 Task: Find connections with filter location Bedēsa with filter topic #economicswith filter profile language Potuguese with filter current company MTR Foods Private Limited with filter school Prahladrai Dalmia Lions College of Commerce and Economics Sundar Nagar S V Road Malad West Mumbai 400 064 with filter industry Golf Courses and Country Clubs with filter service category Consulting with filter keywords title Business Analyst
Action: Mouse moved to (192, 268)
Screenshot: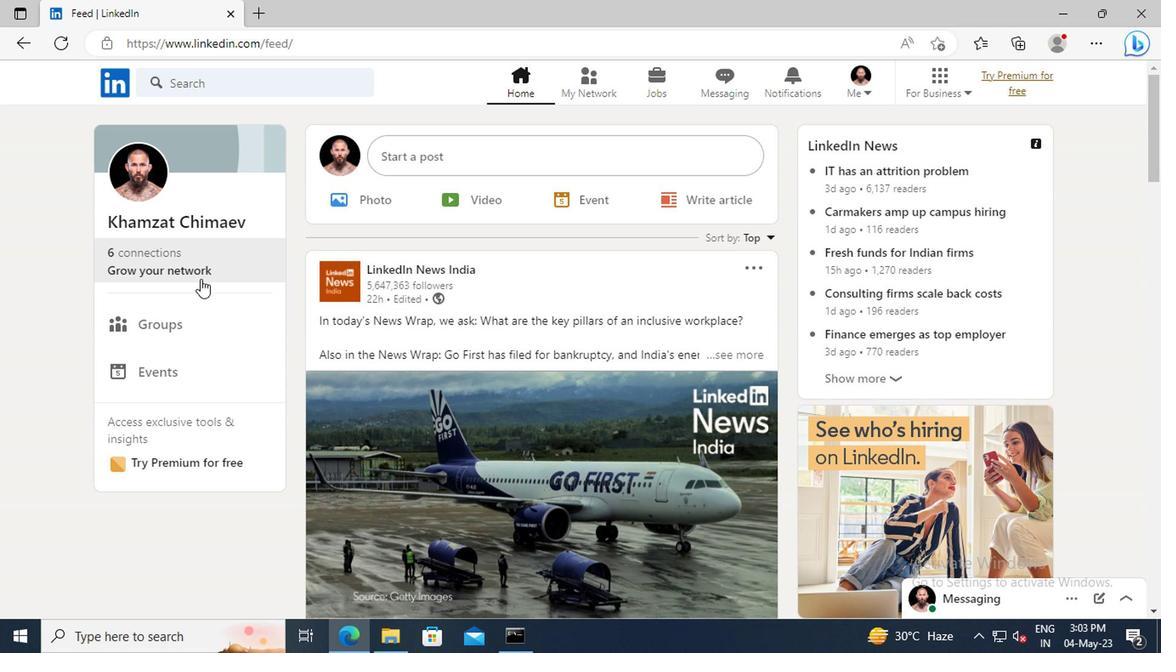 
Action: Mouse pressed left at (192, 268)
Screenshot: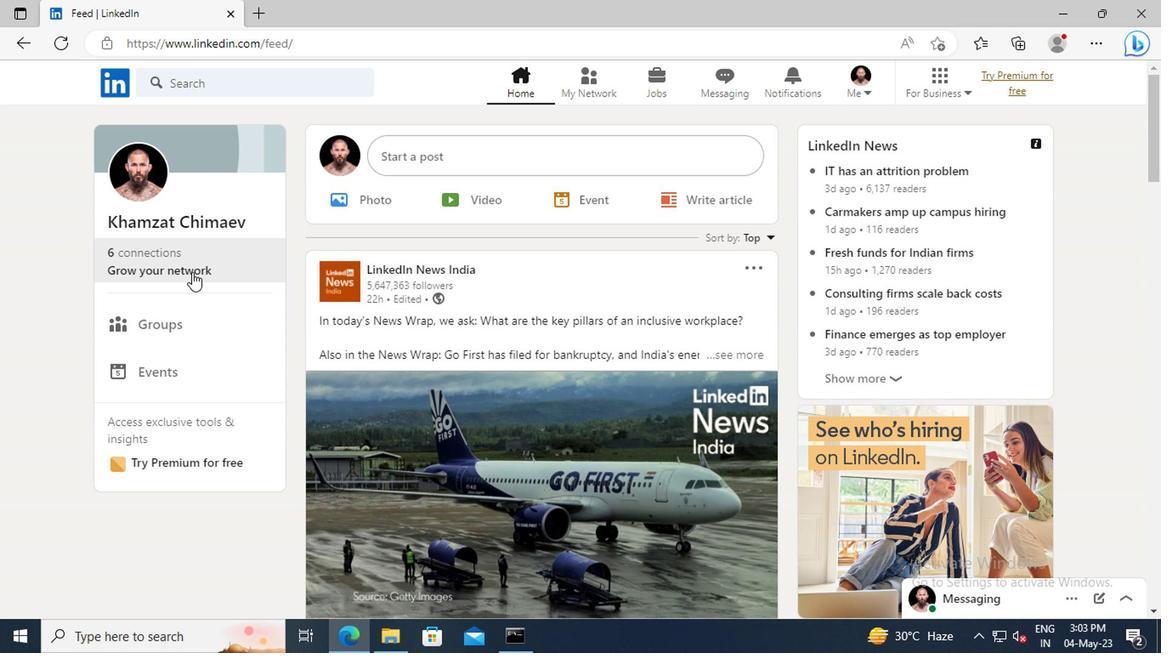 
Action: Mouse moved to (194, 177)
Screenshot: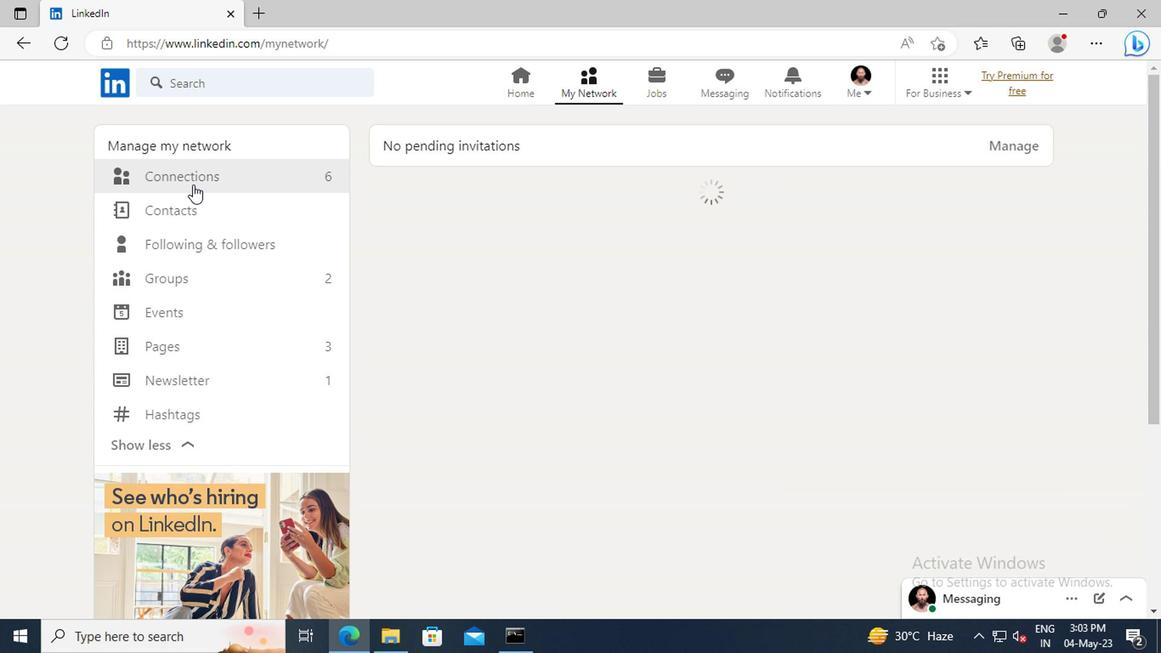 
Action: Mouse pressed left at (194, 177)
Screenshot: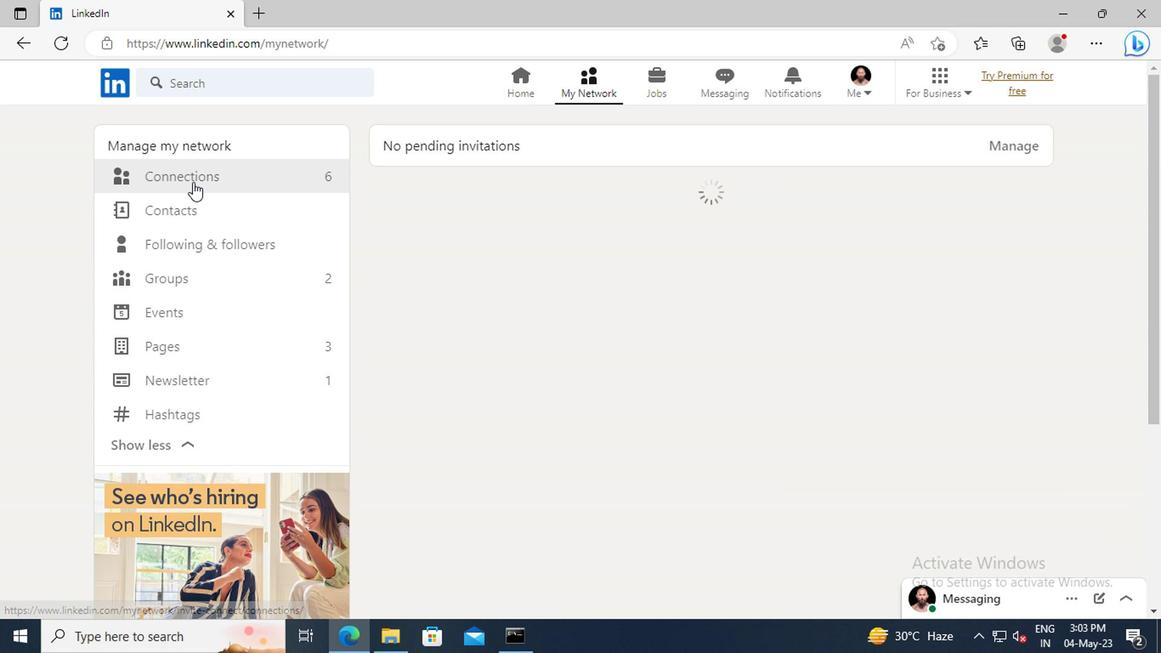 
Action: Mouse moved to (699, 175)
Screenshot: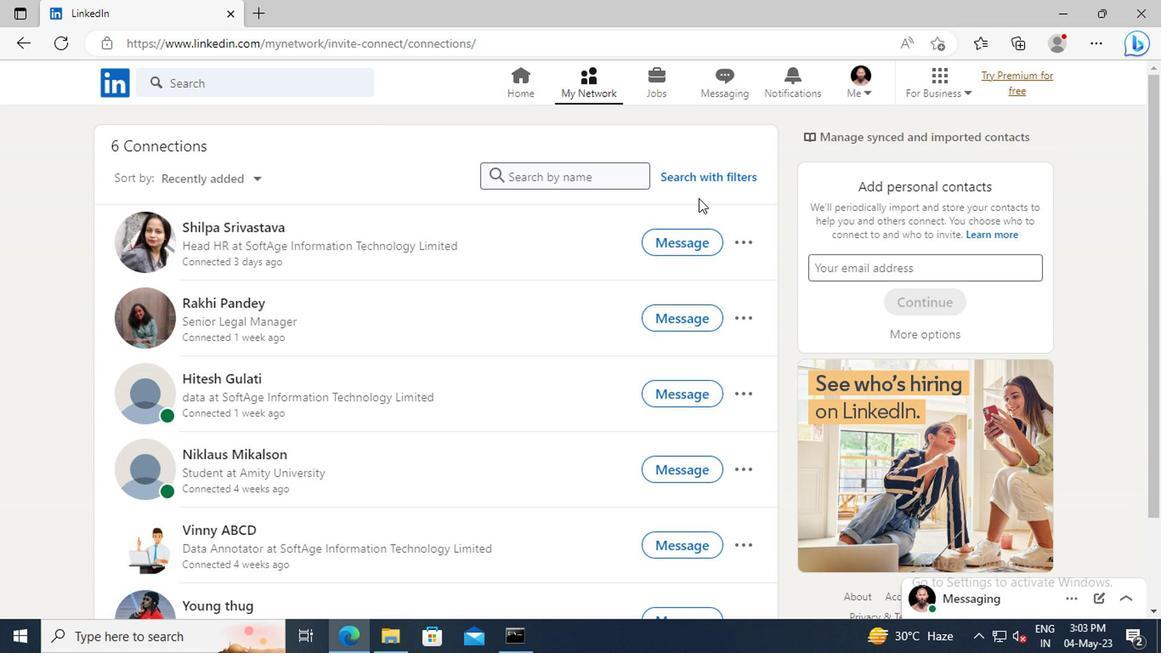 
Action: Mouse pressed left at (699, 175)
Screenshot: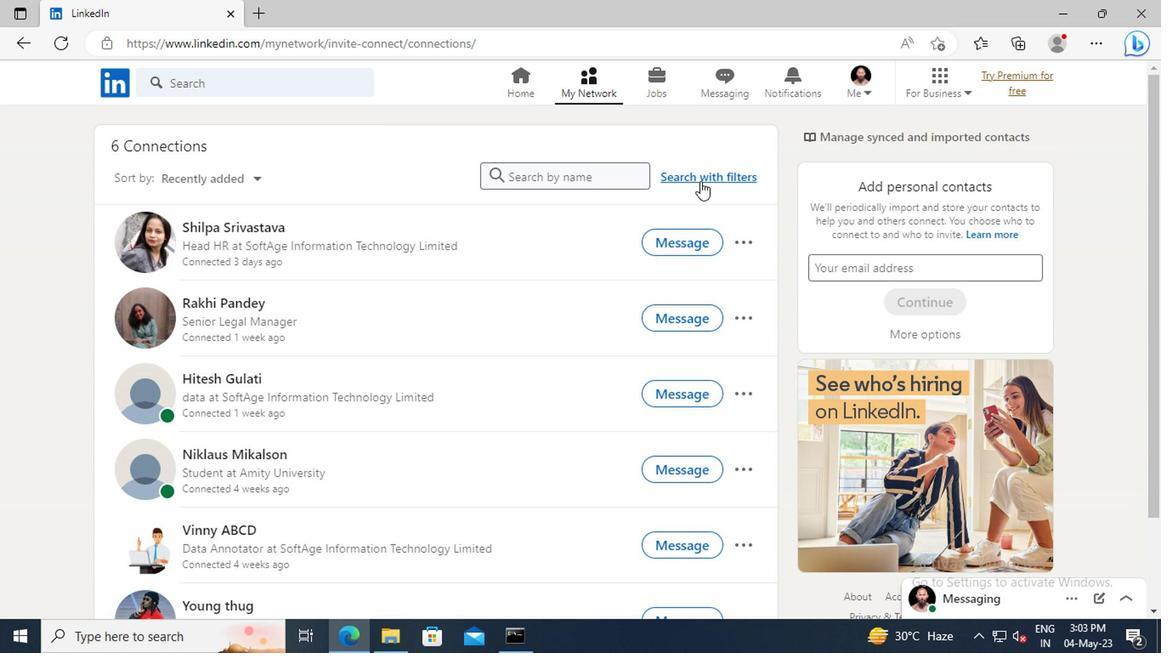 
Action: Mouse moved to (646, 128)
Screenshot: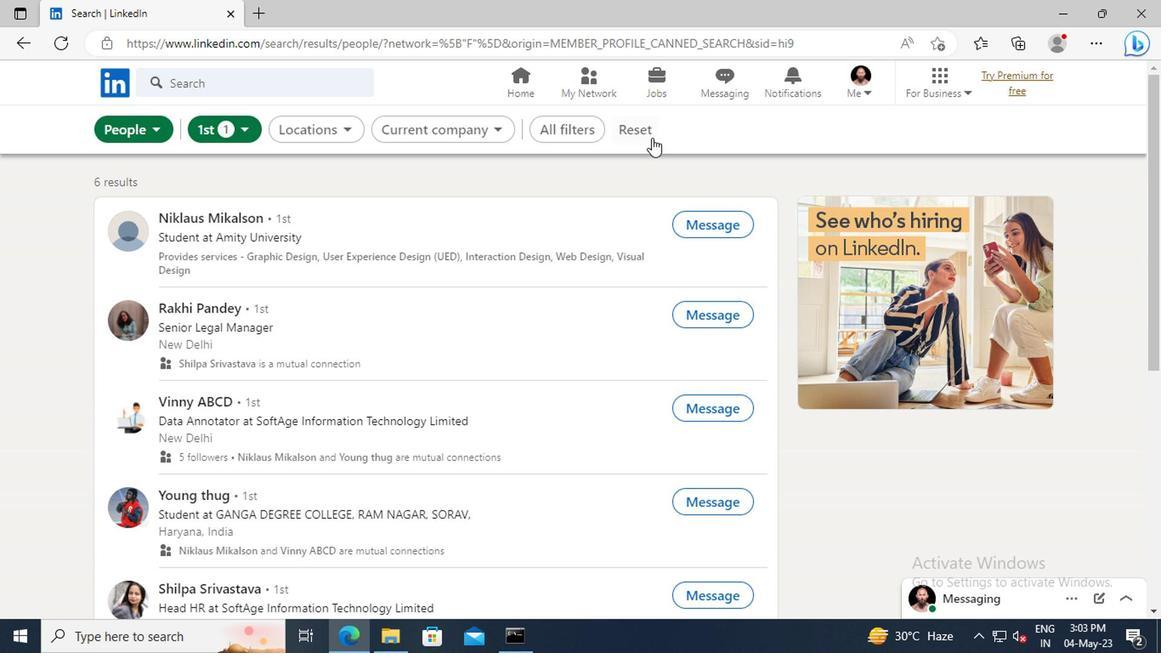 
Action: Mouse pressed left at (646, 128)
Screenshot: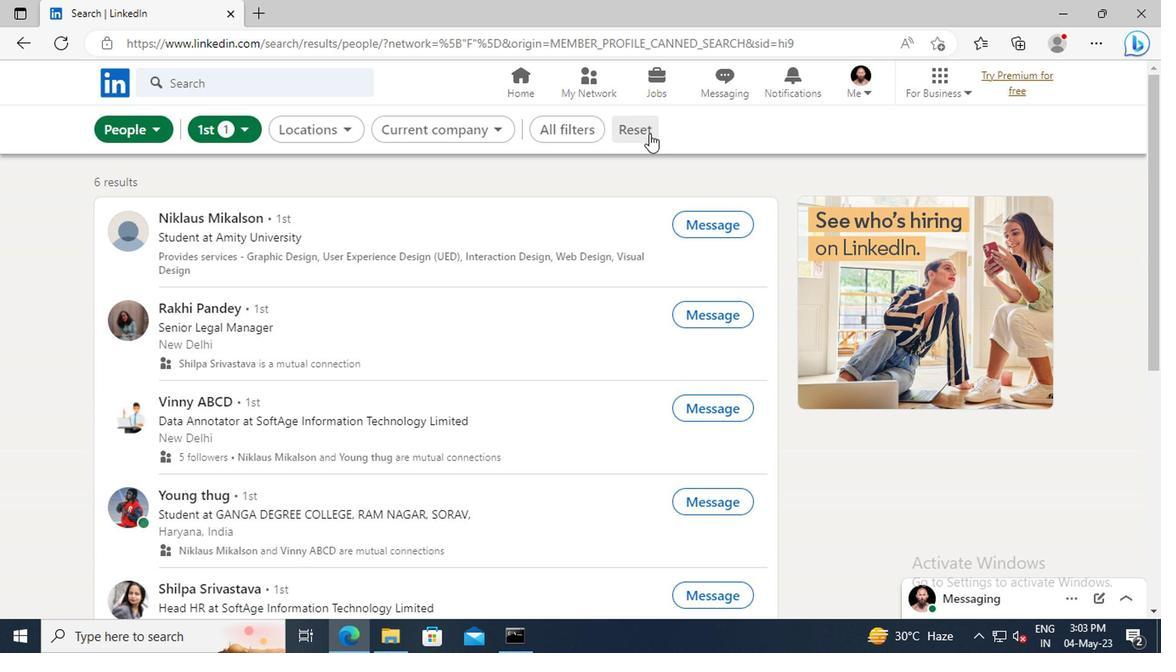 
Action: Mouse moved to (620, 128)
Screenshot: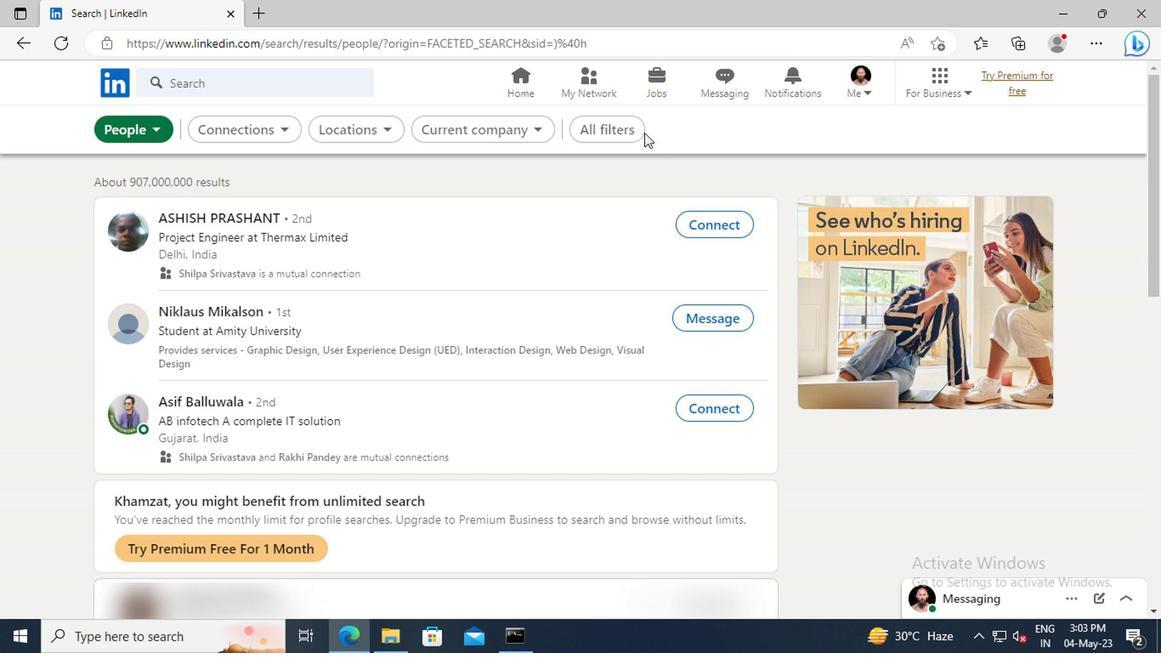 
Action: Mouse pressed left at (620, 128)
Screenshot: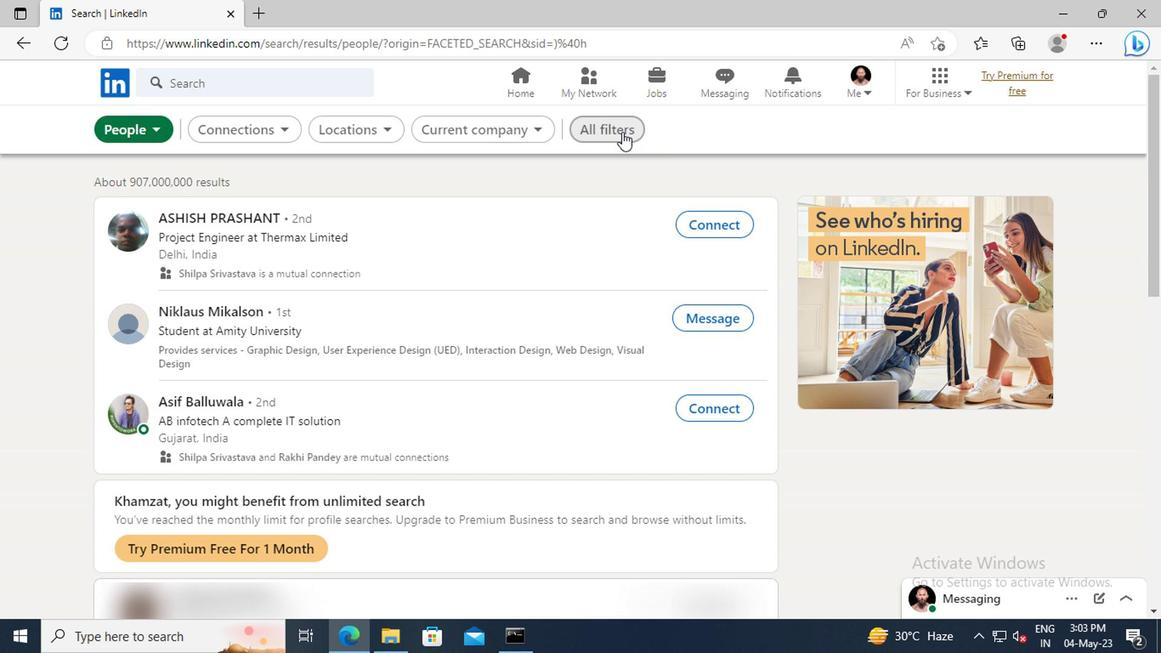 
Action: Mouse moved to (903, 328)
Screenshot: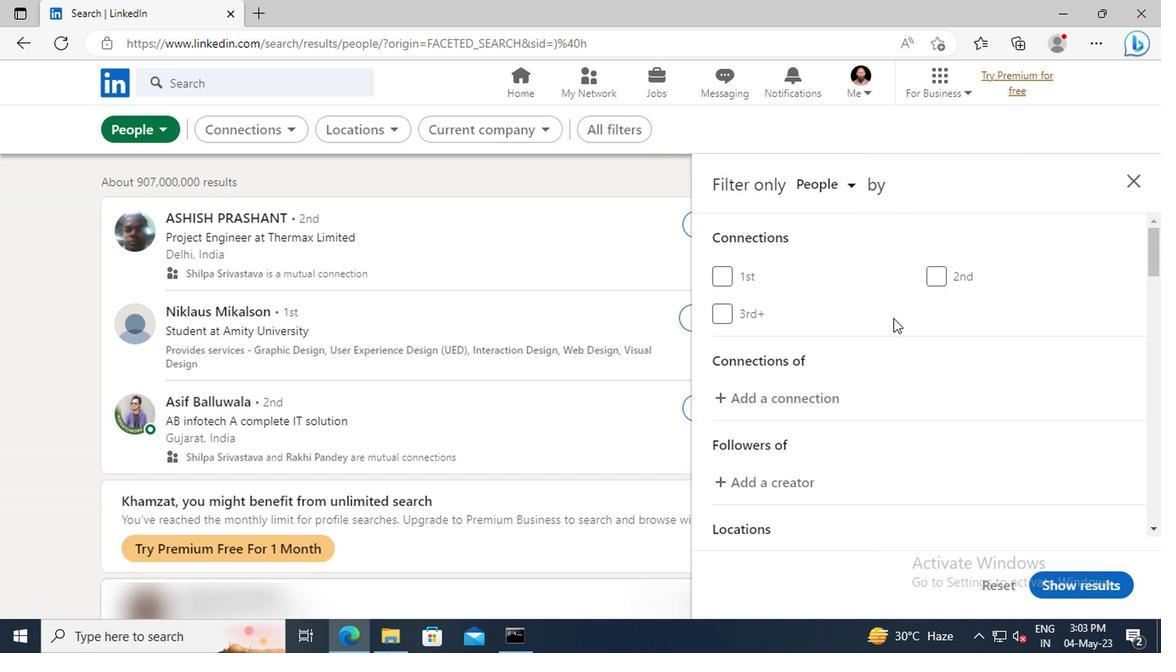 
Action: Mouse scrolled (903, 327) with delta (0, 0)
Screenshot: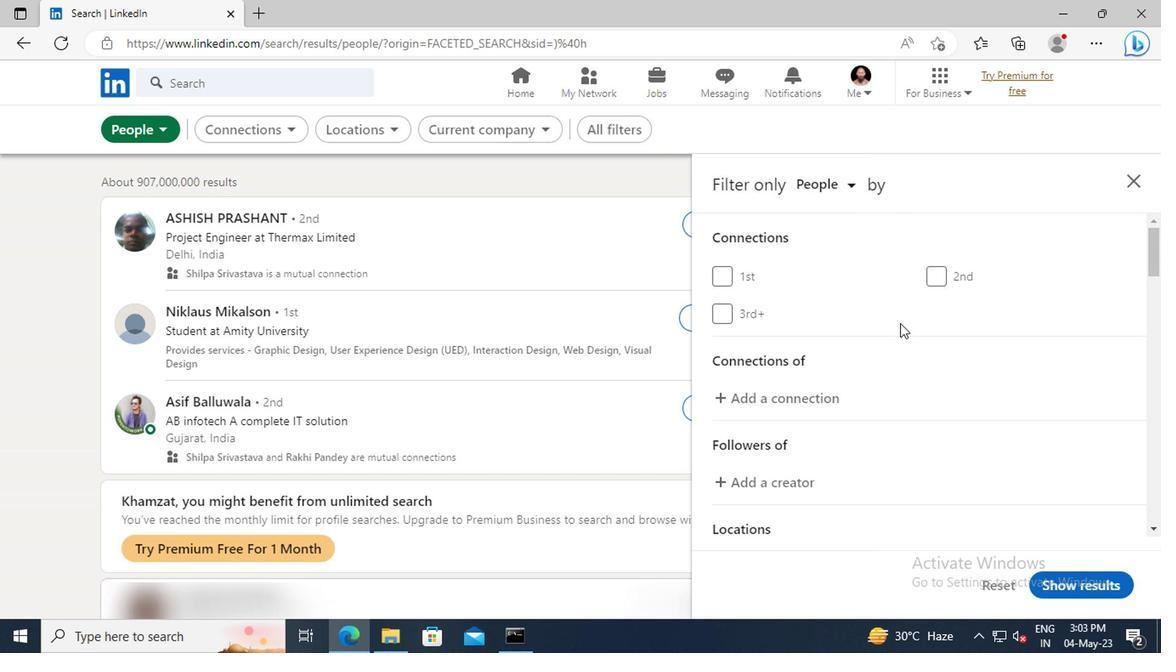 
Action: Mouse scrolled (903, 327) with delta (0, 0)
Screenshot: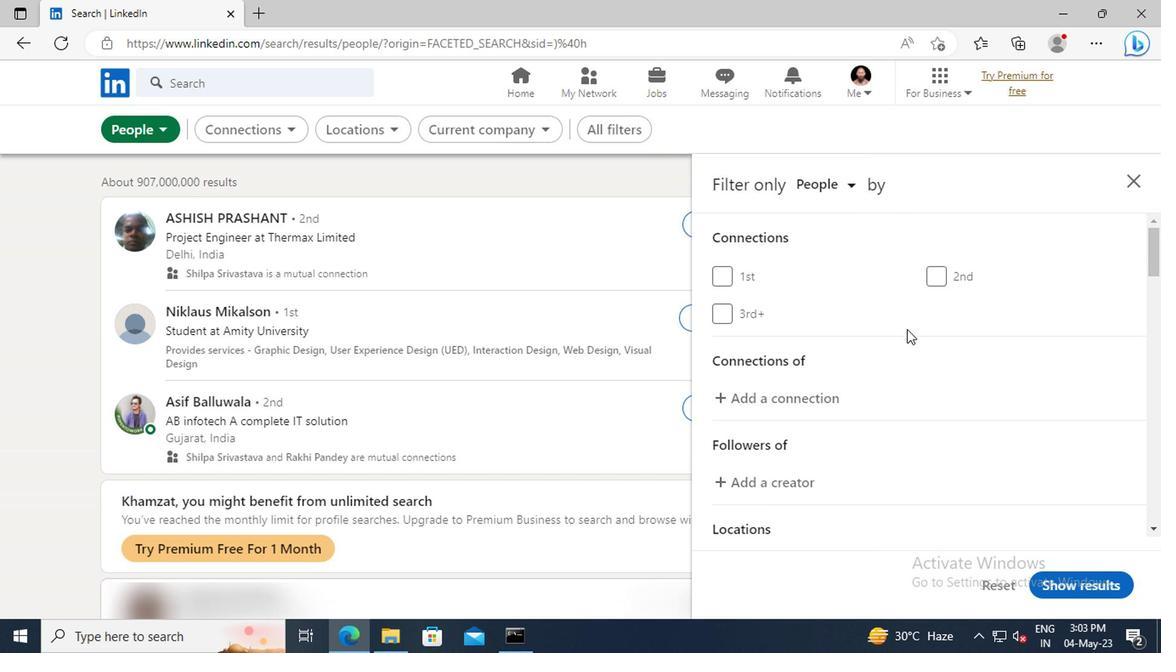 
Action: Mouse scrolled (903, 327) with delta (0, 0)
Screenshot: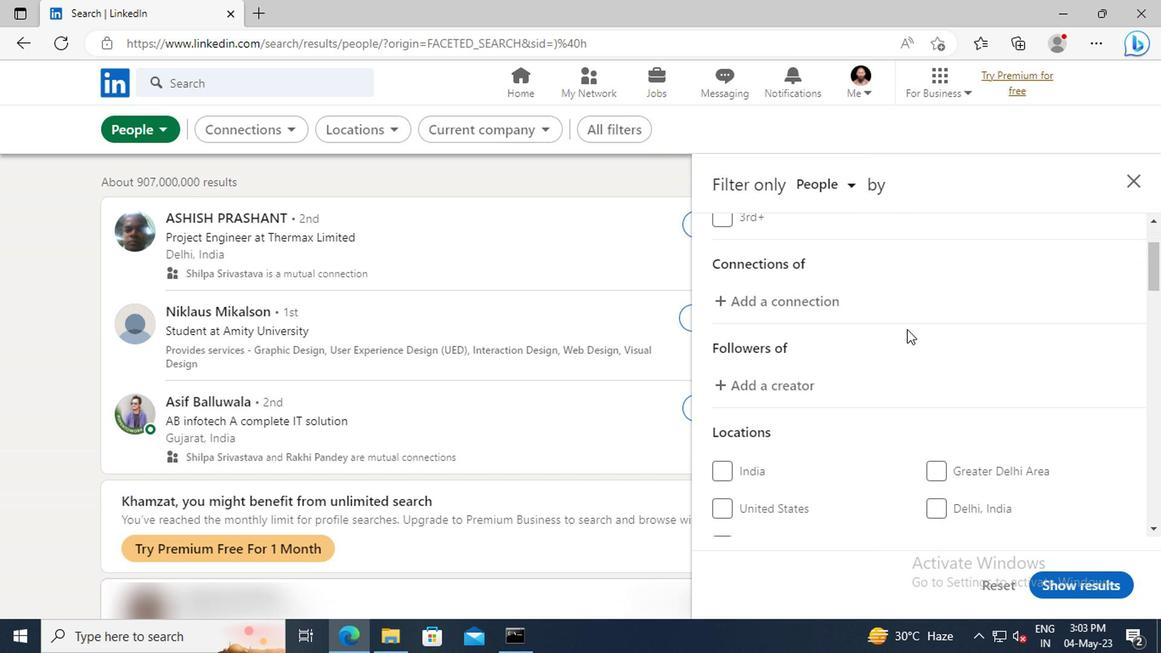 
Action: Mouse scrolled (903, 327) with delta (0, 0)
Screenshot: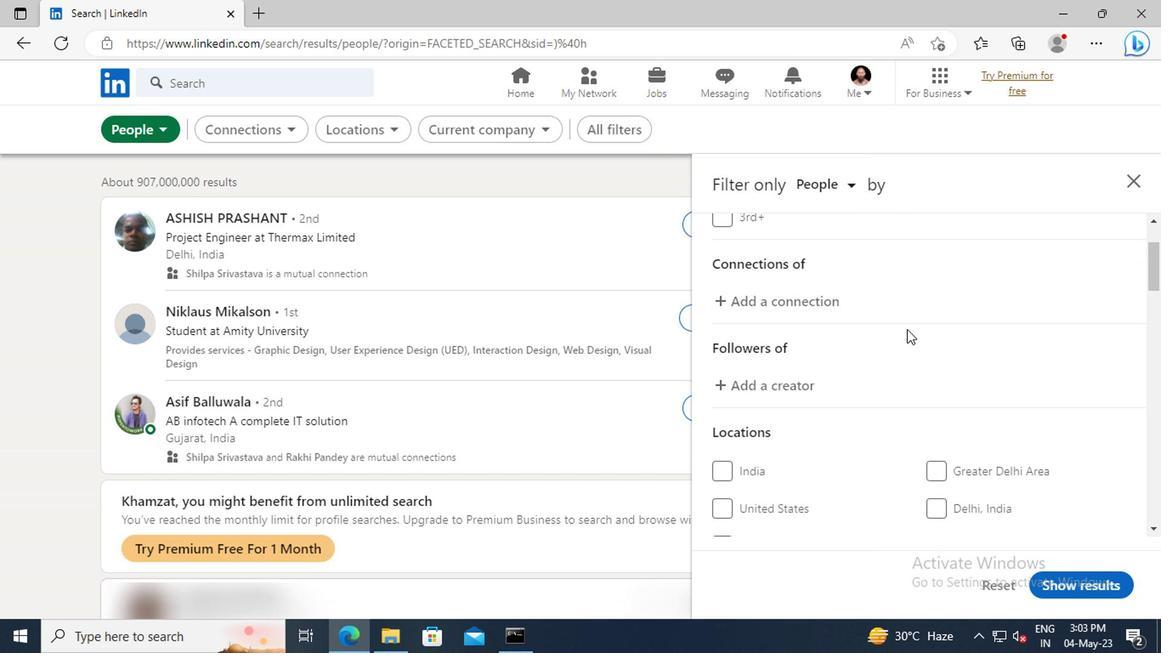 
Action: Mouse scrolled (903, 327) with delta (0, 0)
Screenshot: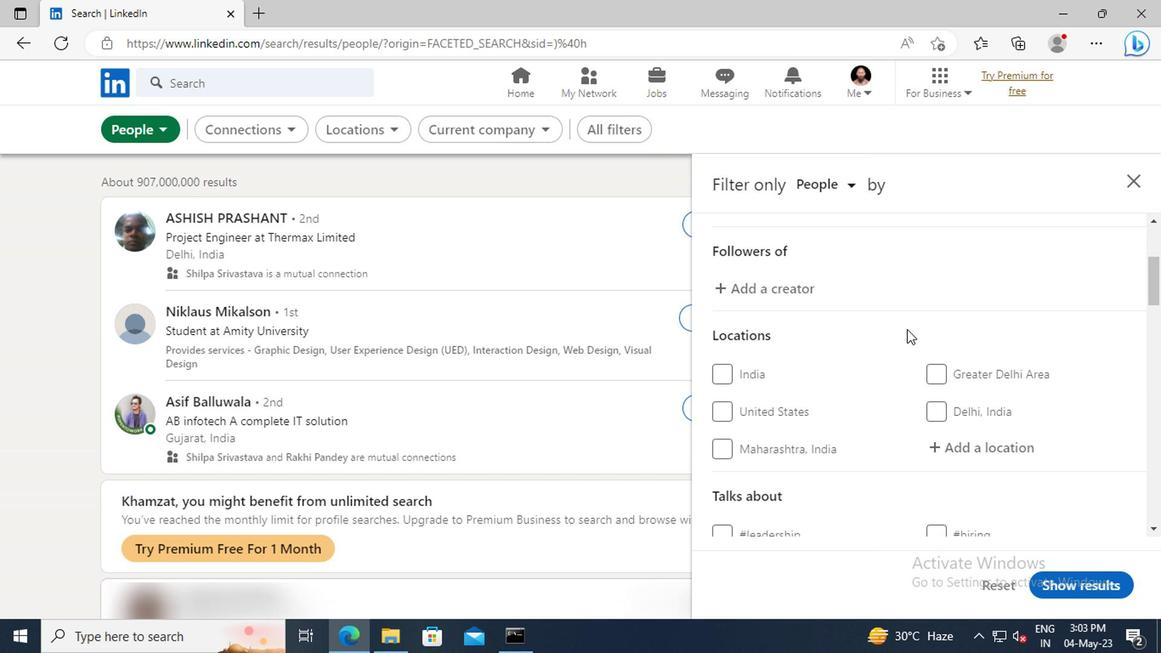 
Action: Mouse scrolled (903, 327) with delta (0, 0)
Screenshot: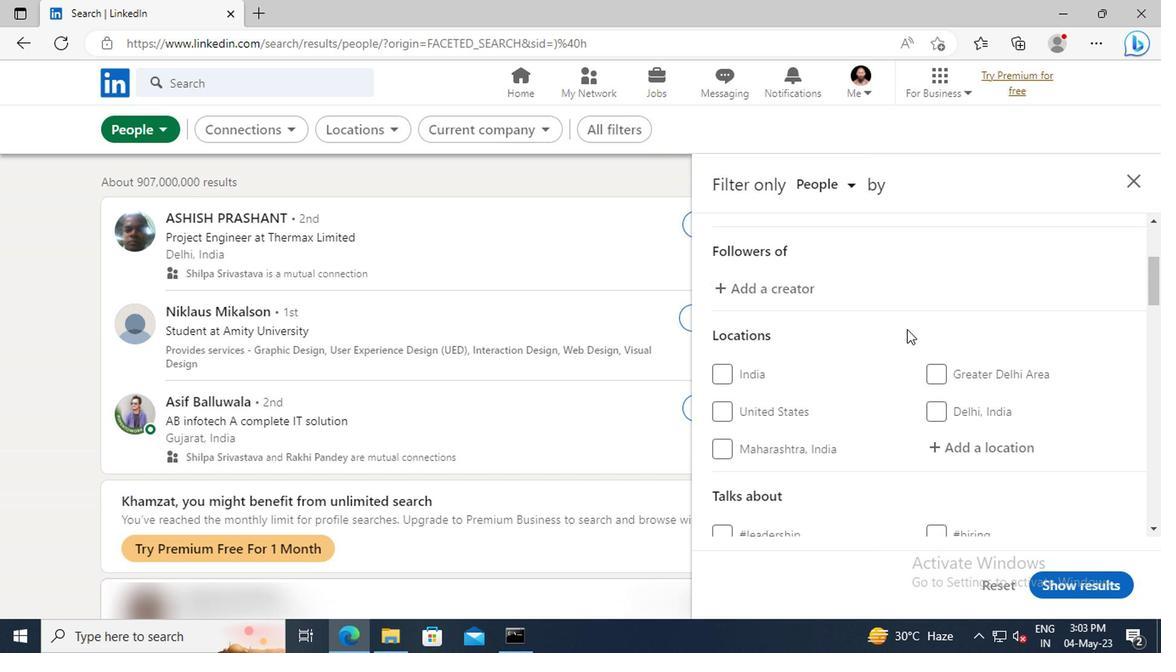
Action: Mouse moved to (932, 352)
Screenshot: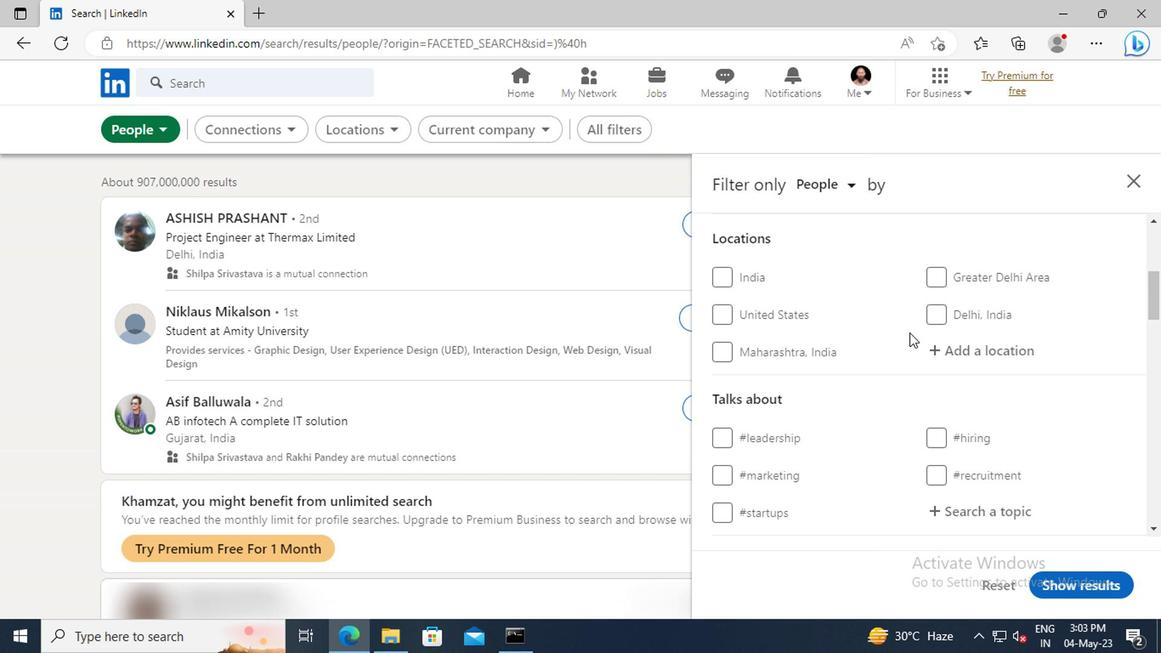 
Action: Mouse pressed left at (932, 352)
Screenshot: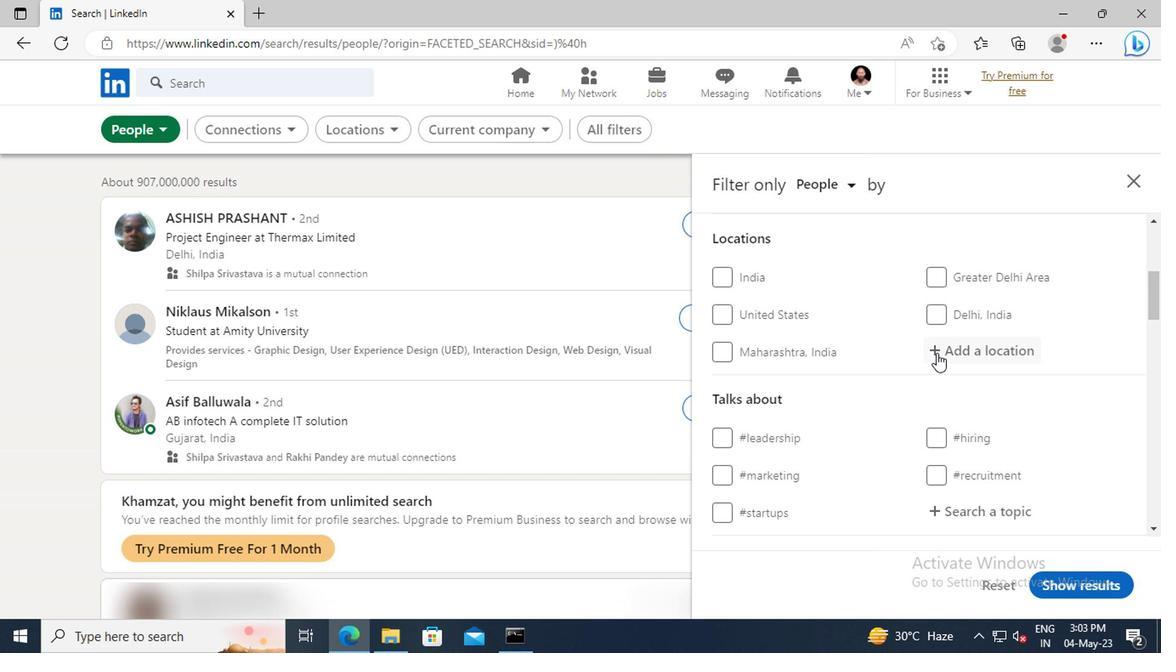 
Action: Mouse moved to (927, 356)
Screenshot: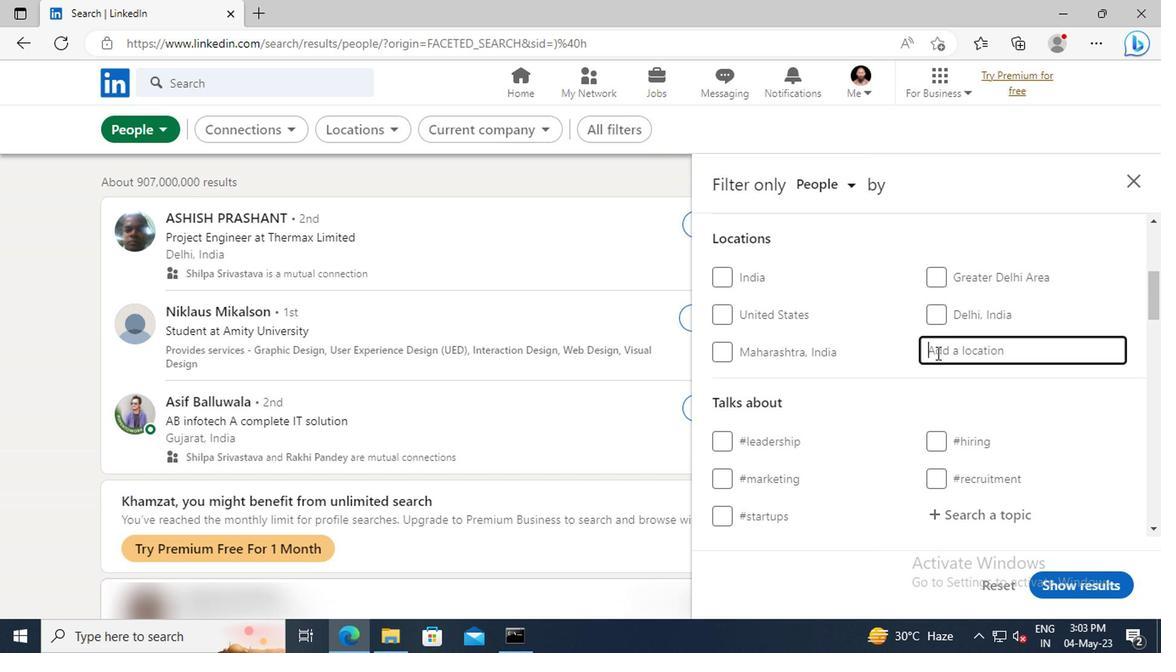 
Action: Key pressed <Key.shift>BEDESA<Key.enter>
Screenshot: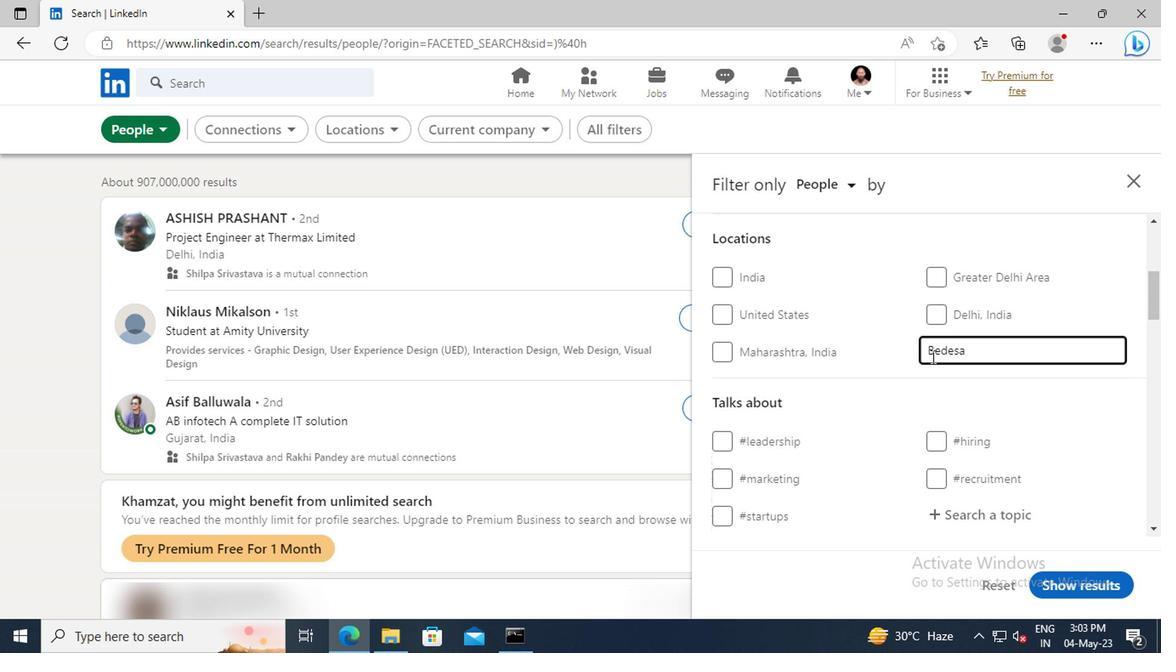 
Action: Mouse scrolled (927, 355) with delta (0, -1)
Screenshot: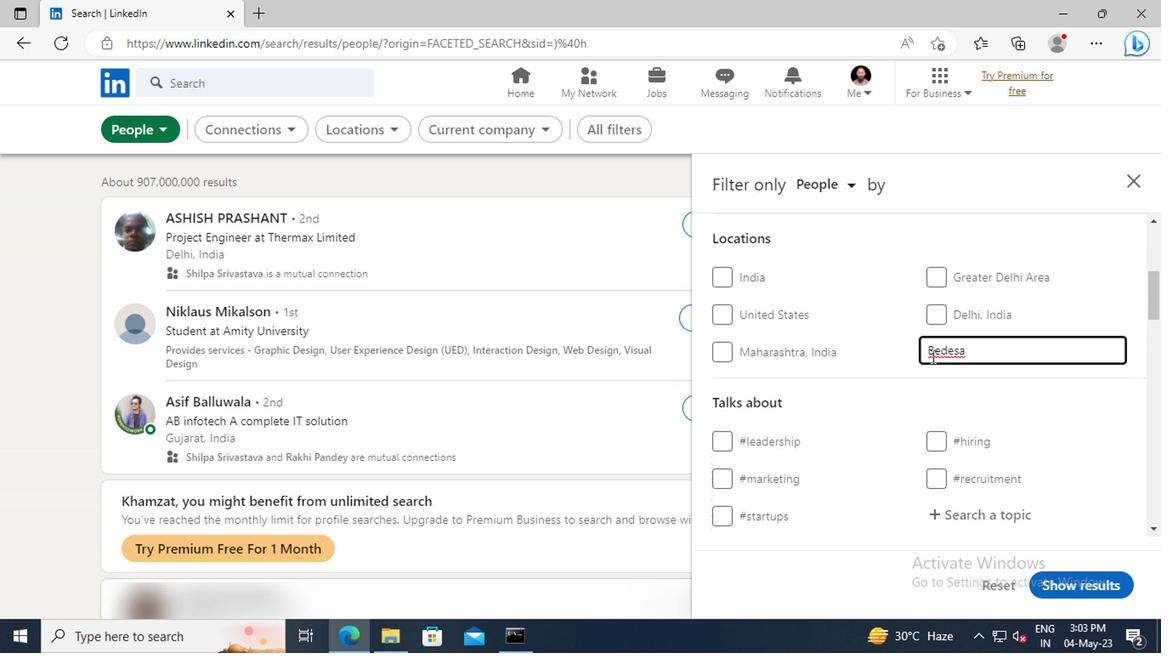 
Action: Mouse scrolled (927, 355) with delta (0, -1)
Screenshot: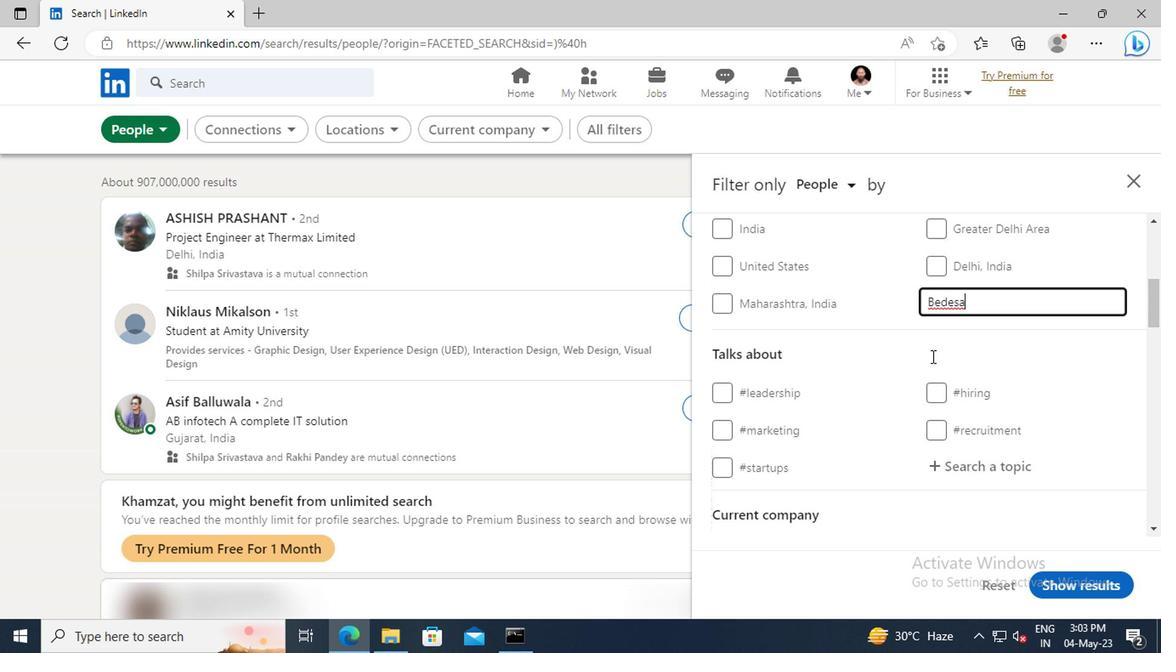 
Action: Mouse scrolled (927, 355) with delta (0, -1)
Screenshot: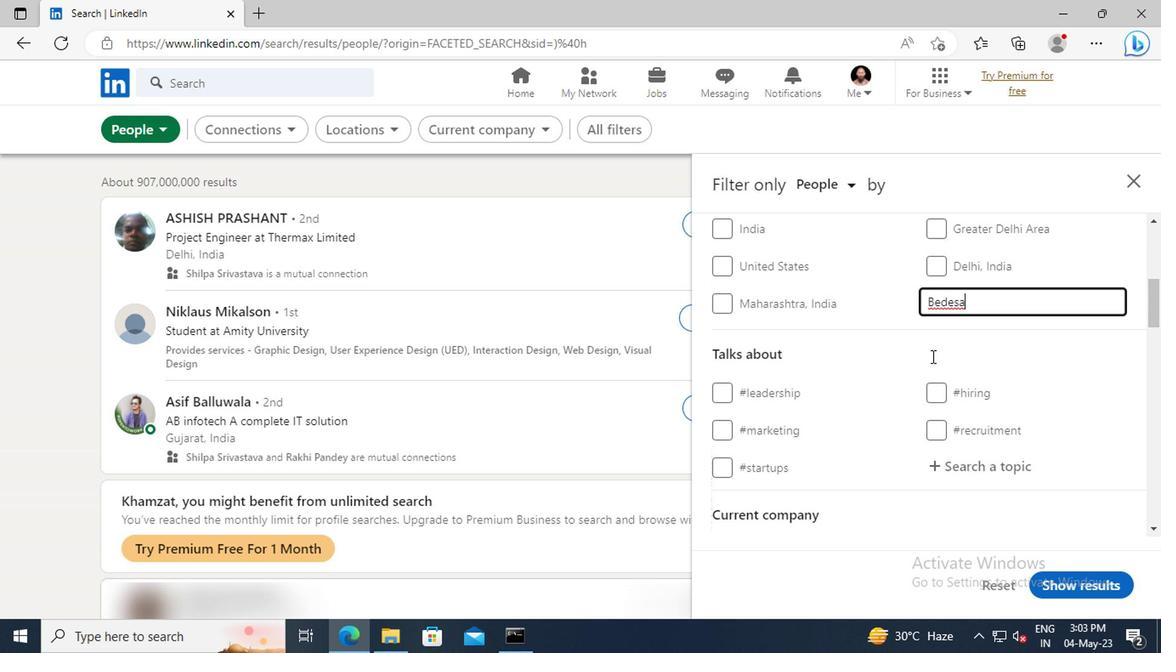 
Action: Mouse moved to (939, 369)
Screenshot: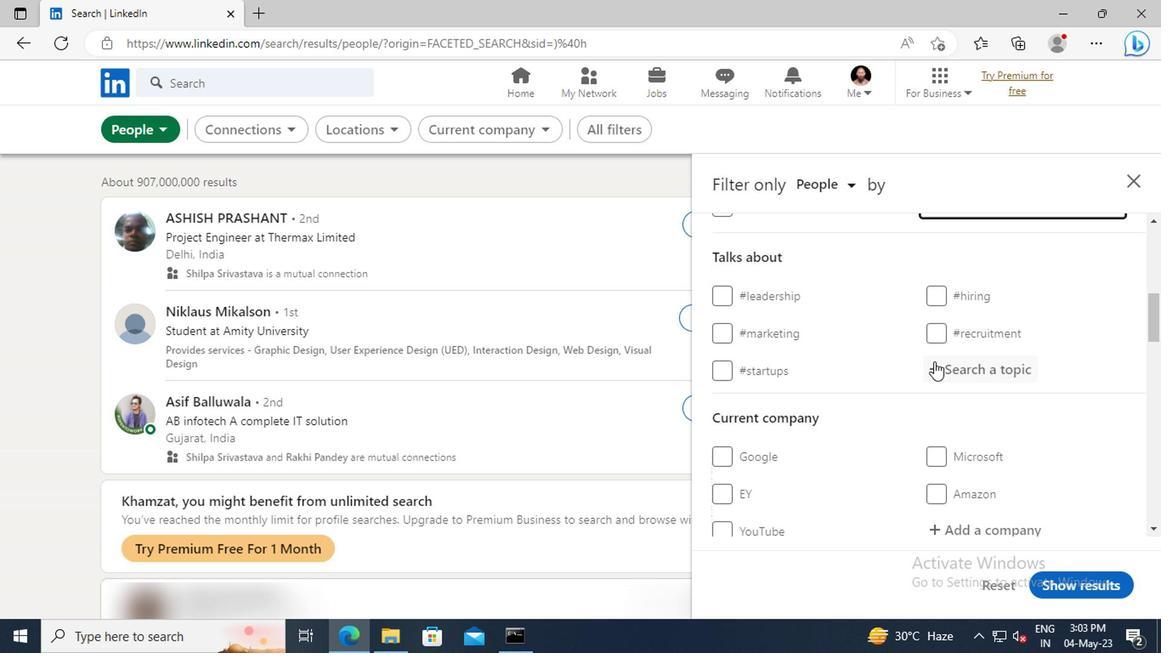 
Action: Mouse pressed left at (939, 369)
Screenshot: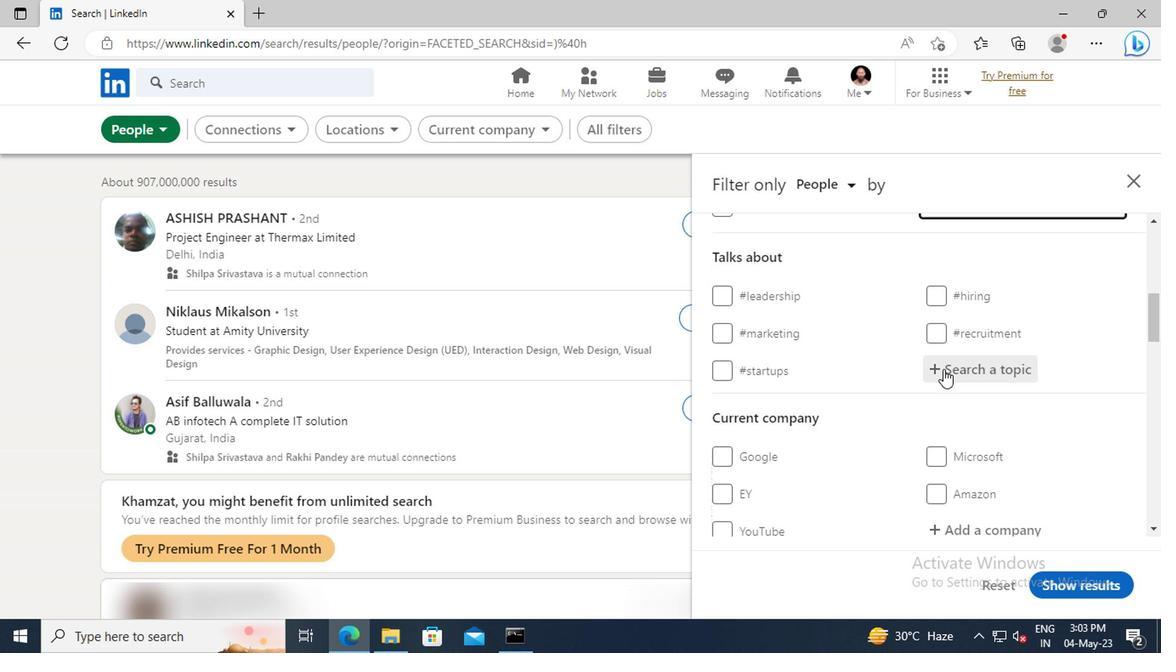 
Action: Key pressed ECONOMICS
Screenshot: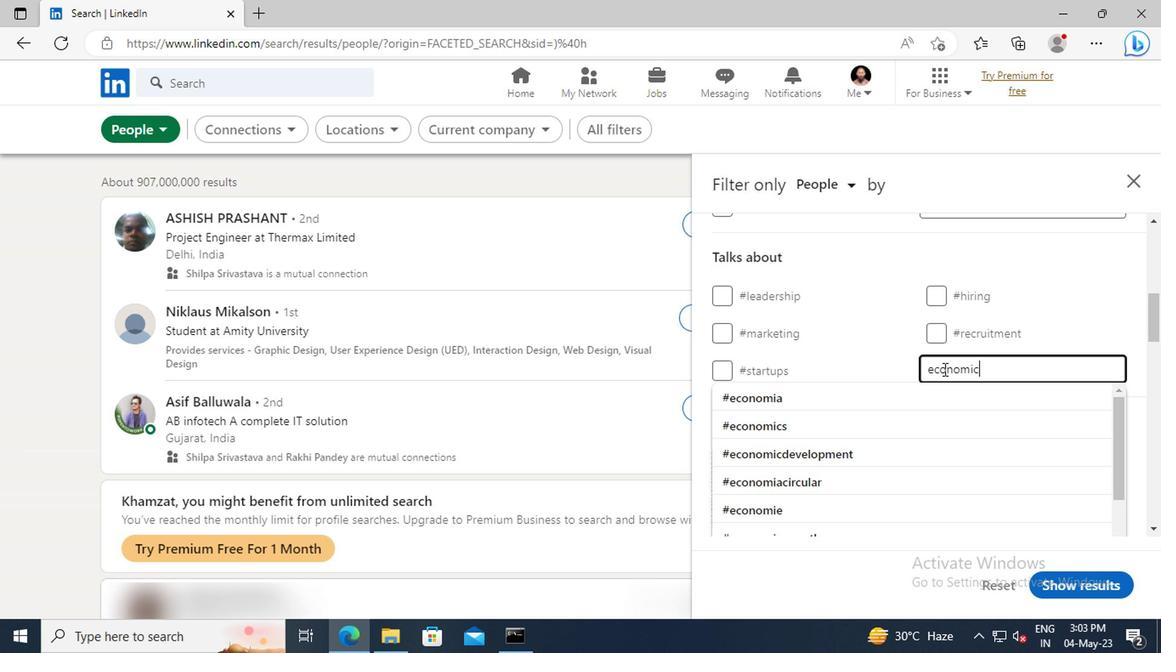 
Action: Mouse moved to (940, 391)
Screenshot: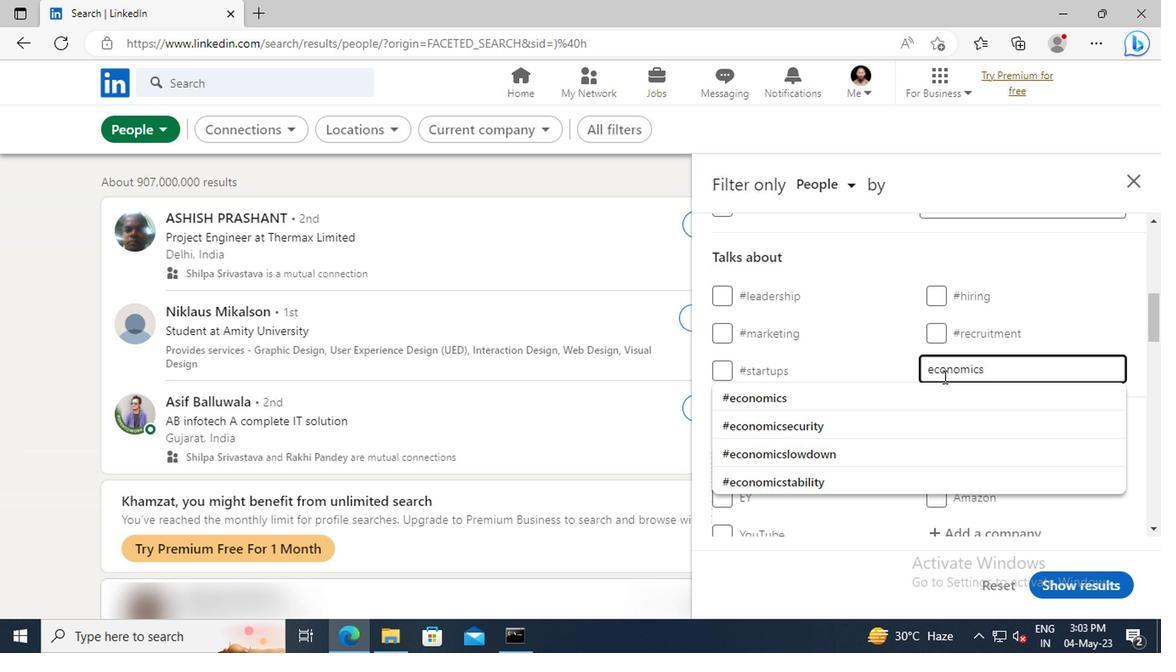 
Action: Mouse pressed left at (940, 391)
Screenshot: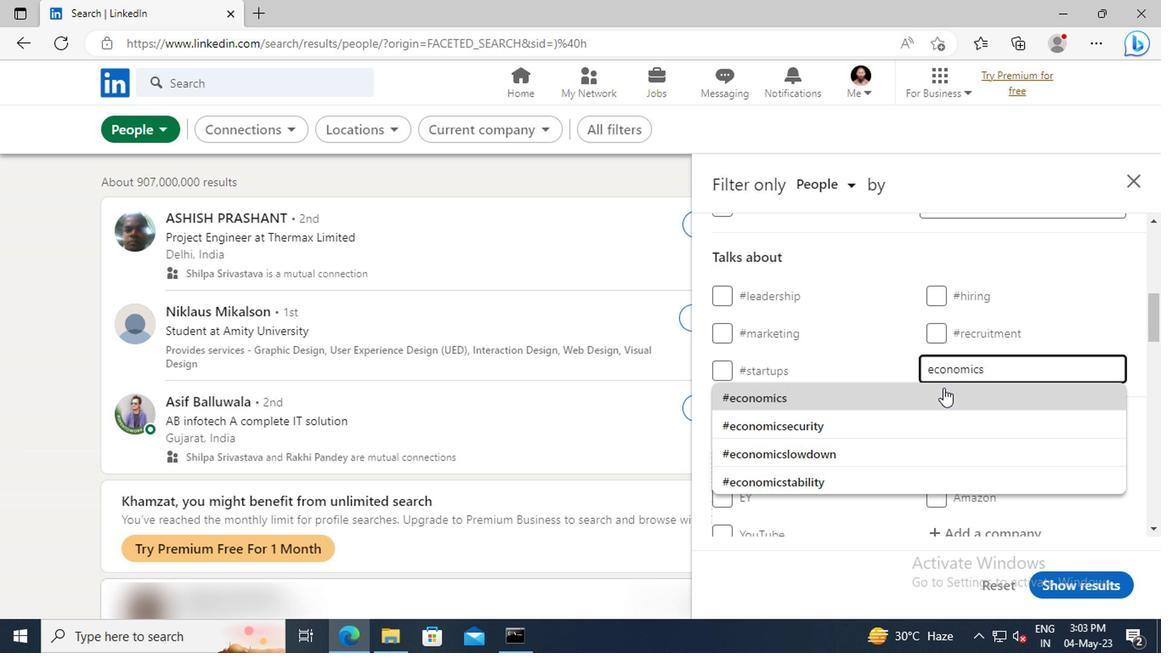 
Action: Mouse scrolled (940, 390) with delta (0, 0)
Screenshot: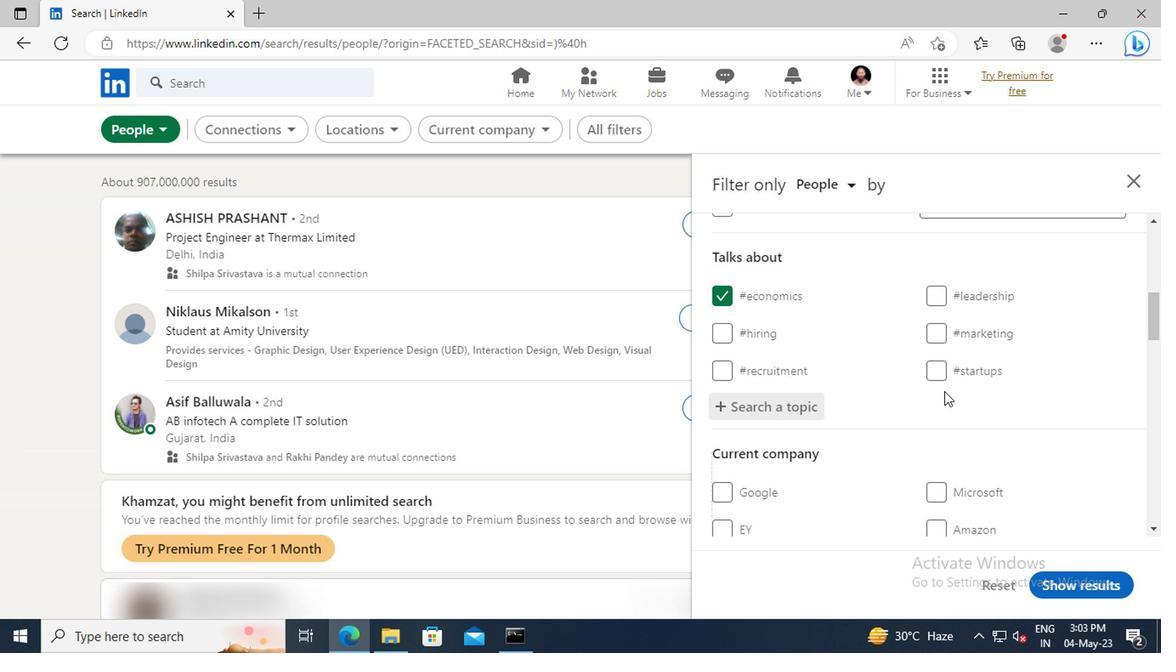 
Action: Mouse scrolled (940, 390) with delta (0, 0)
Screenshot: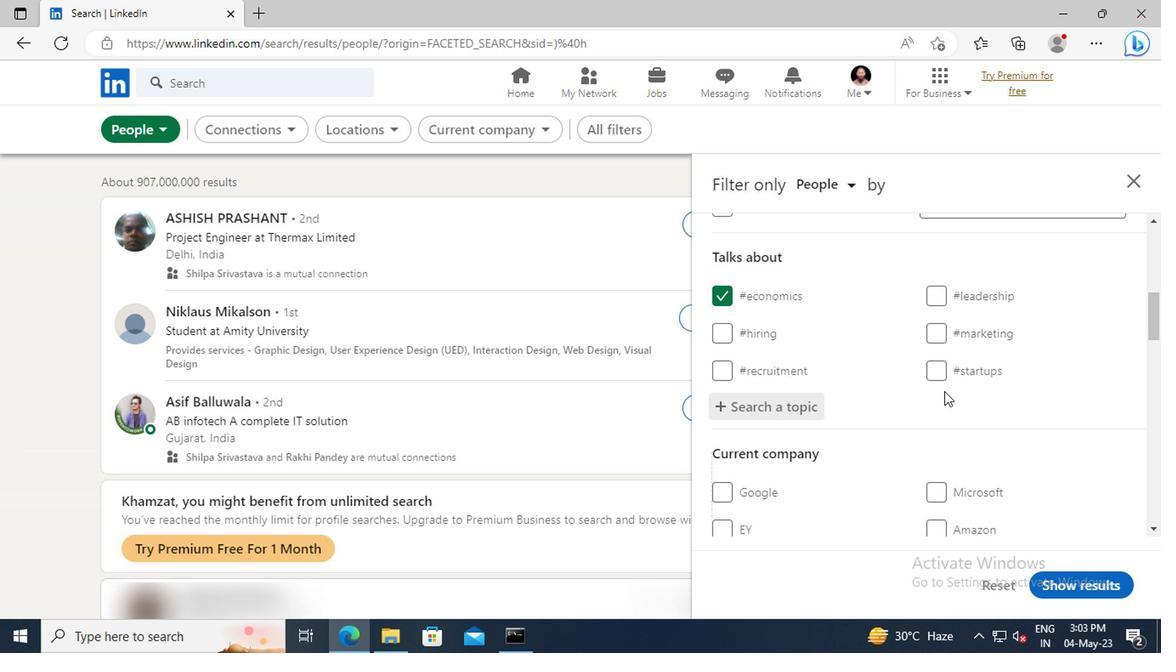 
Action: Mouse scrolled (940, 390) with delta (0, 0)
Screenshot: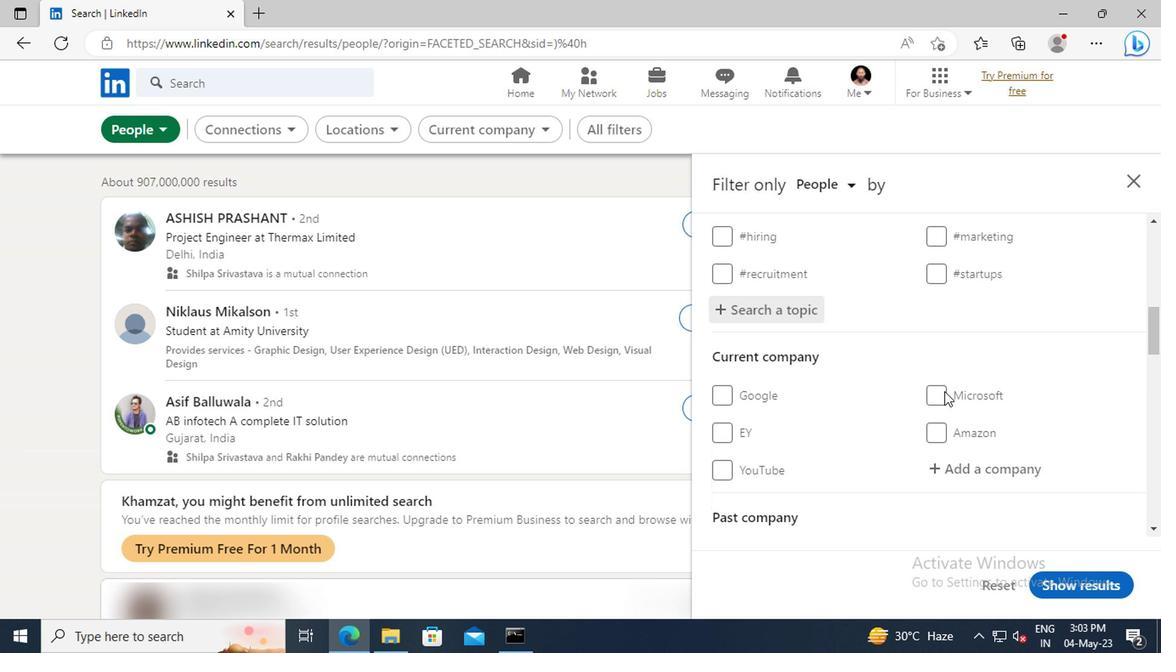 
Action: Mouse scrolled (940, 390) with delta (0, 0)
Screenshot: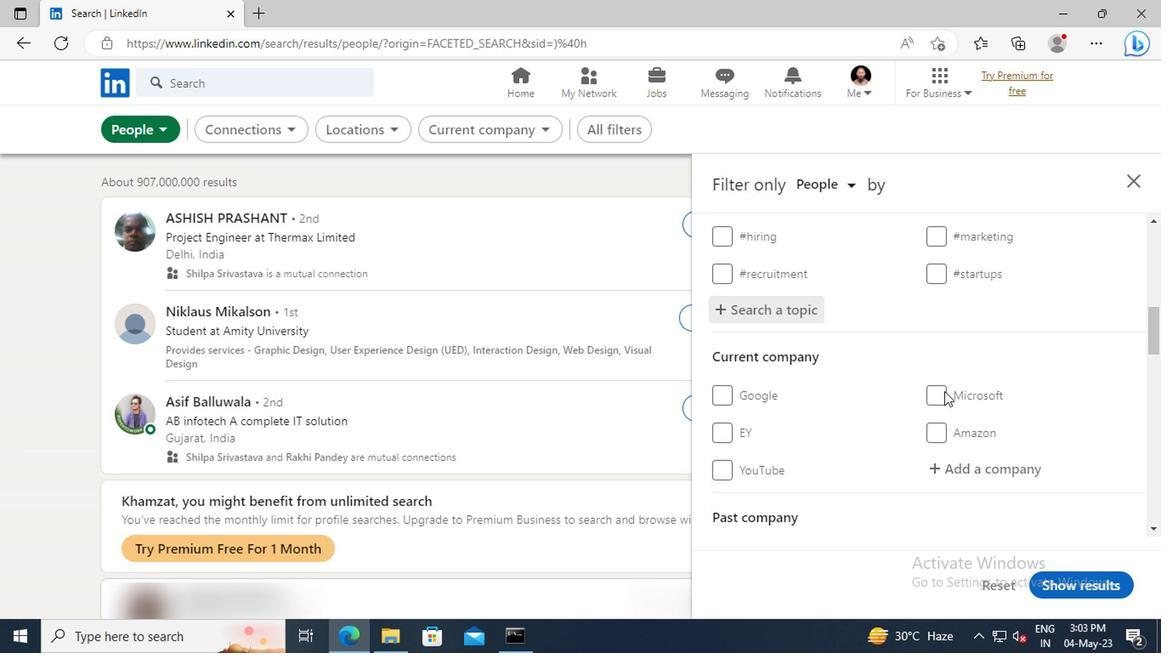 
Action: Mouse scrolled (940, 390) with delta (0, 0)
Screenshot: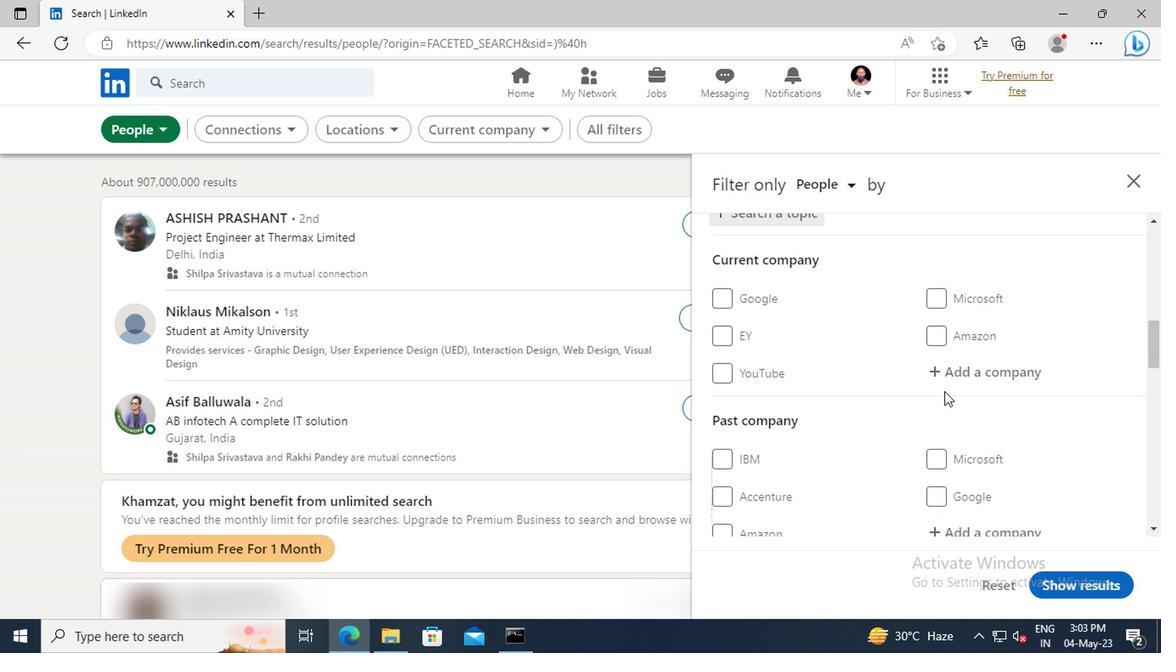 
Action: Mouse scrolled (940, 390) with delta (0, 0)
Screenshot: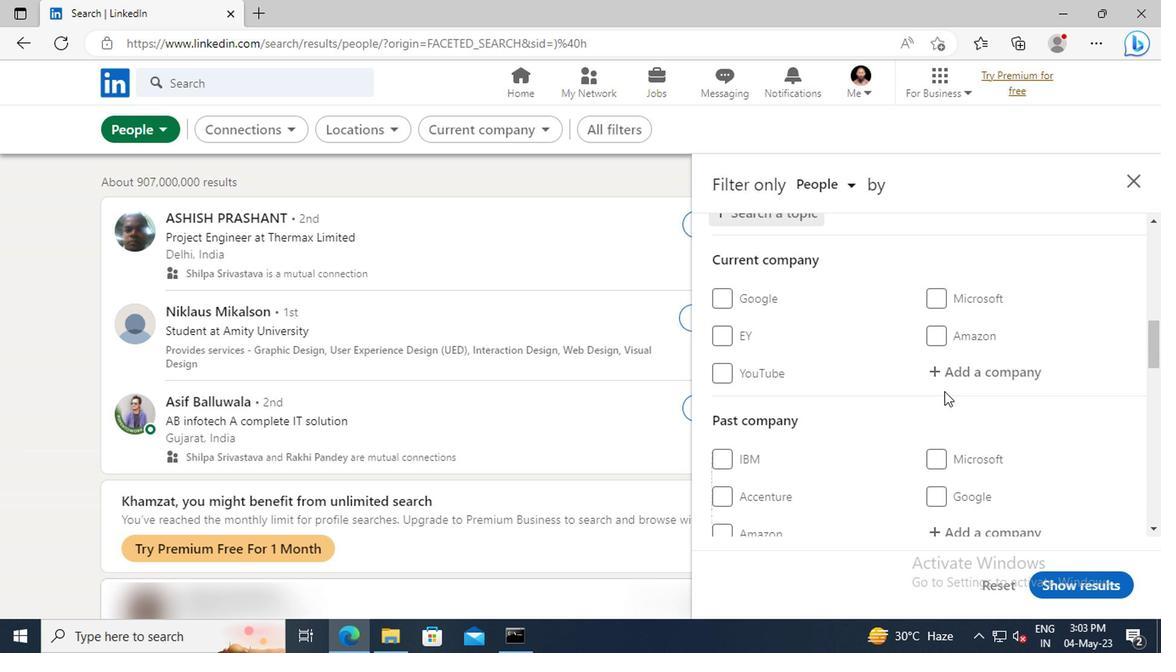 
Action: Mouse scrolled (940, 390) with delta (0, 0)
Screenshot: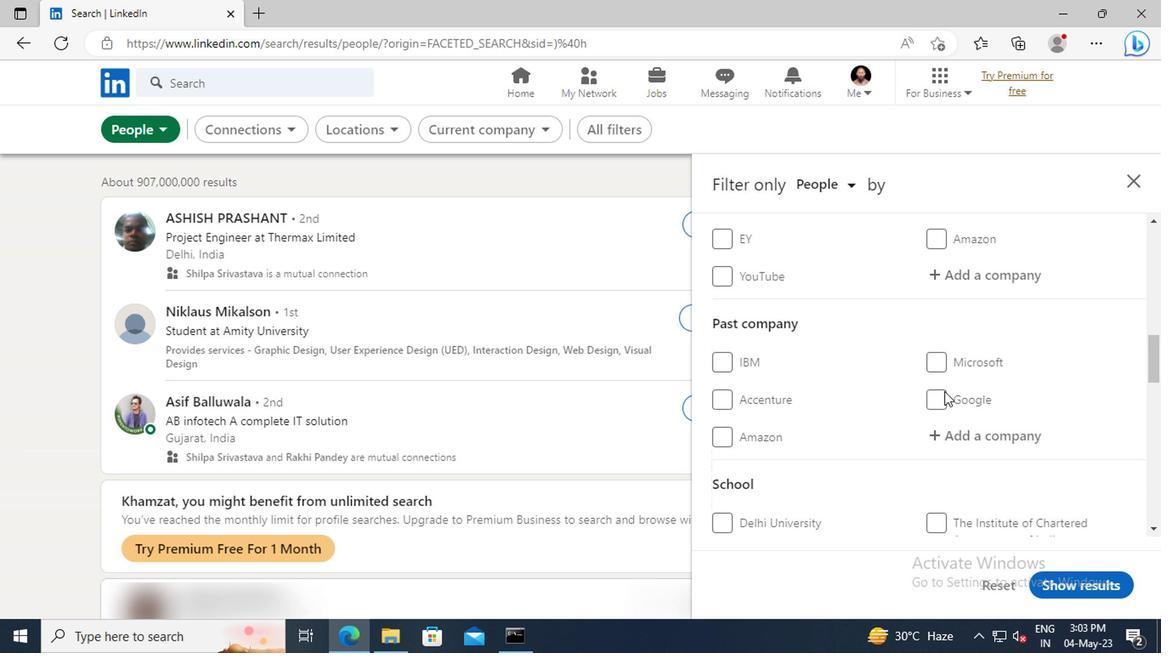 
Action: Mouse scrolled (940, 390) with delta (0, 0)
Screenshot: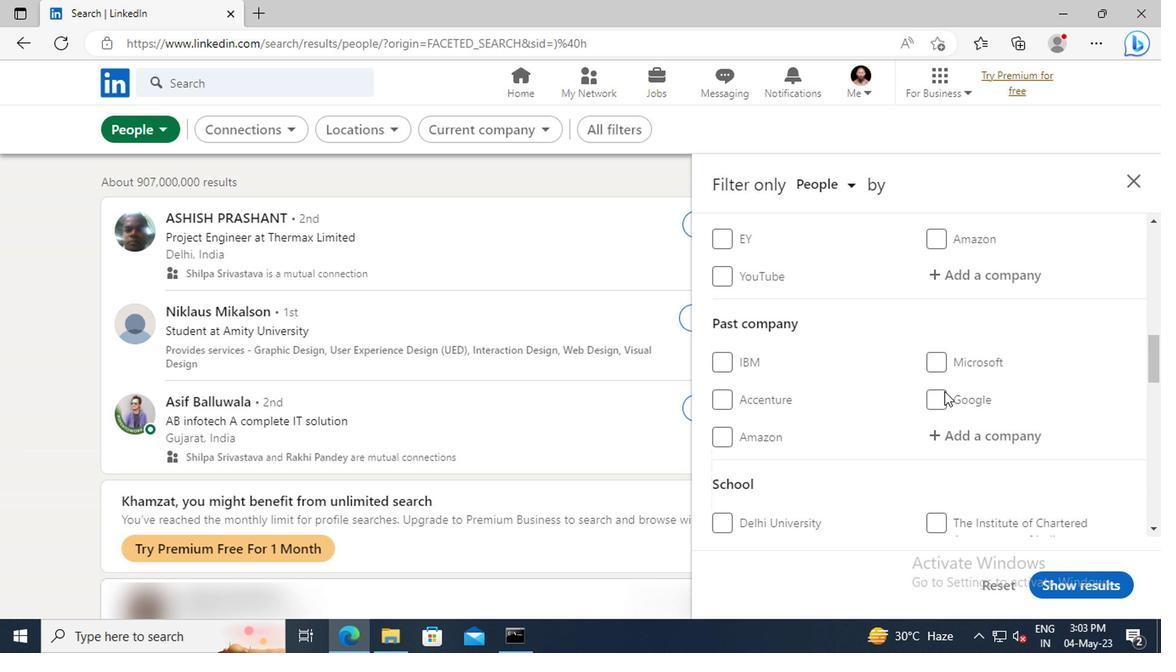 
Action: Mouse scrolled (940, 390) with delta (0, 0)
Screenshot: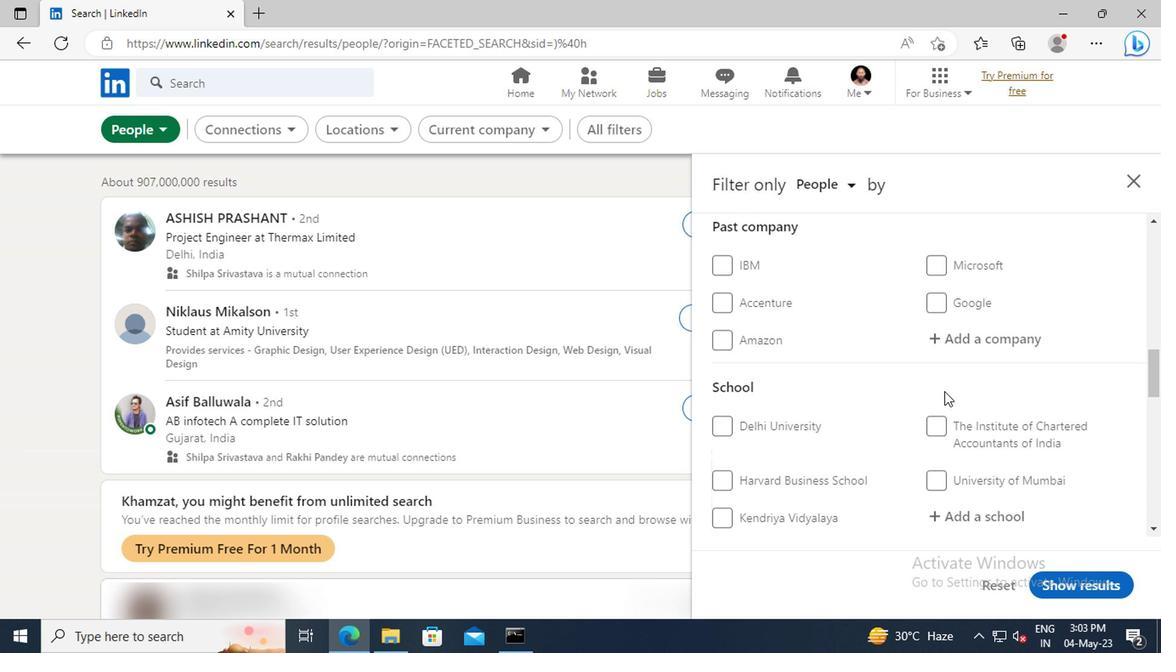 
Action: Mouse scrolled (940, 390) with delta (0, 0)
Screenshot: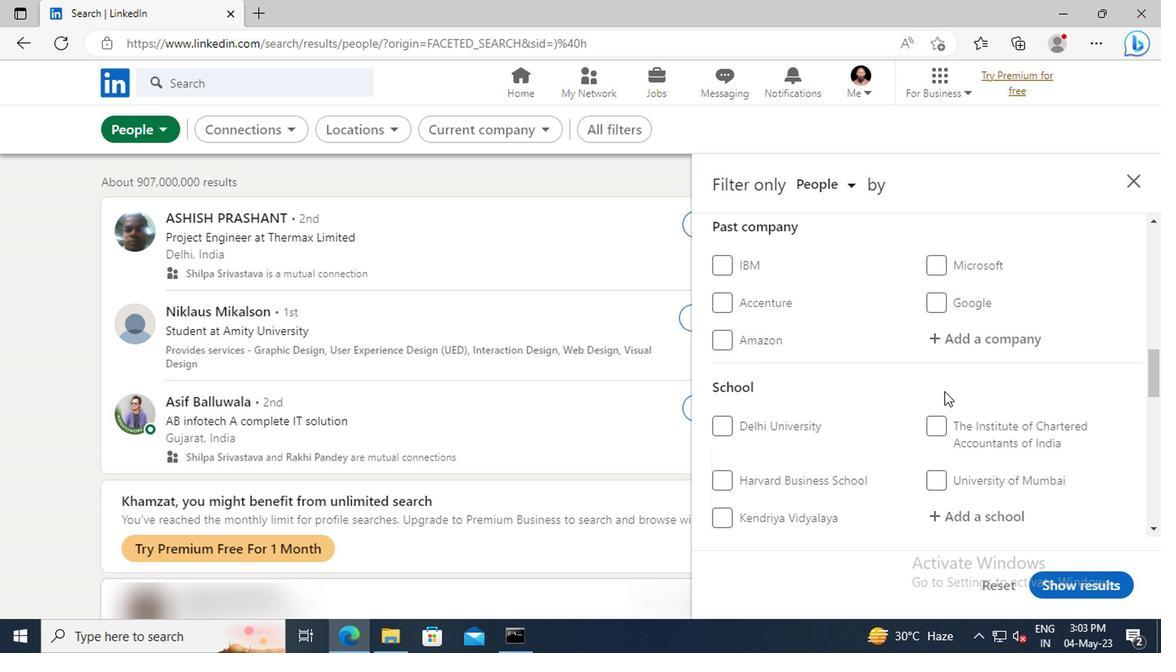 
Action: Mouse scrolled (940, 390) with delta (0, 0)
Screenshot: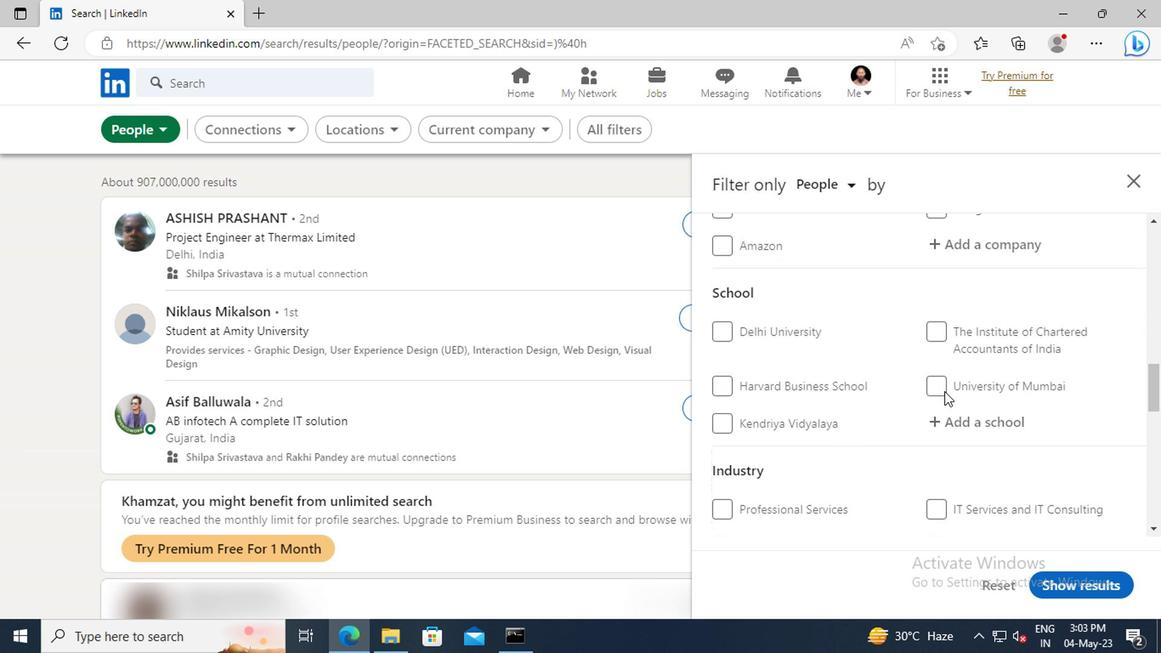 
Action: Mouse scrolled (940, 390) with delta (0, 0)
Screenshot: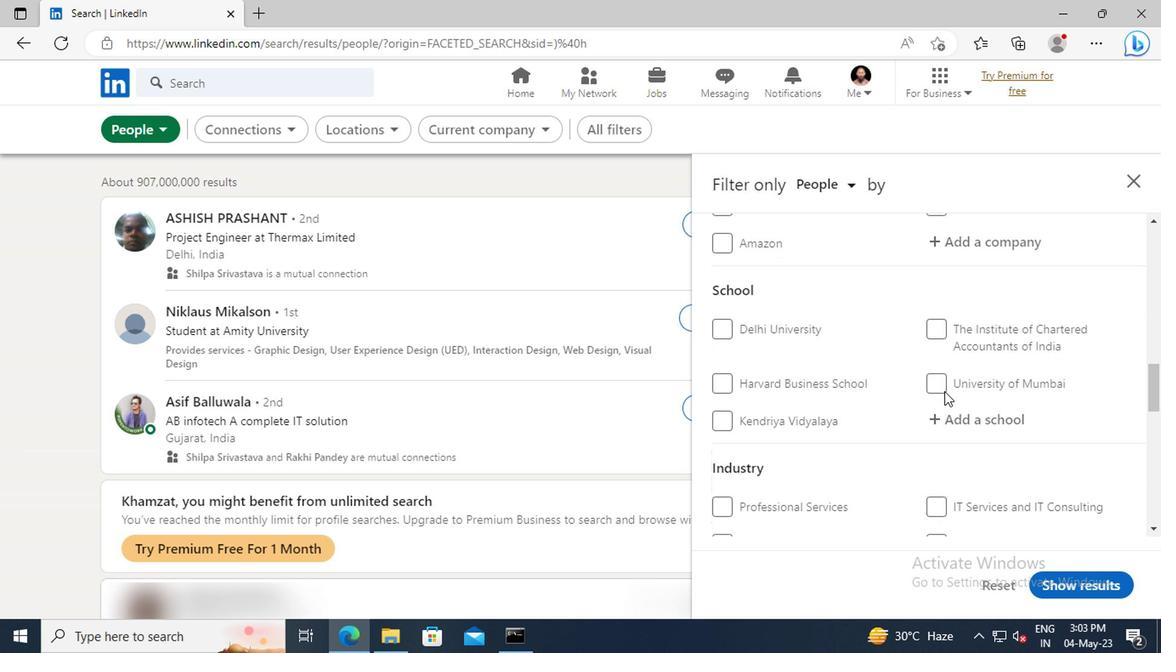 
Action: Mouse scrolled (940, 390) with delta (0, 0)
Screenshot: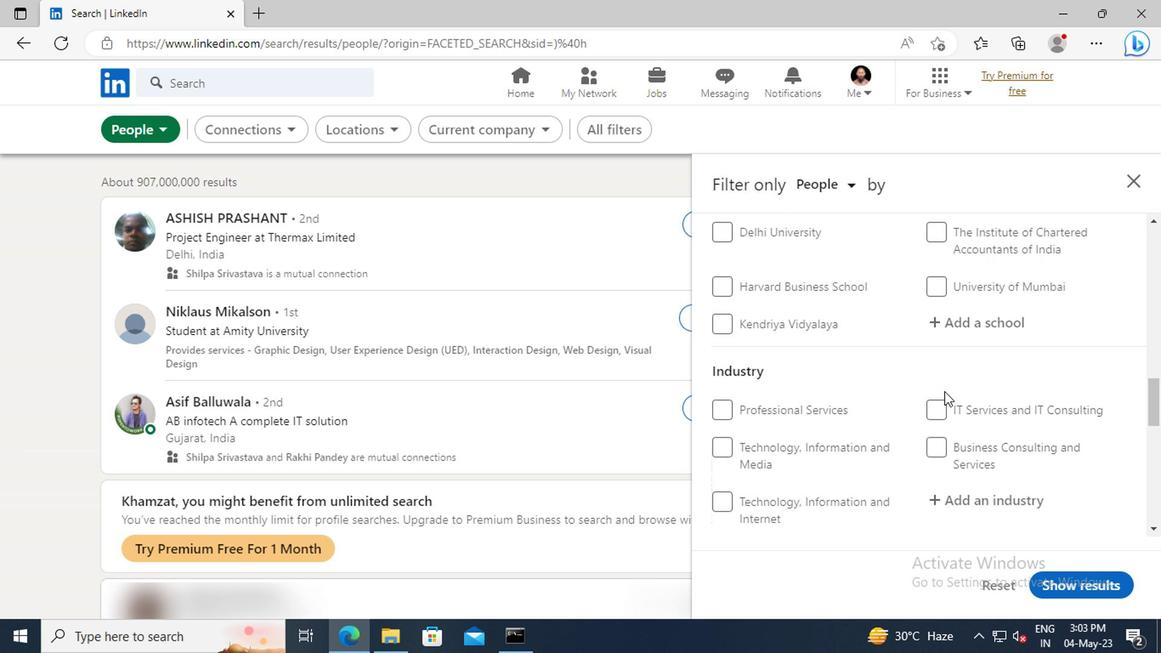 
Action: Mouse scrolled (940, 390) with delta (0, 0)
Screenshot: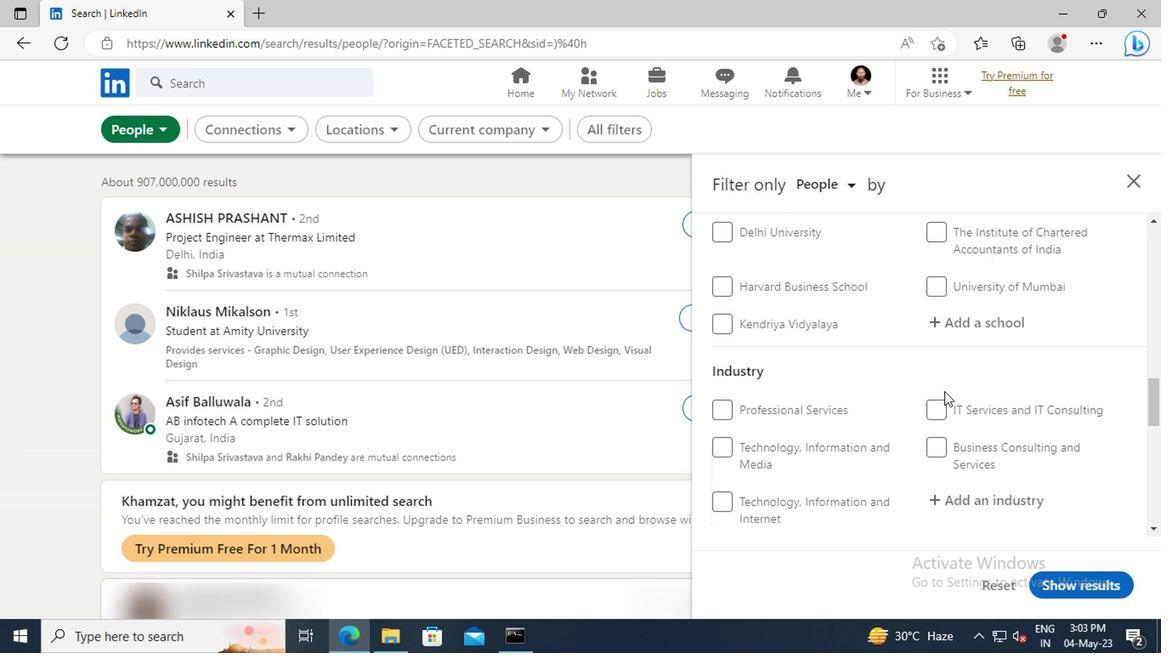 
Action: Mouse scrolled (940, 390) with delta (0, 0)
Screenshot: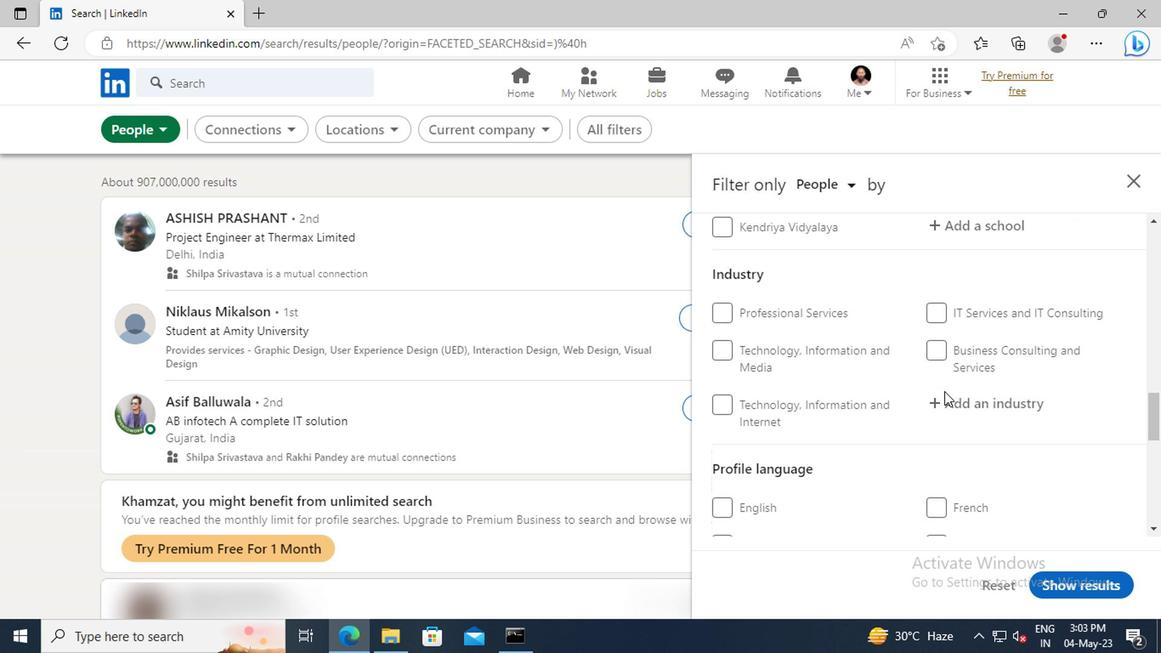 
Action: Mouse scrolled (940, 390) with delta (0, 0)
Screenshot: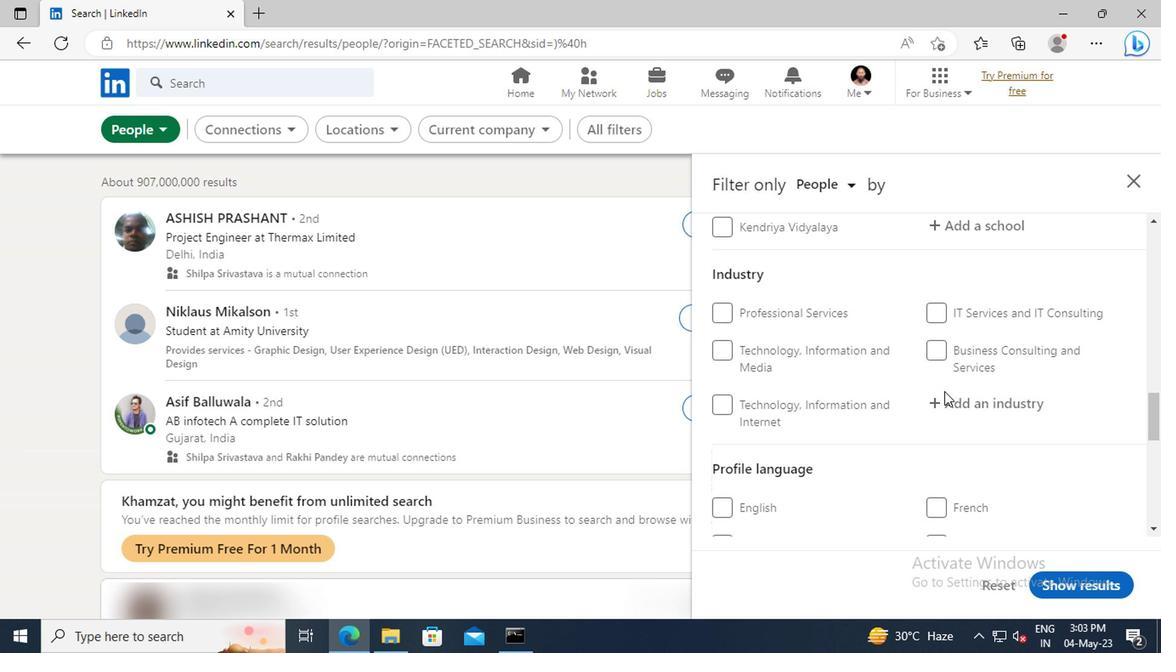 
Action: Mouse moved to (941, 442)
Screenshot: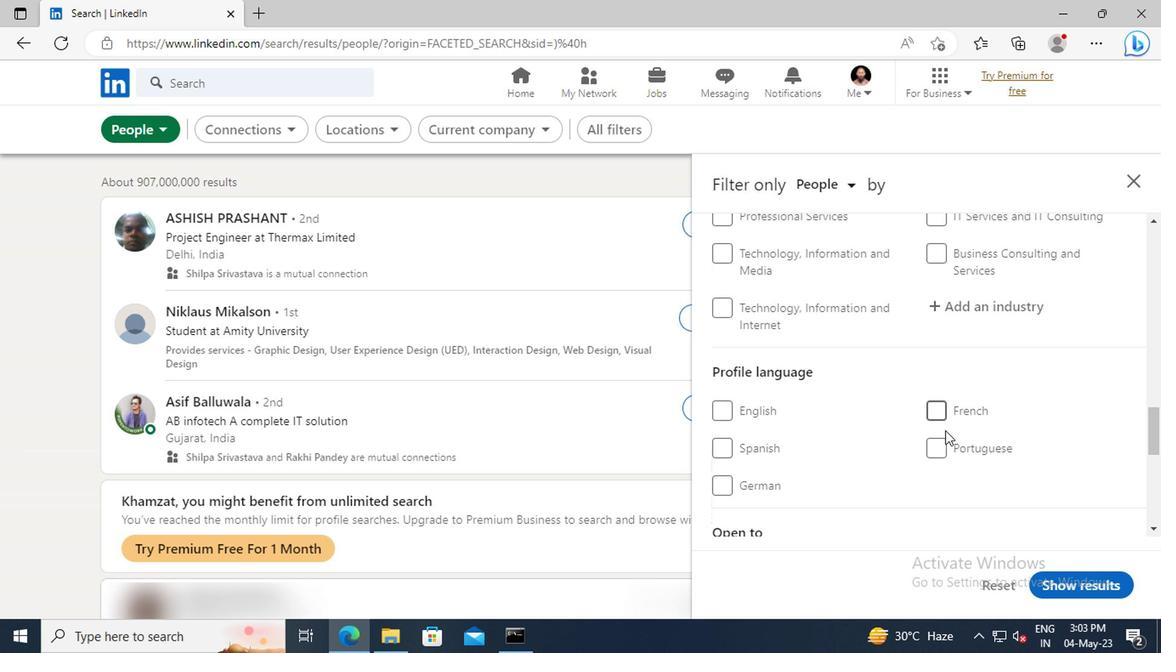 
Action: Mouse pressed left at (941, 442)
Screenshot: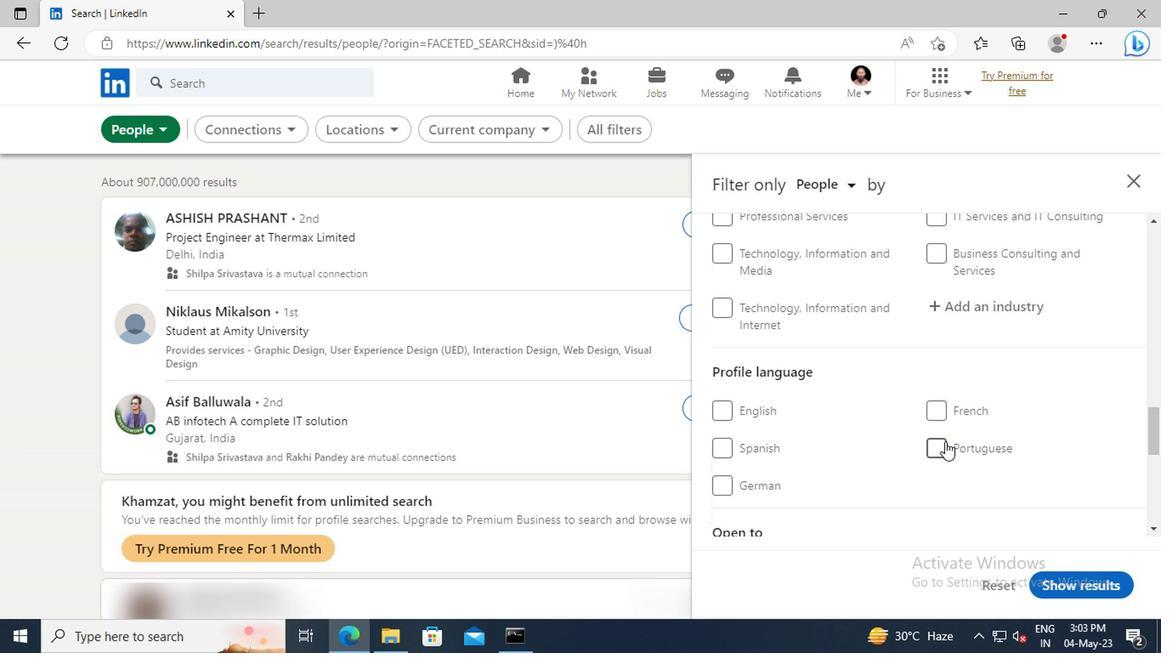 
Action: Mouse moved to (958, 391)
Screenshot: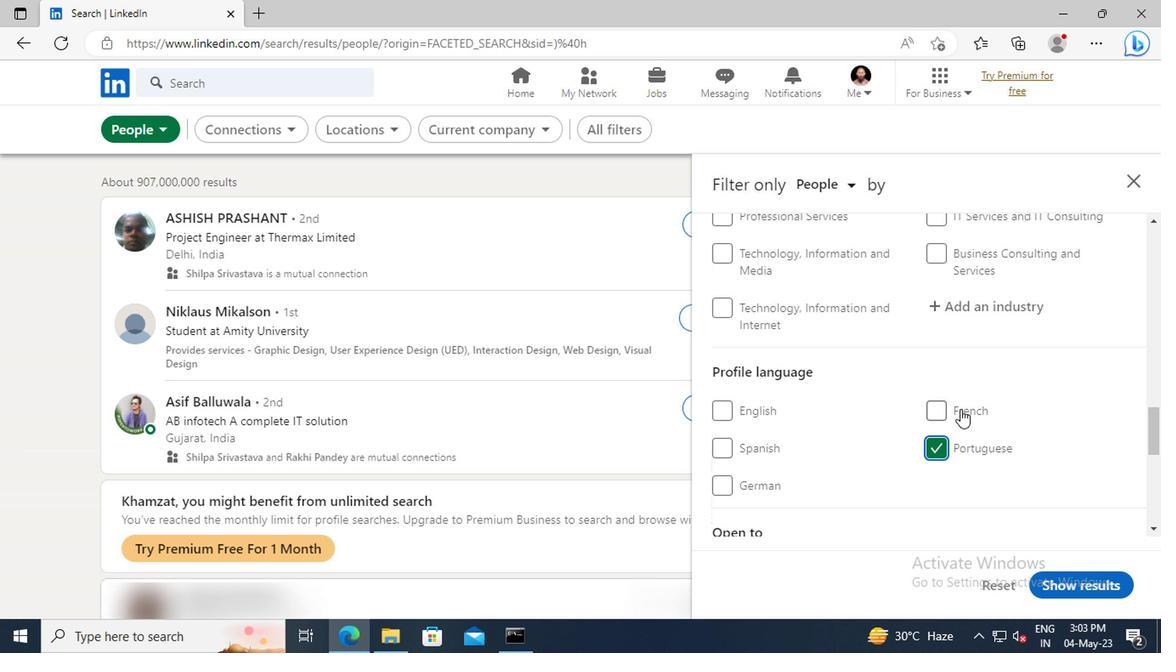 
Action: Mouse scrolled (958, 392) with delta (0, 1)
Screenshot: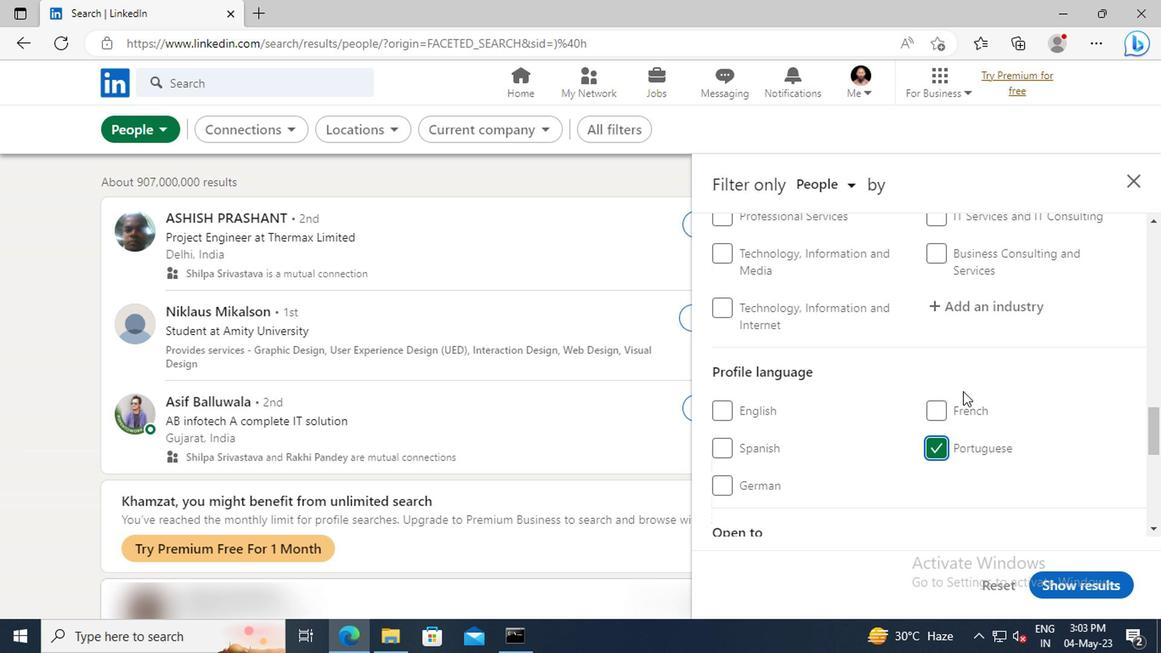 
Action: Mouse scrolled (958, 392) with delta (0, 1)
Screenshot: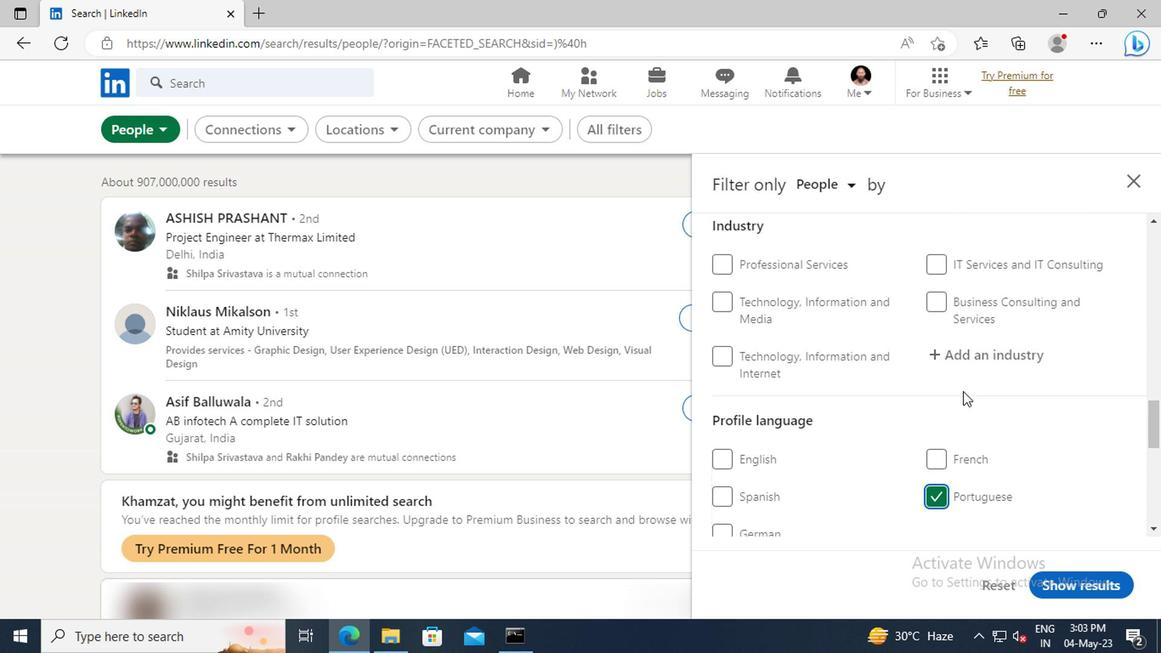 
Action: Mouse scrolled (958, 392) with delta (0, 1)
Screenshot: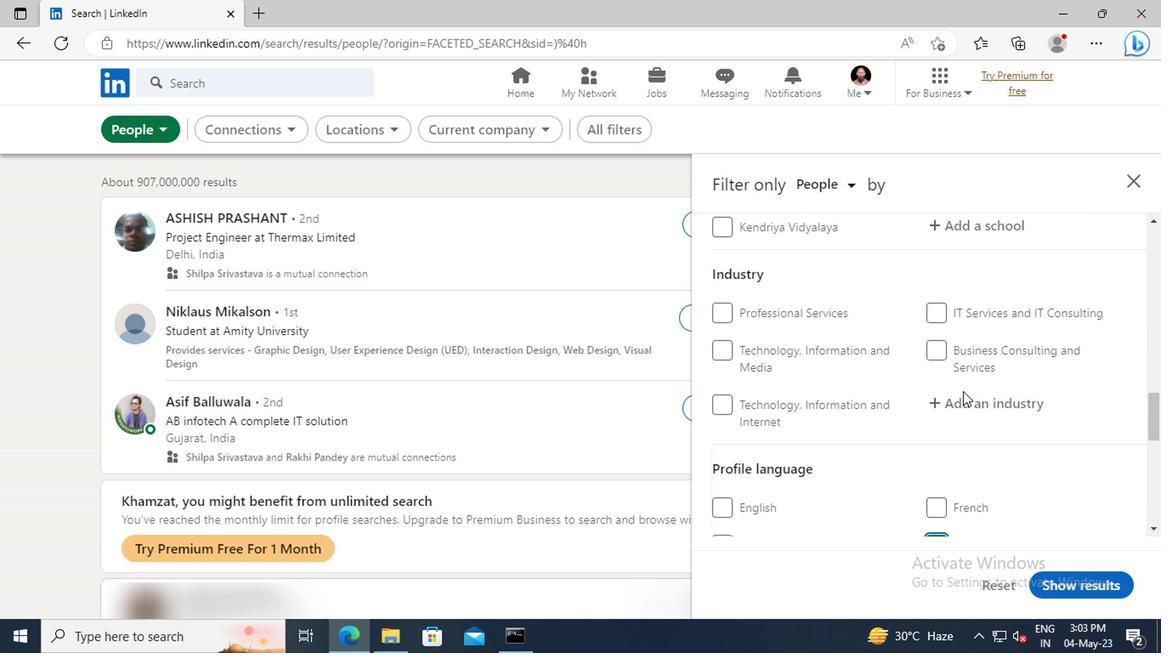 
Action: Mouse scrolled (958, 392) with delta (0, 1)
Screenshot: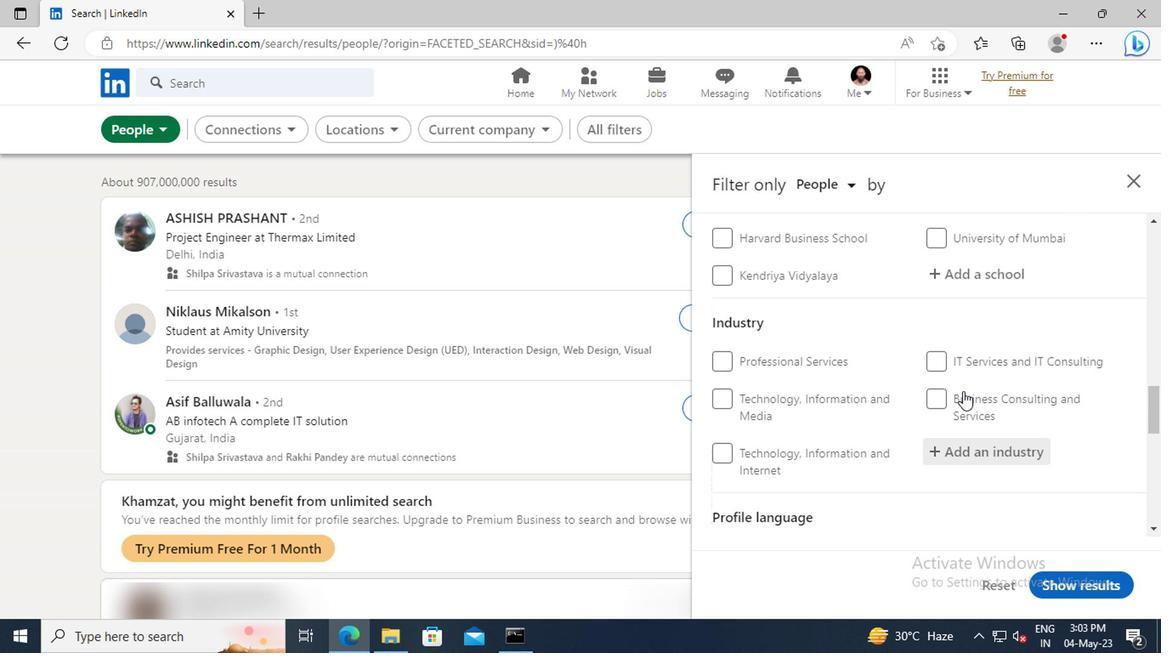 
Action: Mouse scrolled (958, 392) with delta (0, 1)
Screenshot: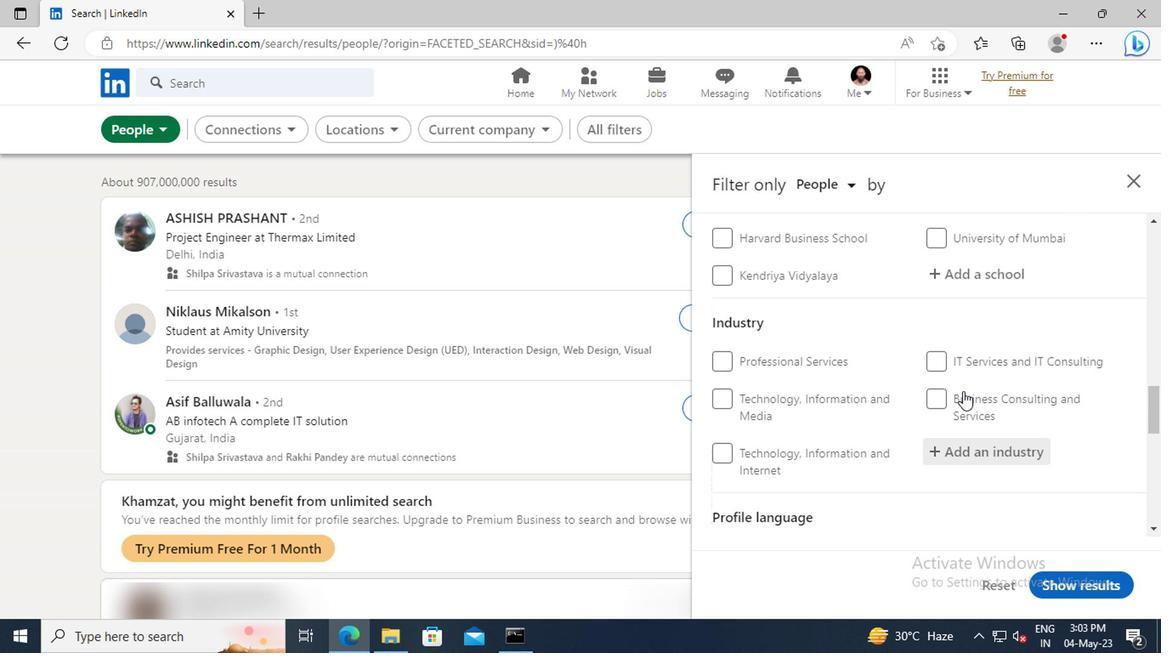 
Action: Mouse scrolled (958, 392) with delta (0, 1)
Screenshot: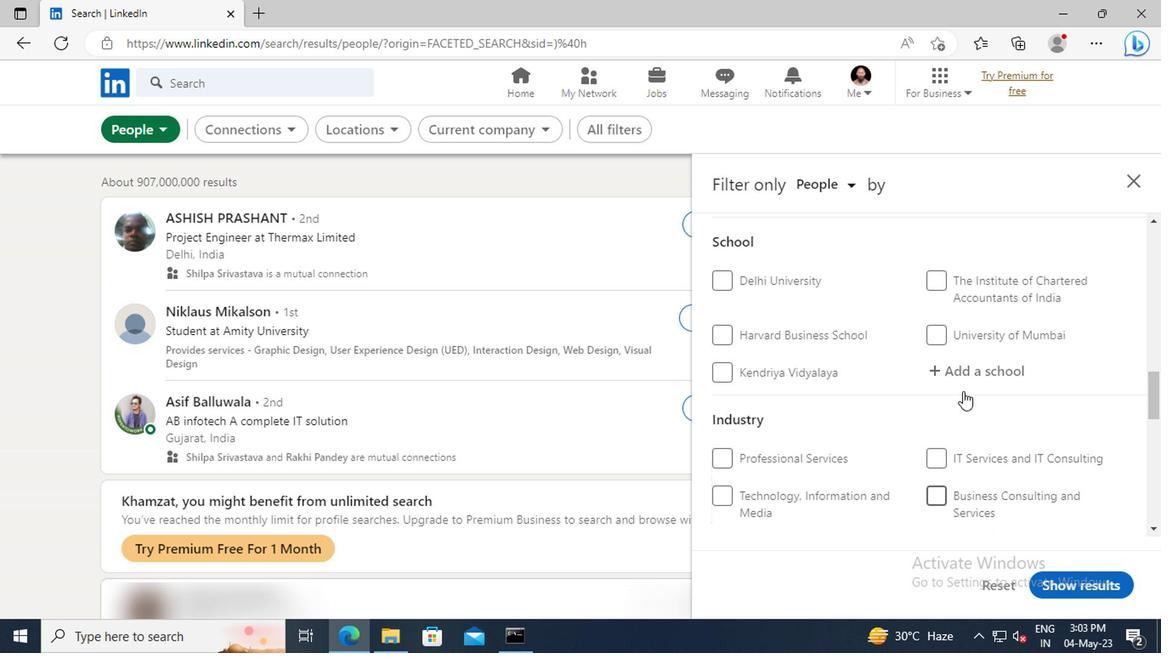 
Action: Mouse scrolled (958, 392) with delta (0, 1)
Screenshot: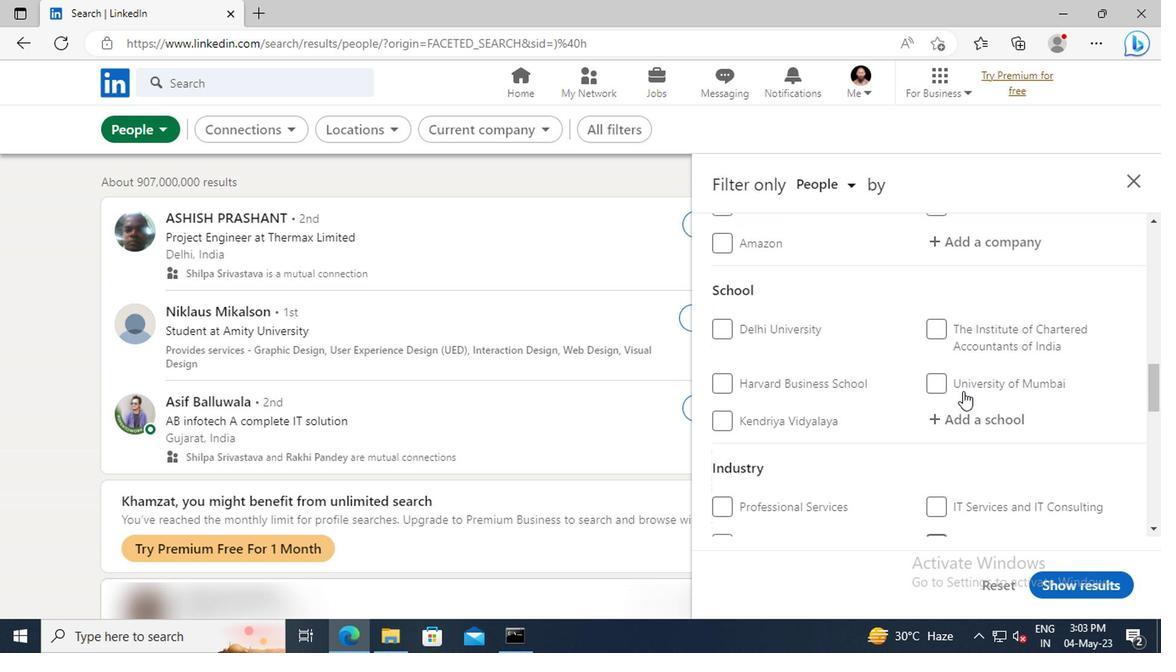 
Action: Mouse scrolled (958, 392) with delta (0, 1)
Screenshot: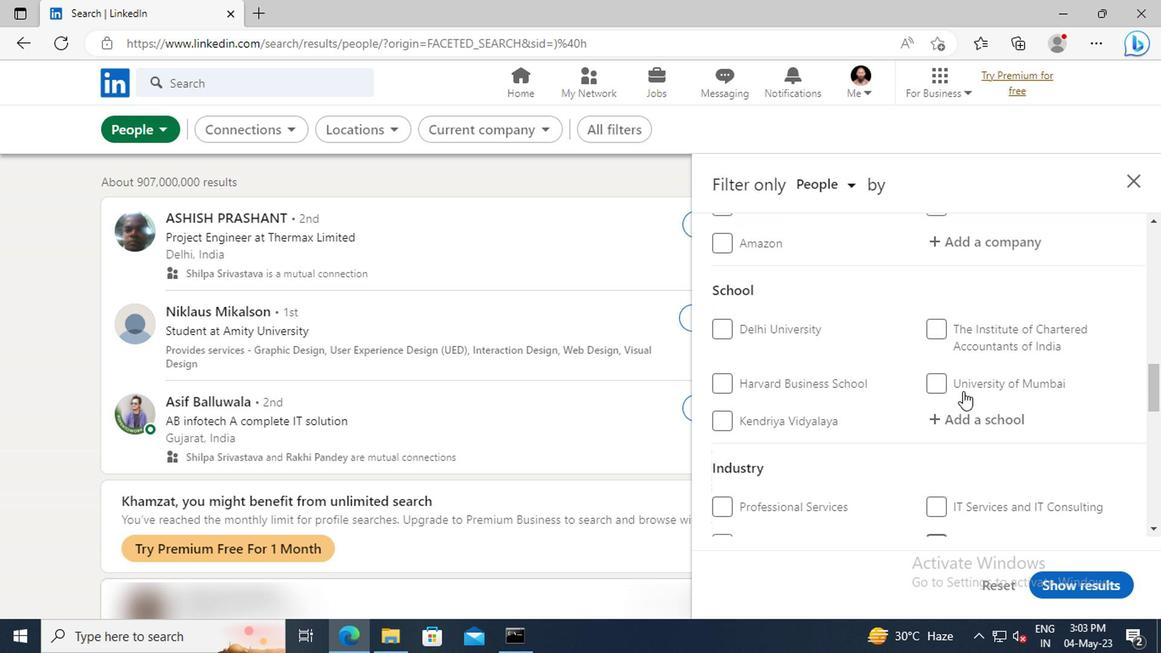 
Action: Mouse scrolled (958, 392) with delta (0, 1)
Screenshot: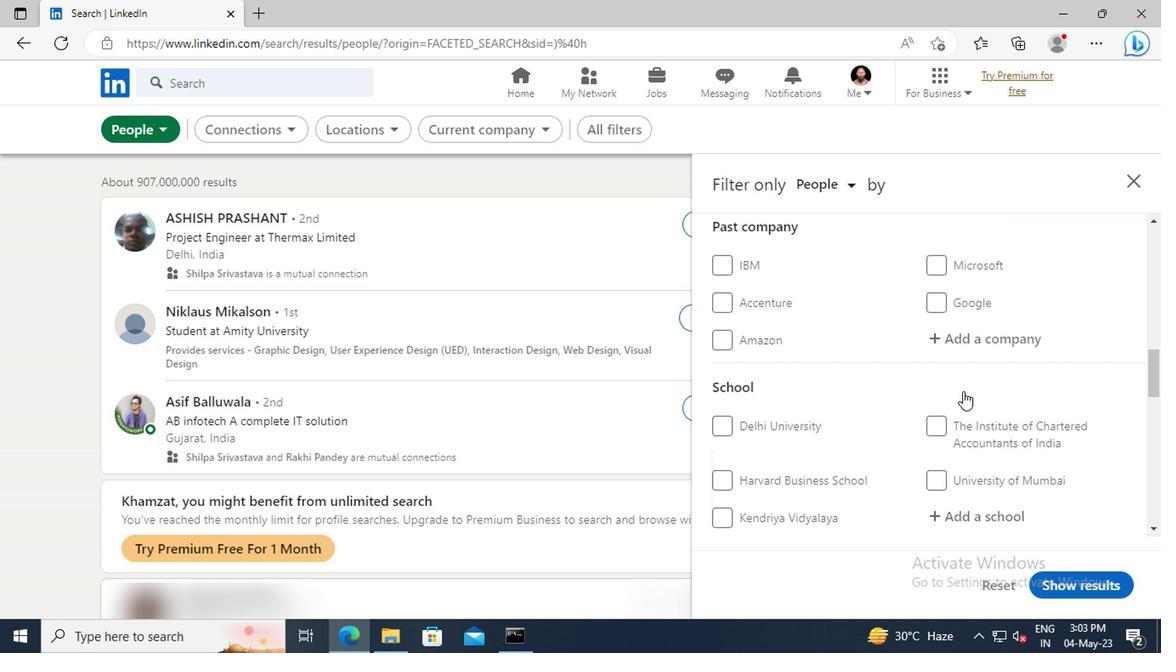 
Action: Mouse scrolled (958, 392) with delta (0, 1)
Screenshot: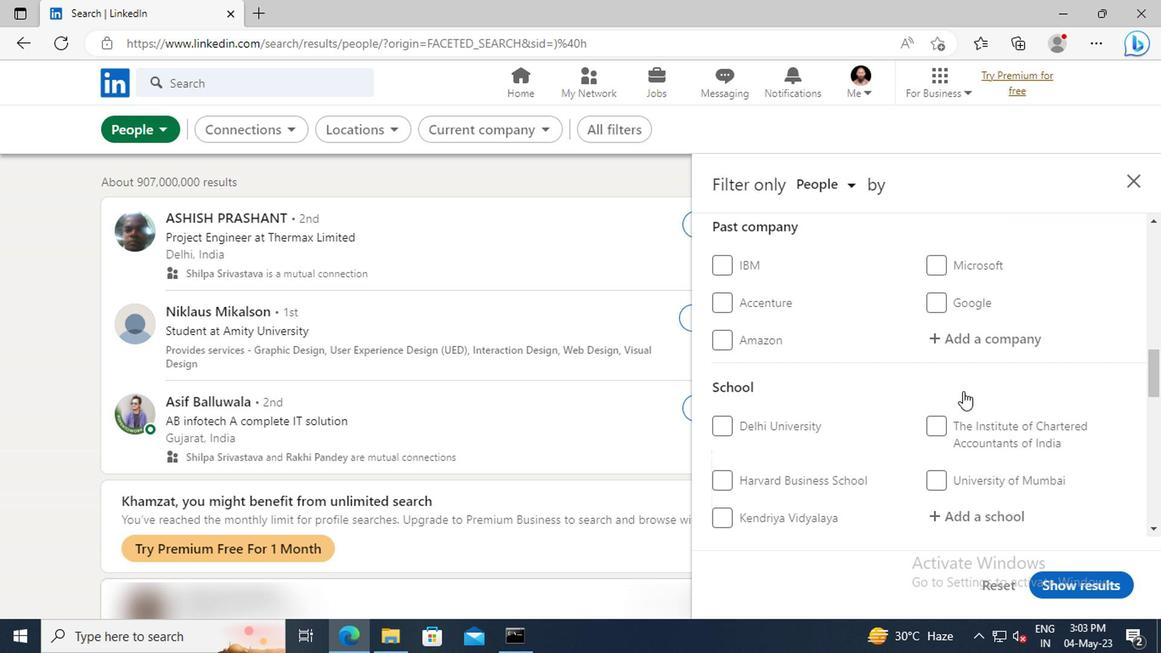 
Action: Mouse scrolled (958, 392) with delta (0, 1)
Screenshot: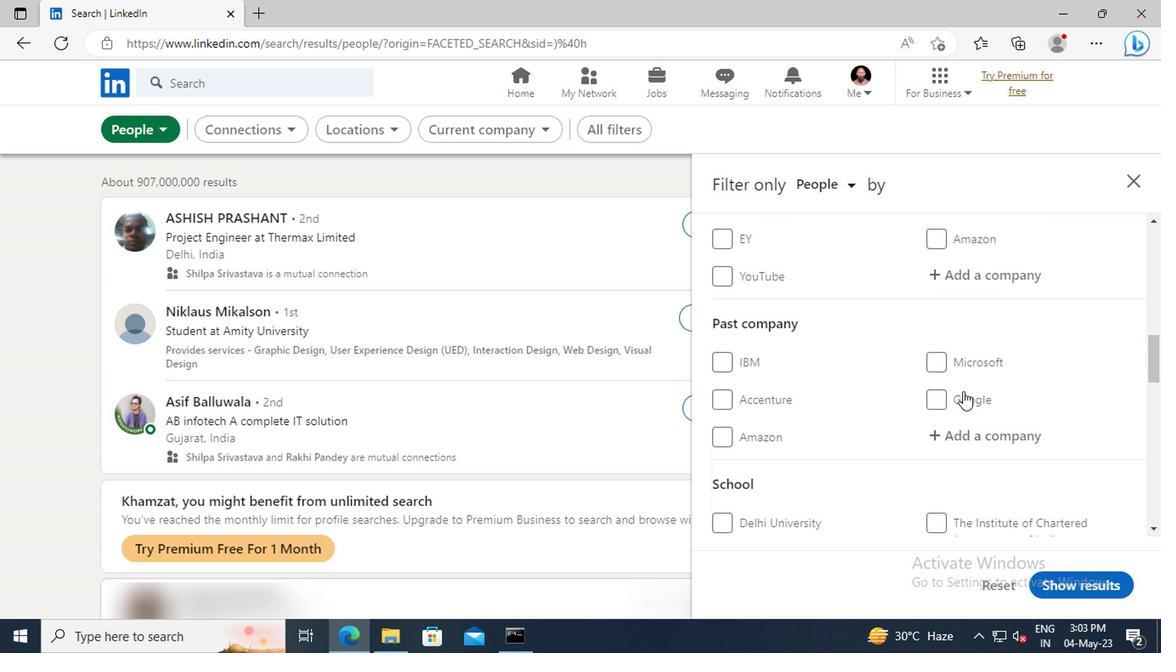 
Action: Mouse scrolled (958, 392) with delta (0, 1)
Screenshot: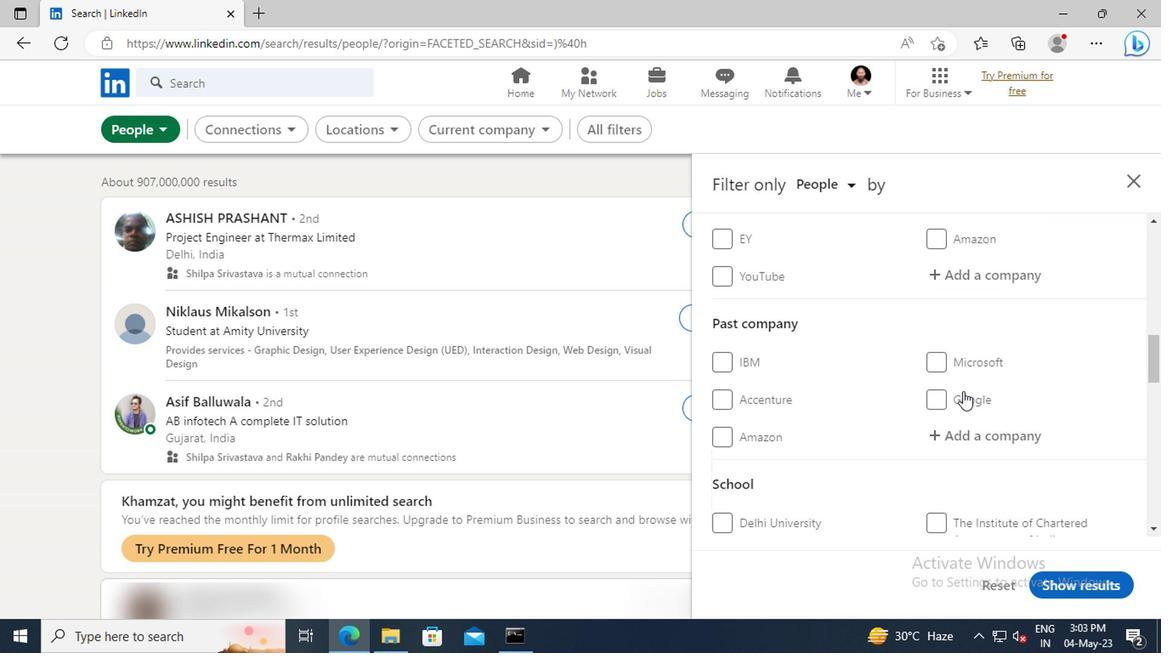 
Action: Mouse moved to (959, 377)
Screenshot: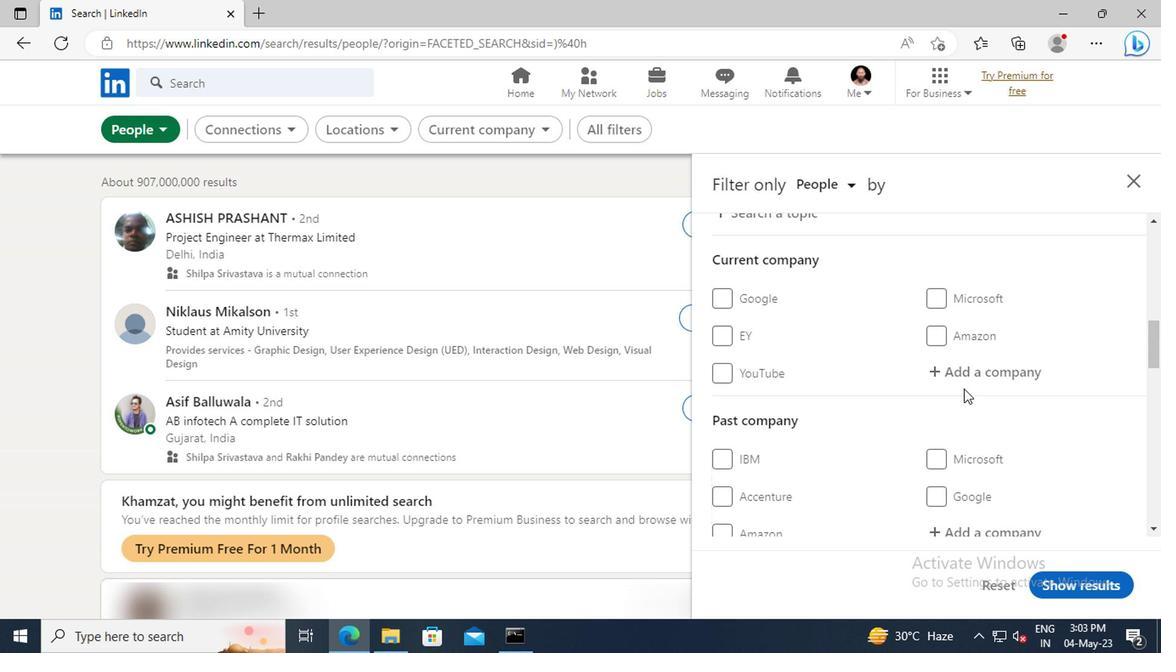 
Action: Mouse pressed left at (959, 377)
Screenshot: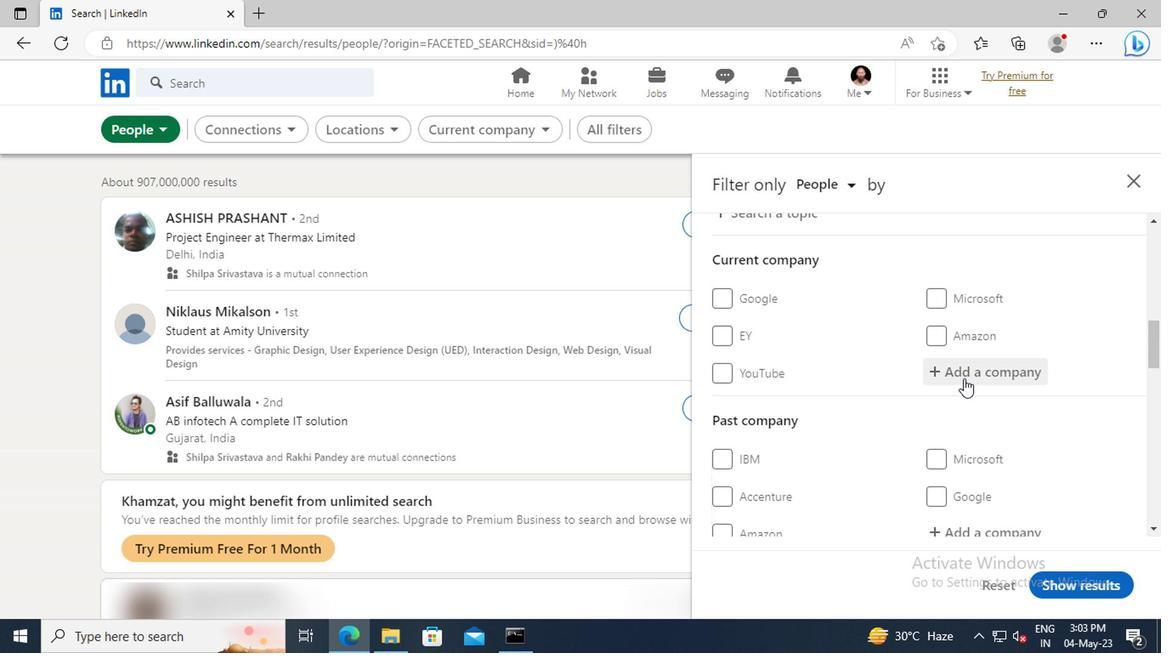 
Action: Mouse moved to (951, 378)
Screenshot: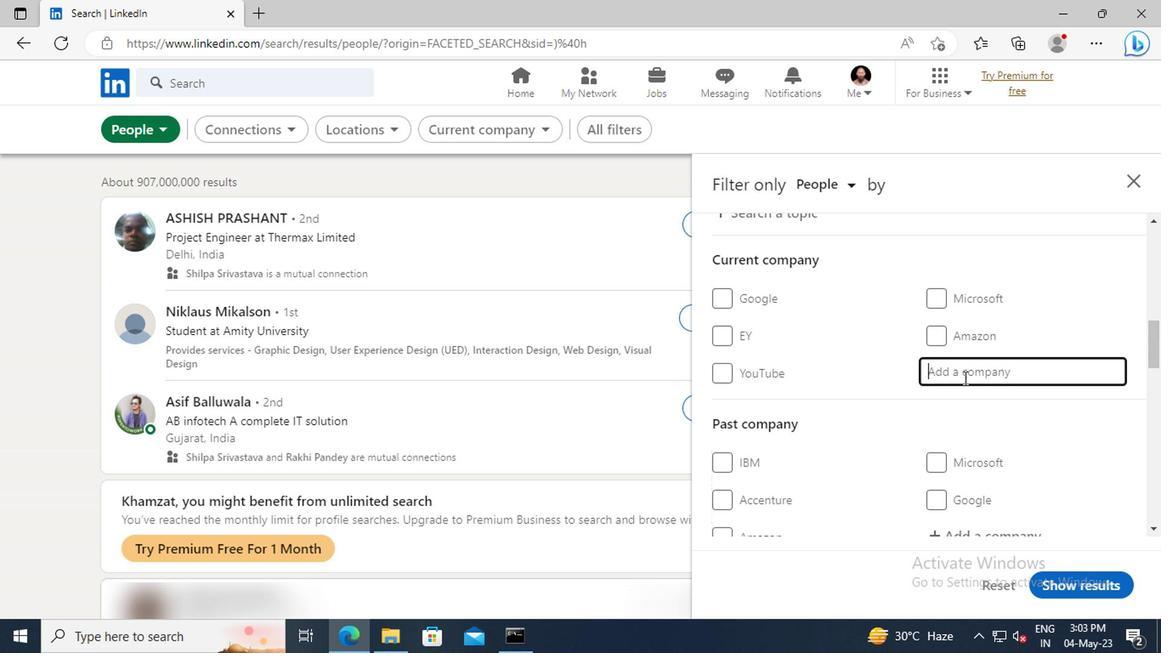 
Action: Key pressed <Key.shift>MTR<Key.space><Key.shift>FOO
Screenshot: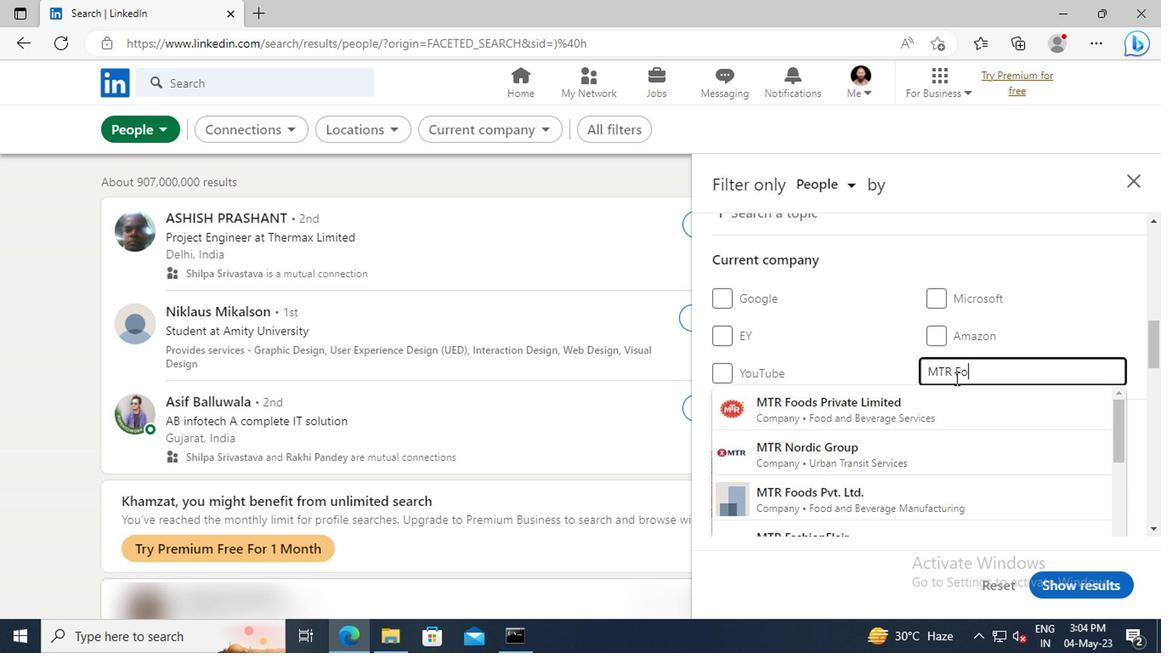 
Action: Mouse moved to (946, 411)
Screenshot: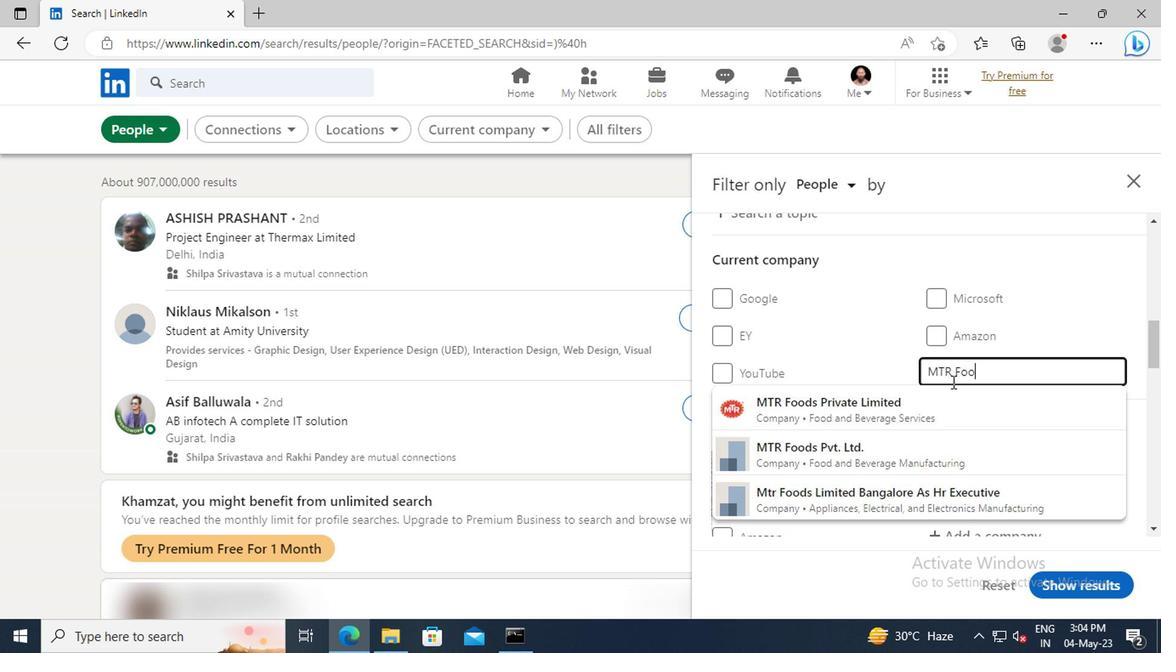 
Action: Mouse pressed left at (946, 411)
Screenshot: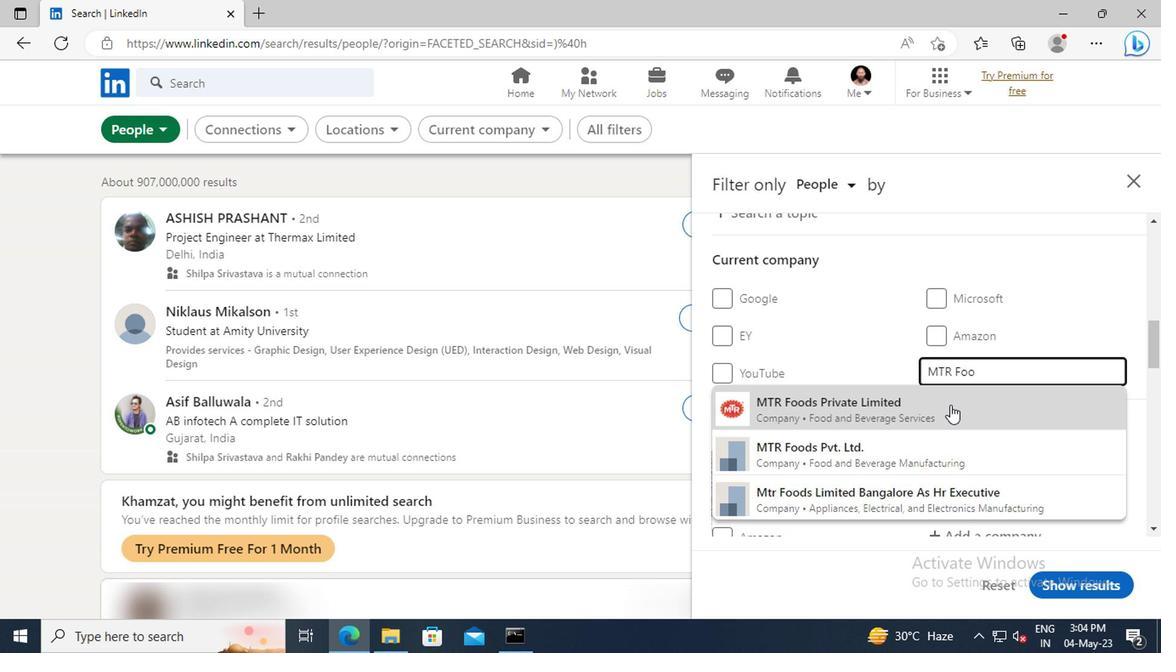 
Action: Mouse scrolled (946, 410) with delta (0, 0)
Screenshot: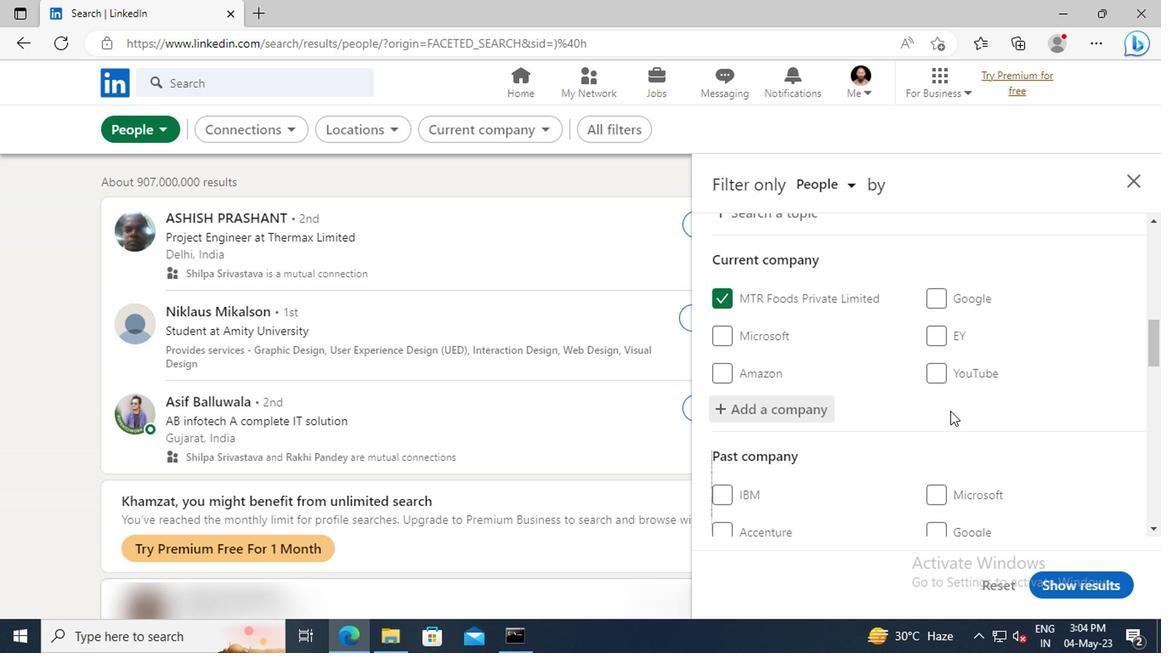
Action: Mouse scrolled (946, 410) with delta (0, 0)
Screenshot: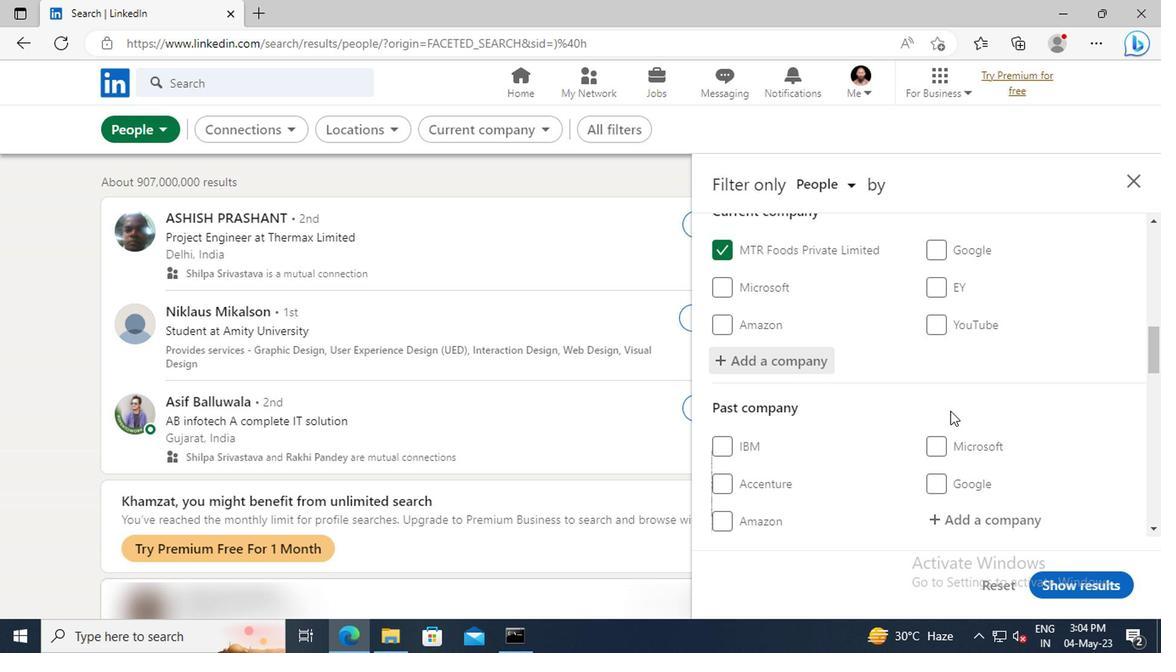 
Action: Mouse scrolled (946, 410) with delta (0, 0)
Screenshot: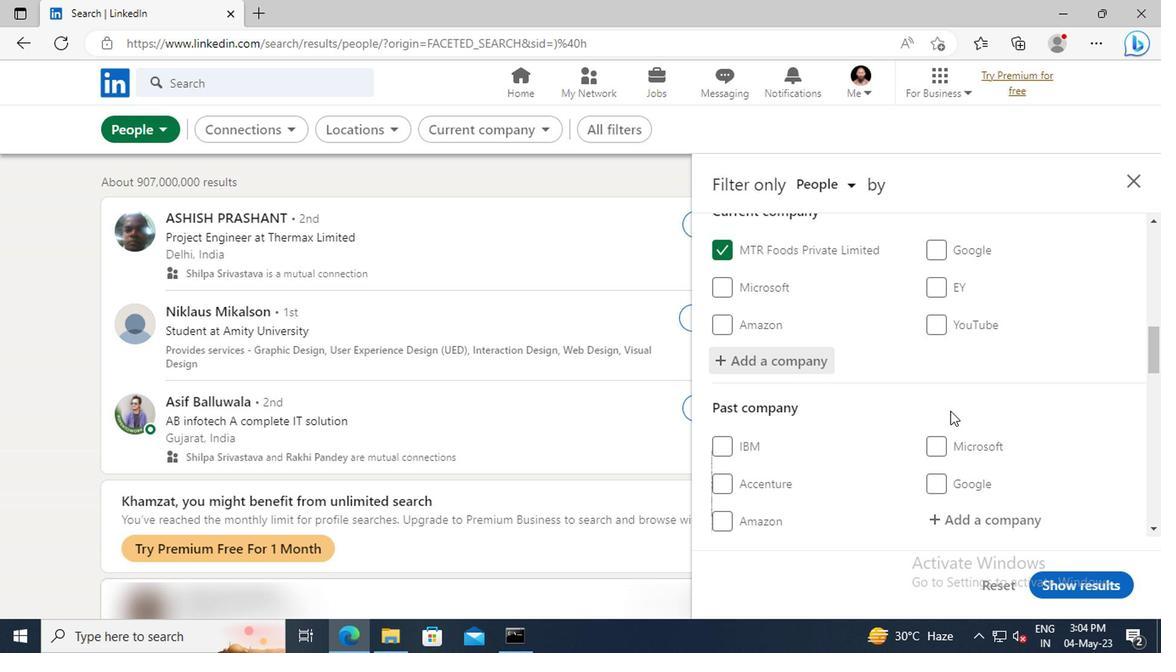 
Action: Mouse moved to (944, 401)
Screenshot: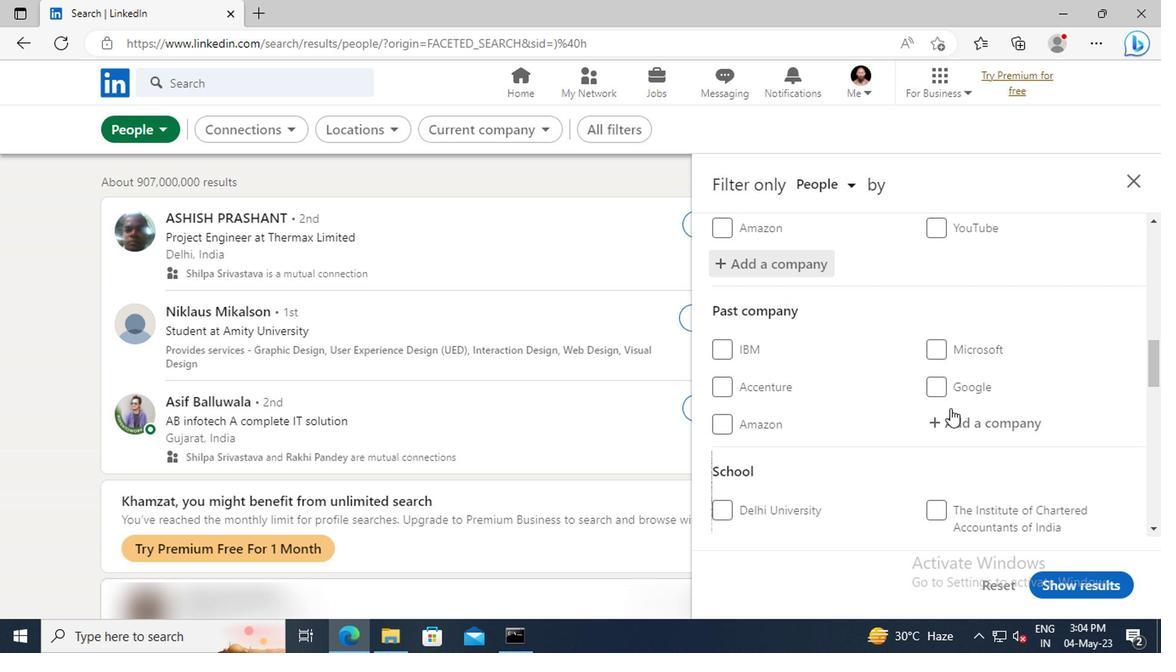 
Action: Mouse scrolled (944, 400) with delta (0, 0)
Screenshot: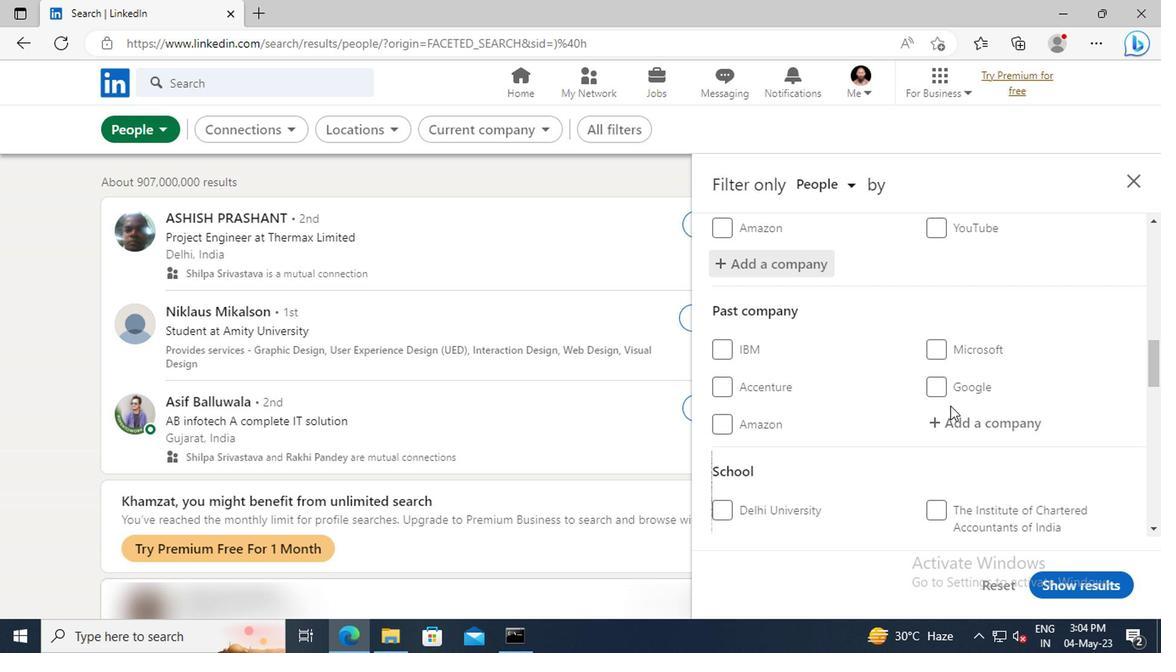 
Action: Mouse scrolled (944, 400) with delta (0, 0)
Screenshot: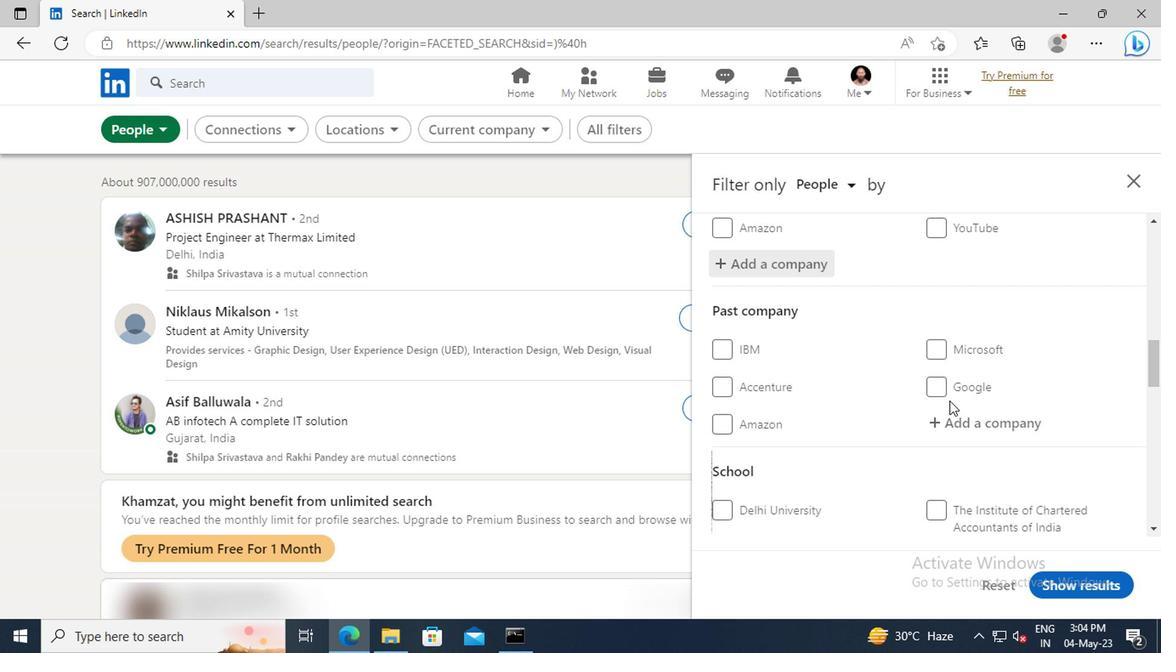 
Action: Mouse moved to (944, 400)
Screenshot: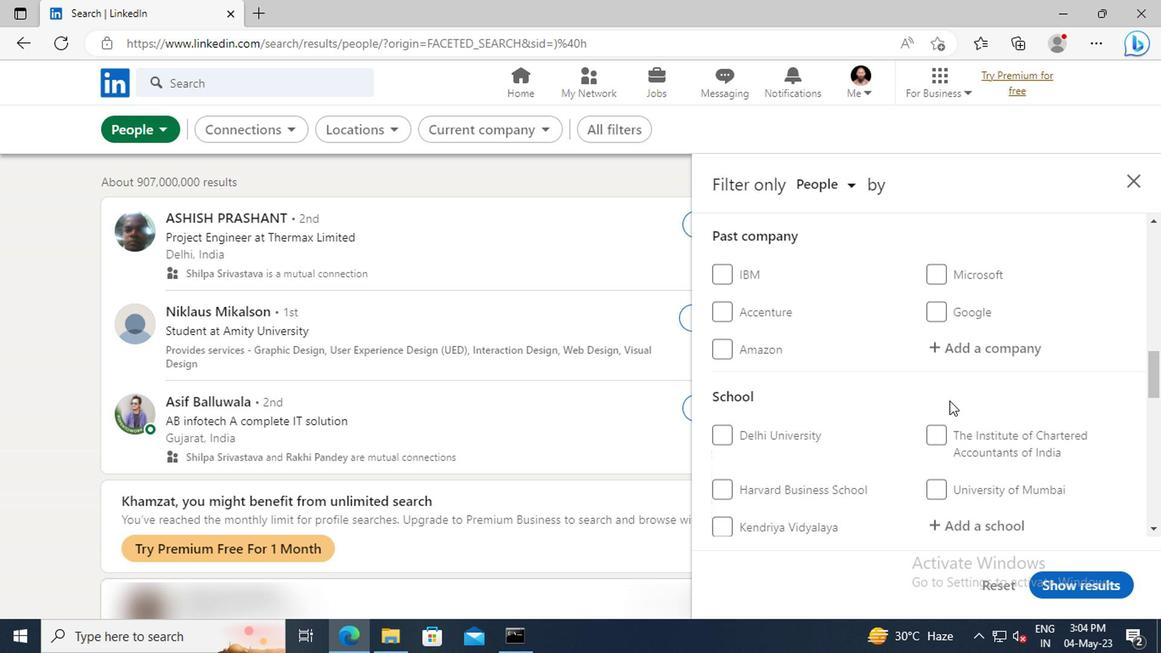 
Action: Mouse scrolled (944, 399) with delta (0, -1)
Screenshot: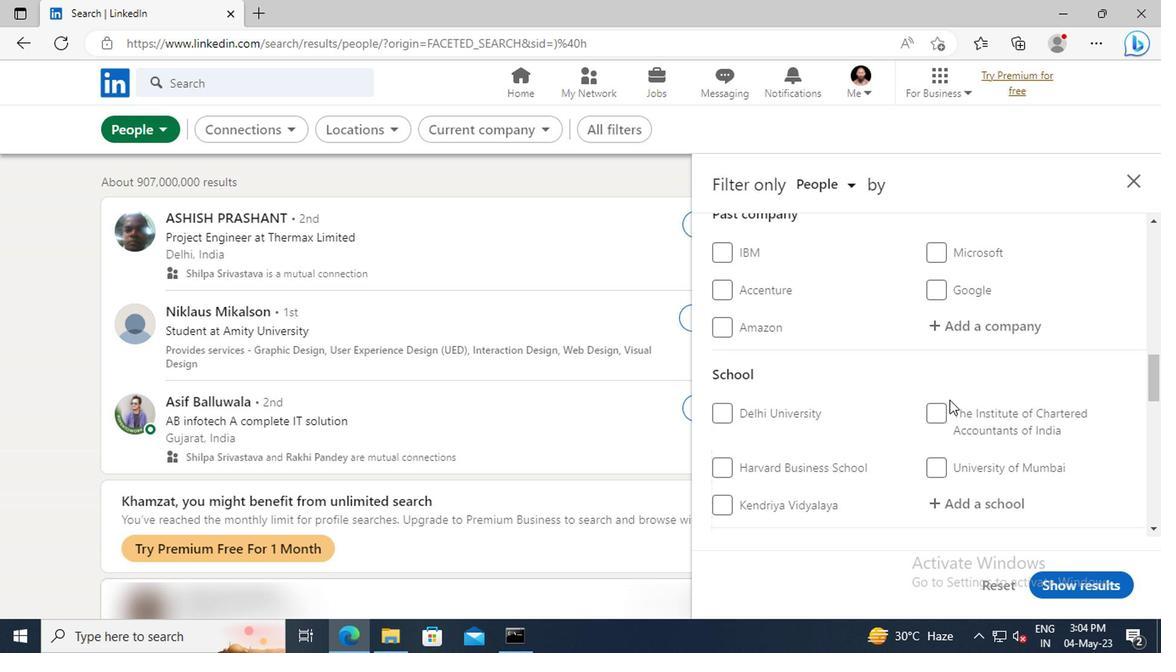 
Action: Mouse scrolled (944, 399) with delta (0, -1)
Screenshot: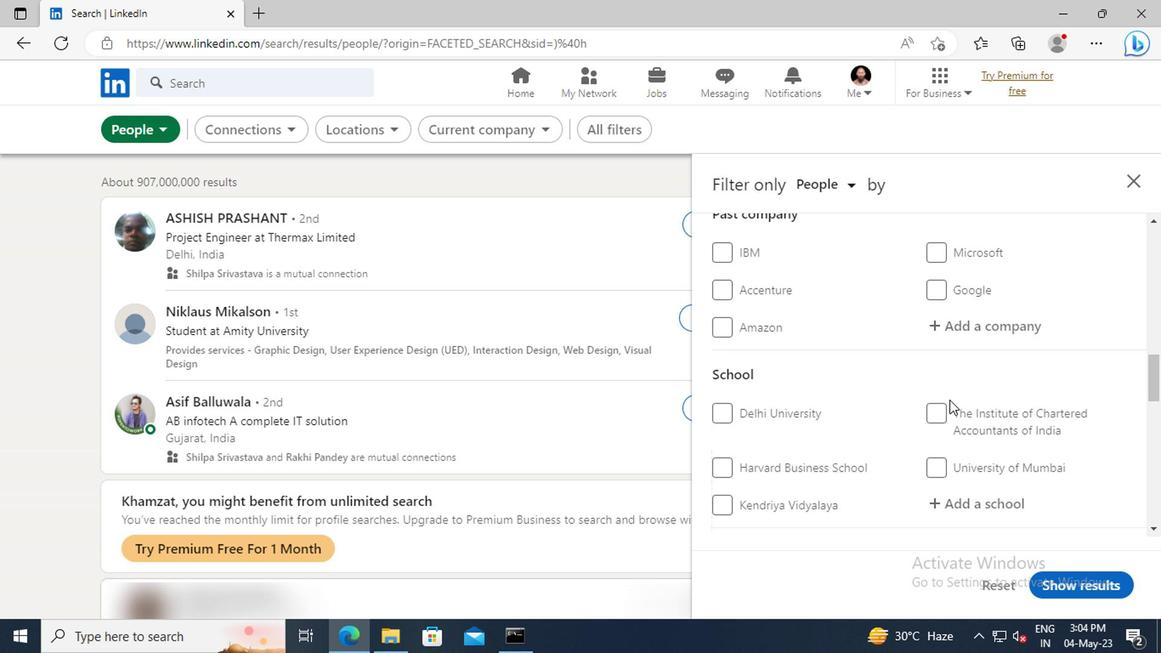 
Action: Mouse moved to (944, 405)
Screenshot: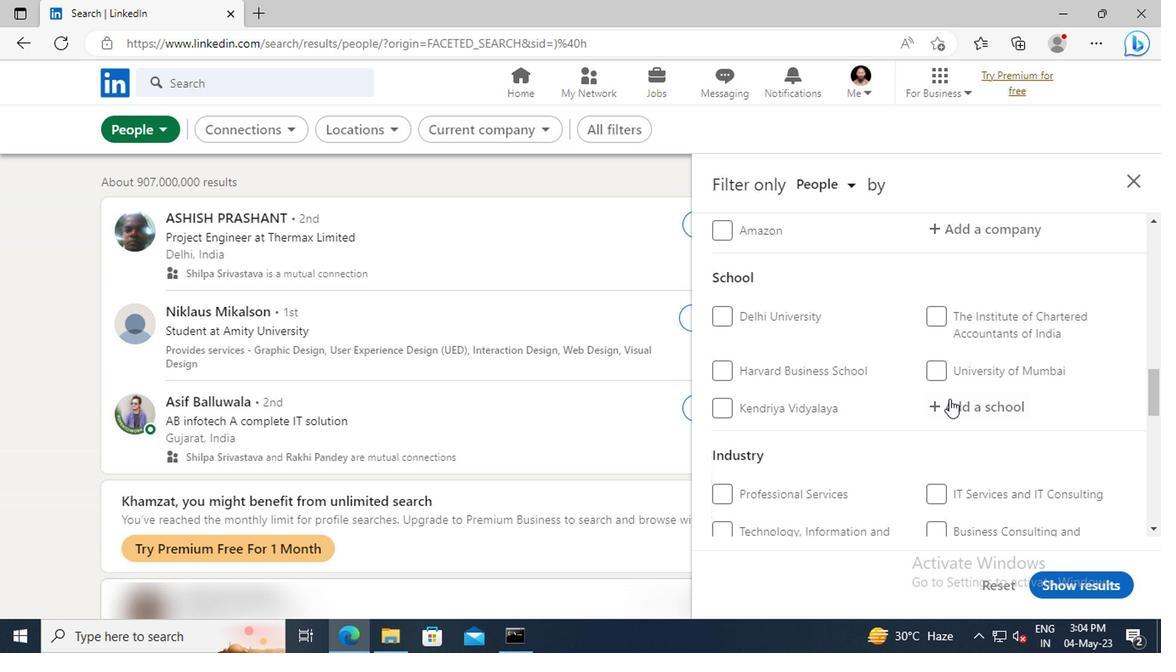 
Action: Mouse pressed left at (944, 405)
Screenshot: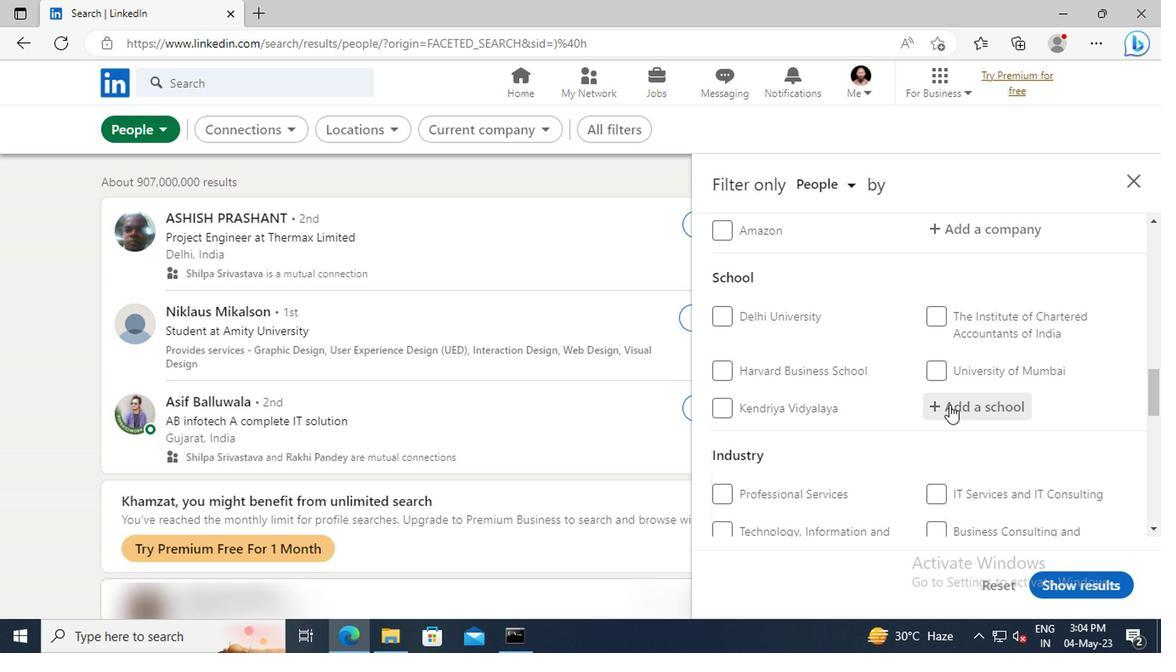 
Action: Key pressed <Key.shift>PRAHLADRAI<Key.space>
Screenshot: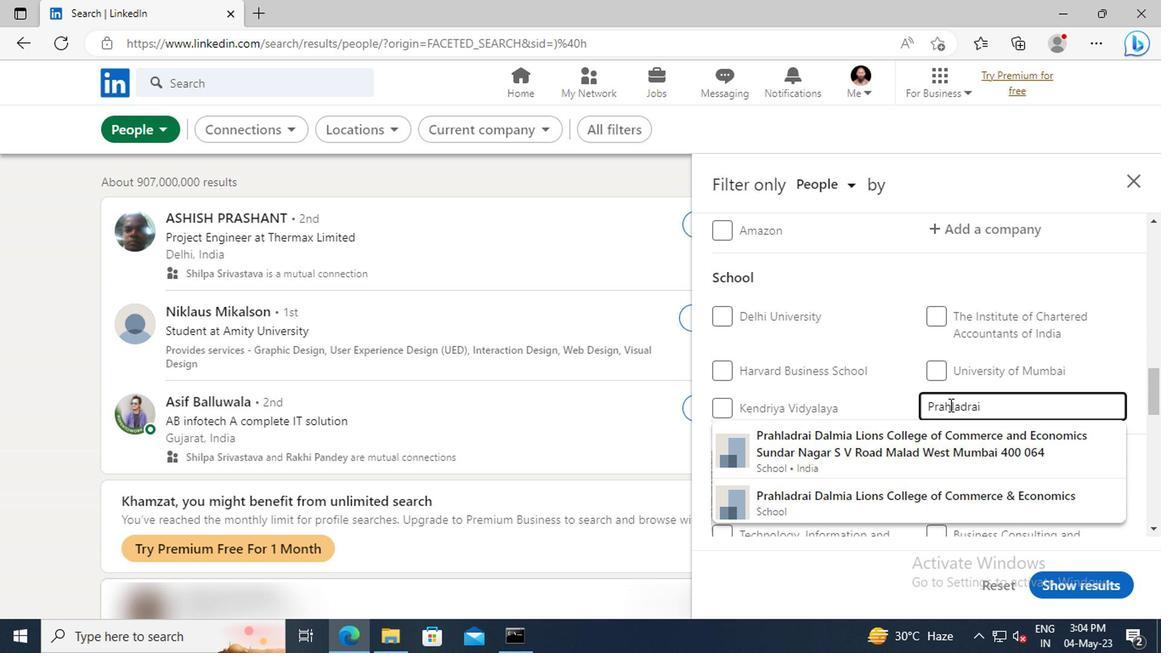 
Action: Mouse moved to (952, 437)
Screenshot: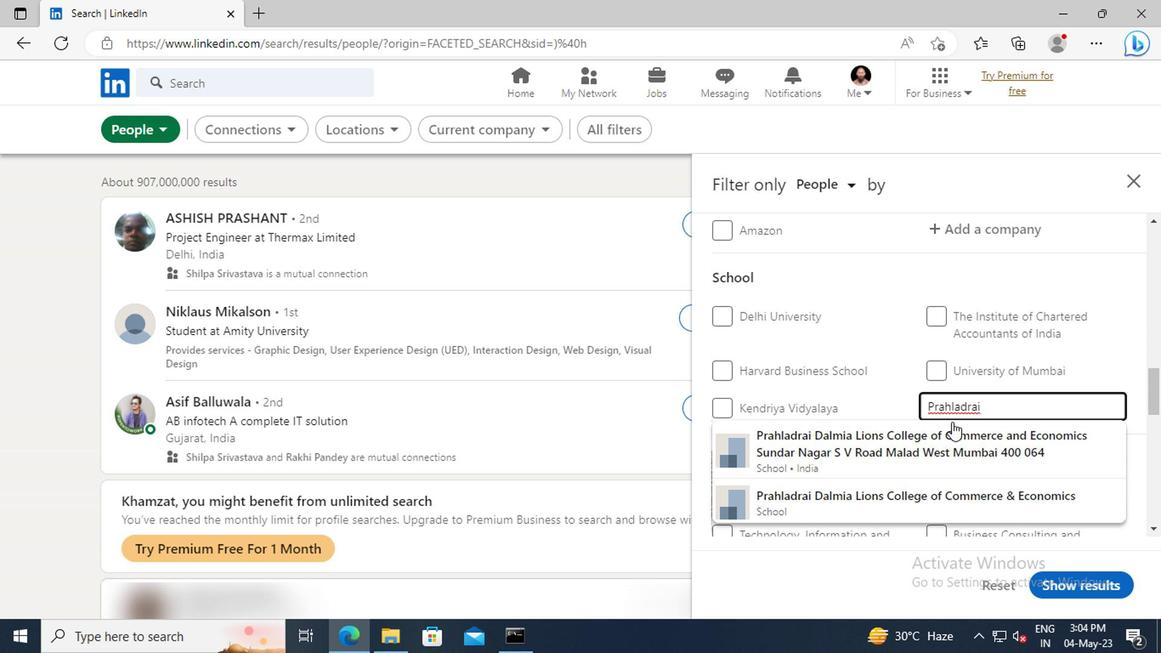 
Action: Mouse pressed left at (952, 437)
Screenshot: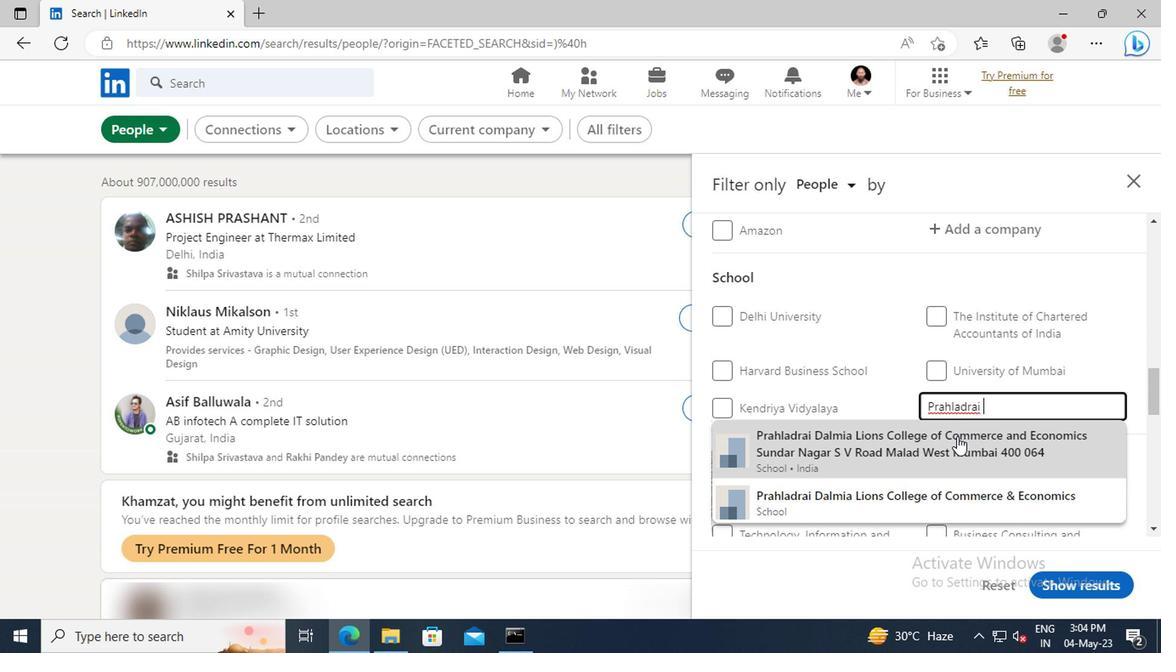 
Action: Mouse scrolled (952, 436) with delta (0, 0)
Screenshot: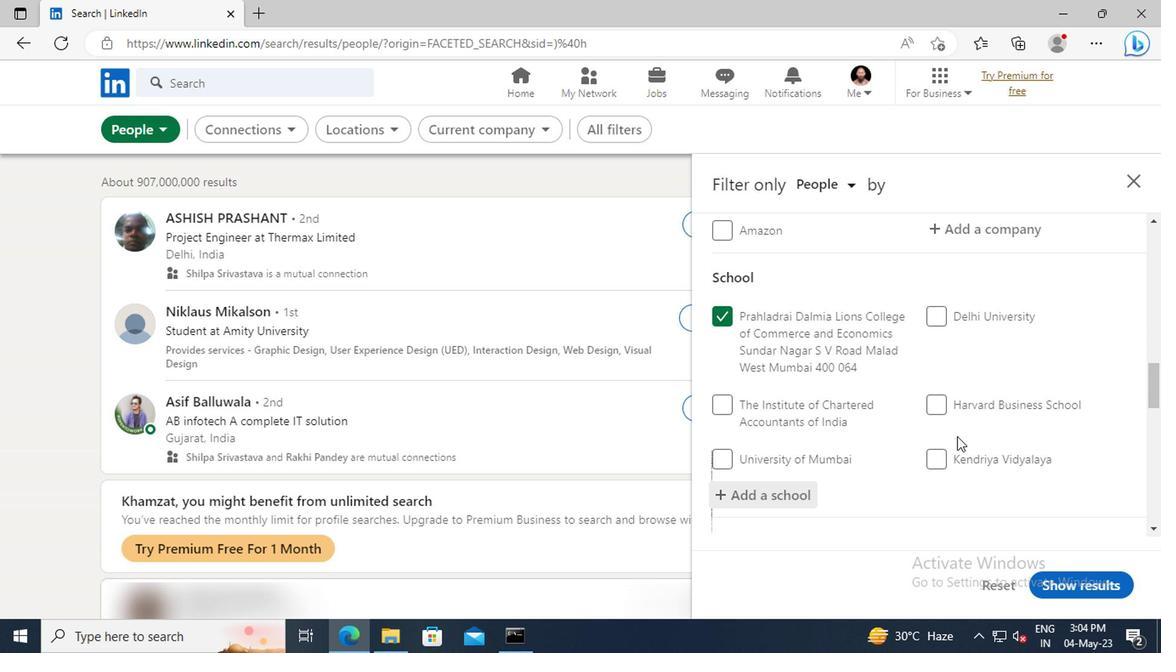 
Action: Mouse scrolled (952, 436) with delta (0, 0)
Screenshot: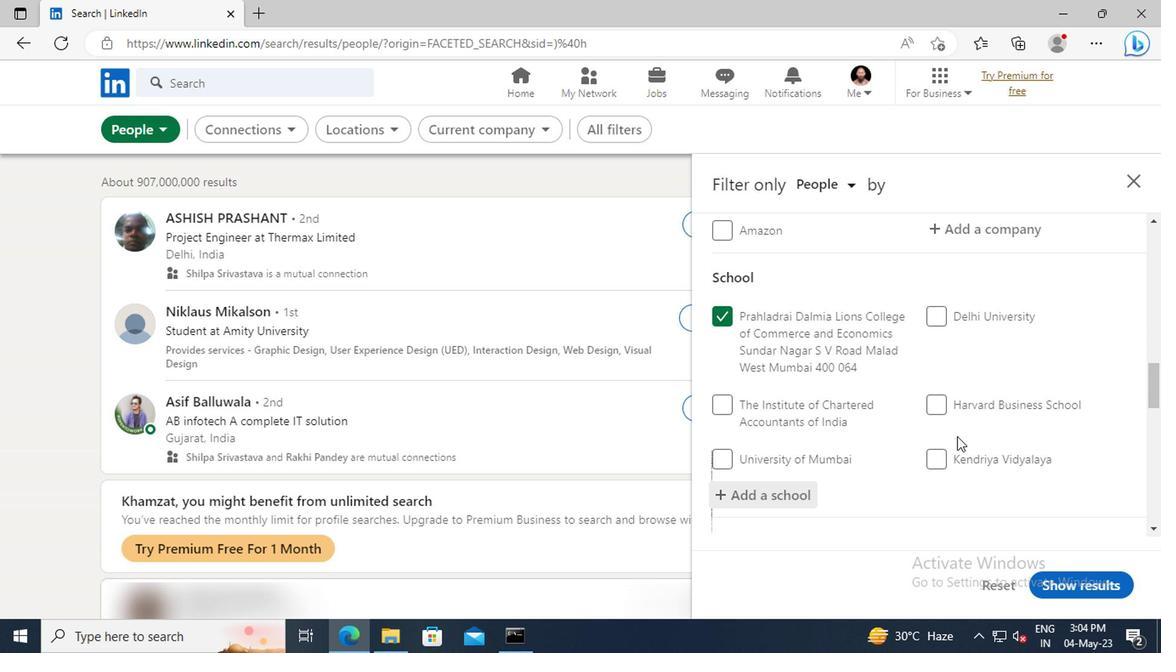 
Action: Mouse moved to (954, 431)
Screenshot: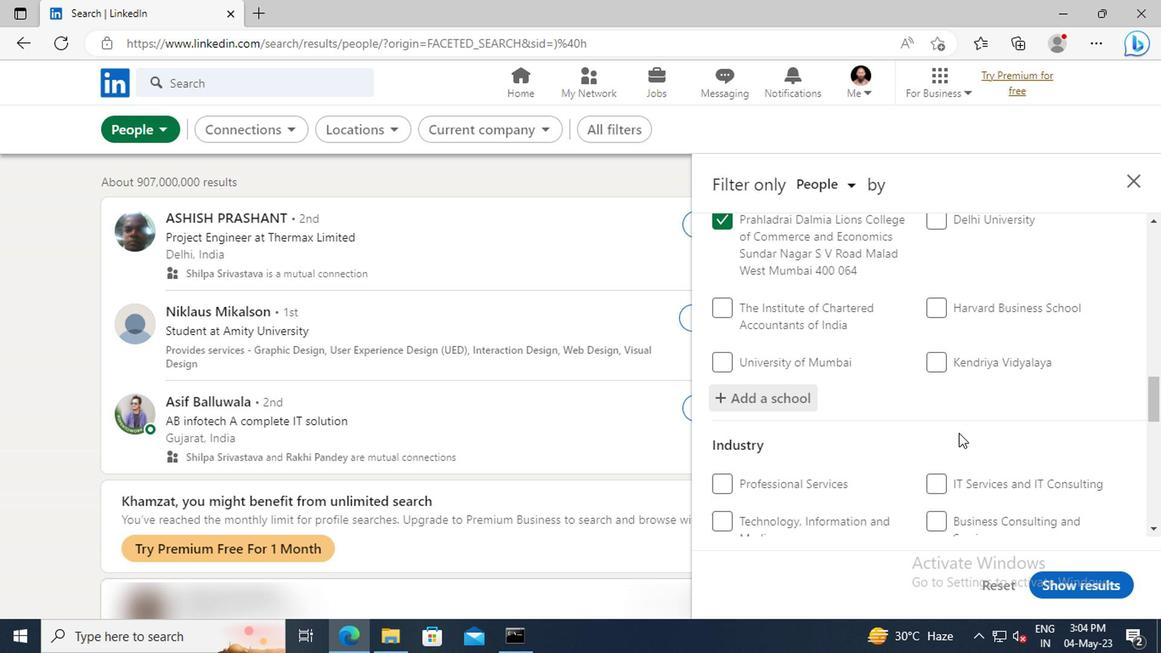 
Action: Mouse scrolled (954, 431) with delta (0, 0)
Screenshot: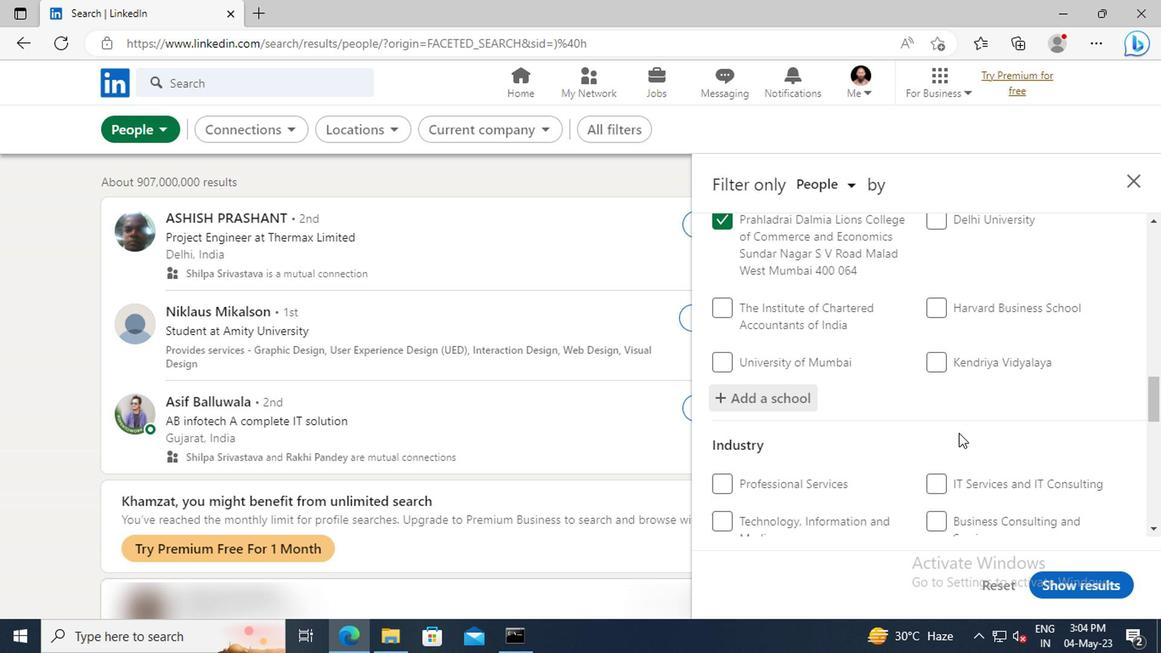 
Action: Mouse moved to (954, 431)
Screenshot: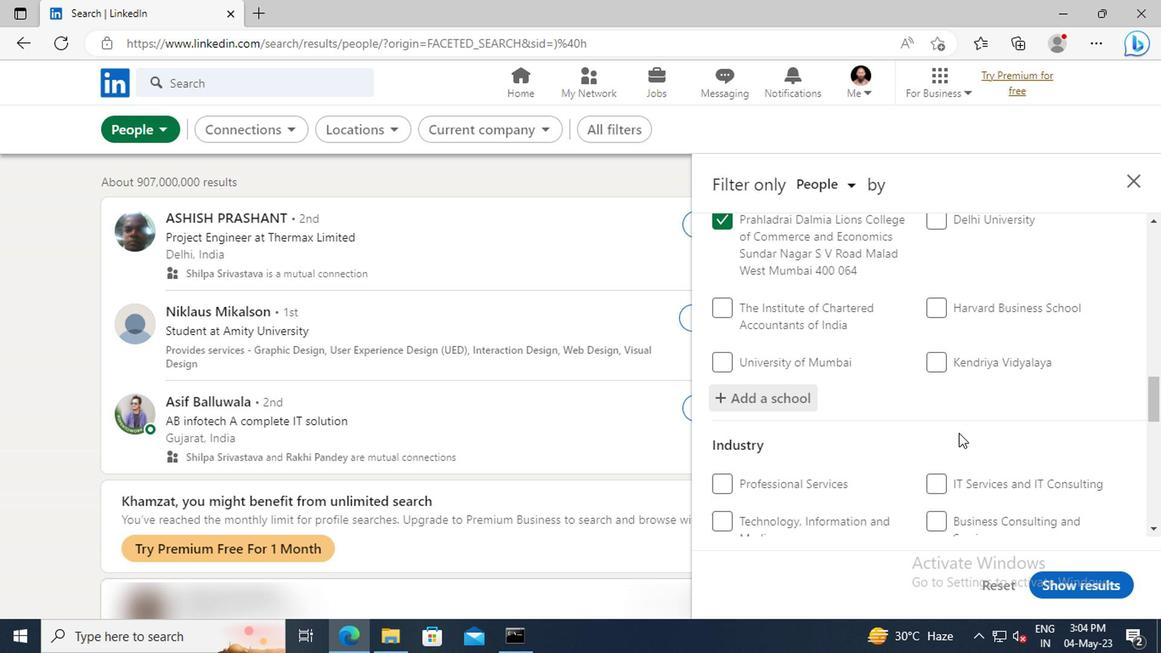 
Action: Mouse scrolled (954, 430) with delta (0, 0)
Screenshot: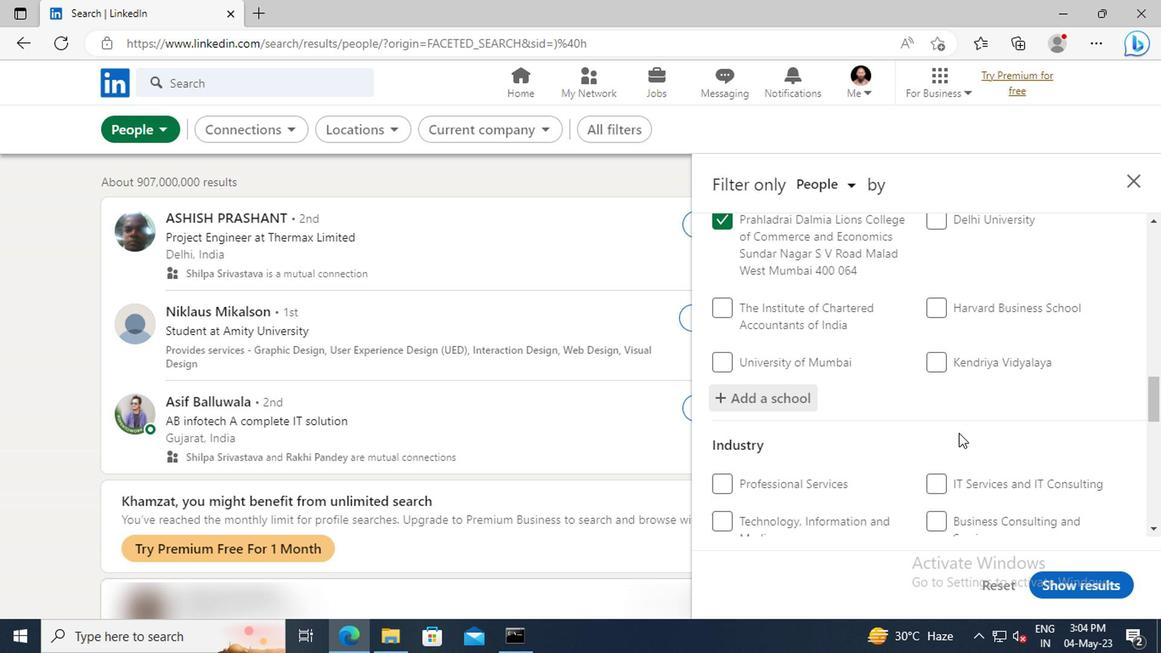 
Action: Mouse moved to (955, 429)
Screenshot: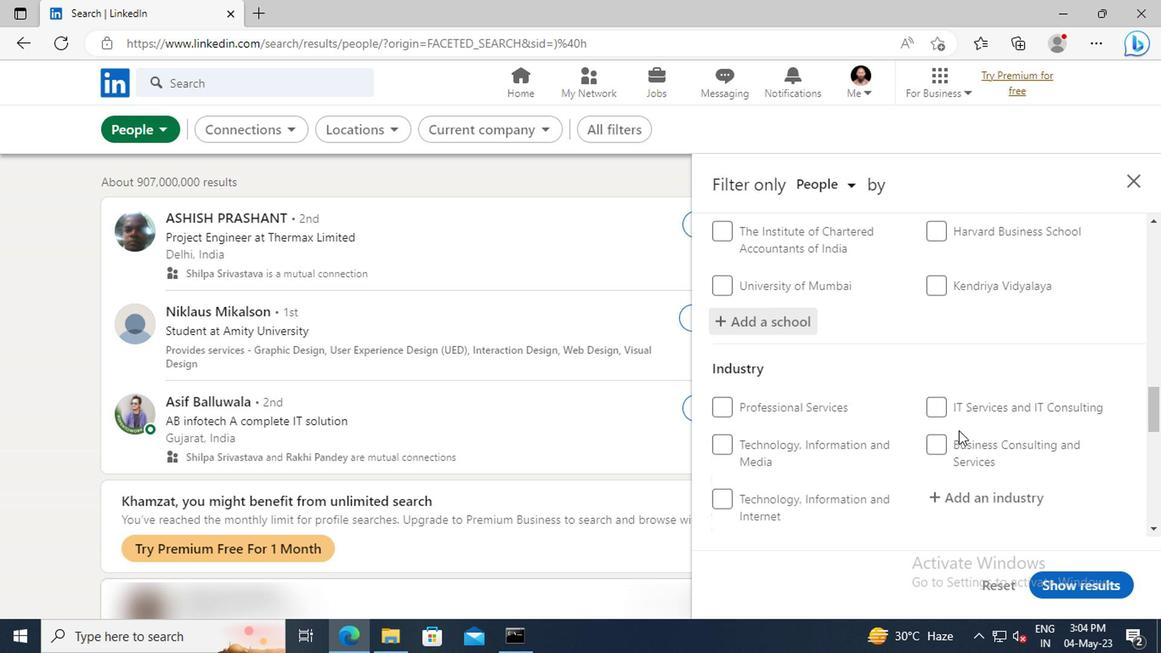 
Action: Mouse scrolled (955, 428) with delta (0, 0)
Screenshot: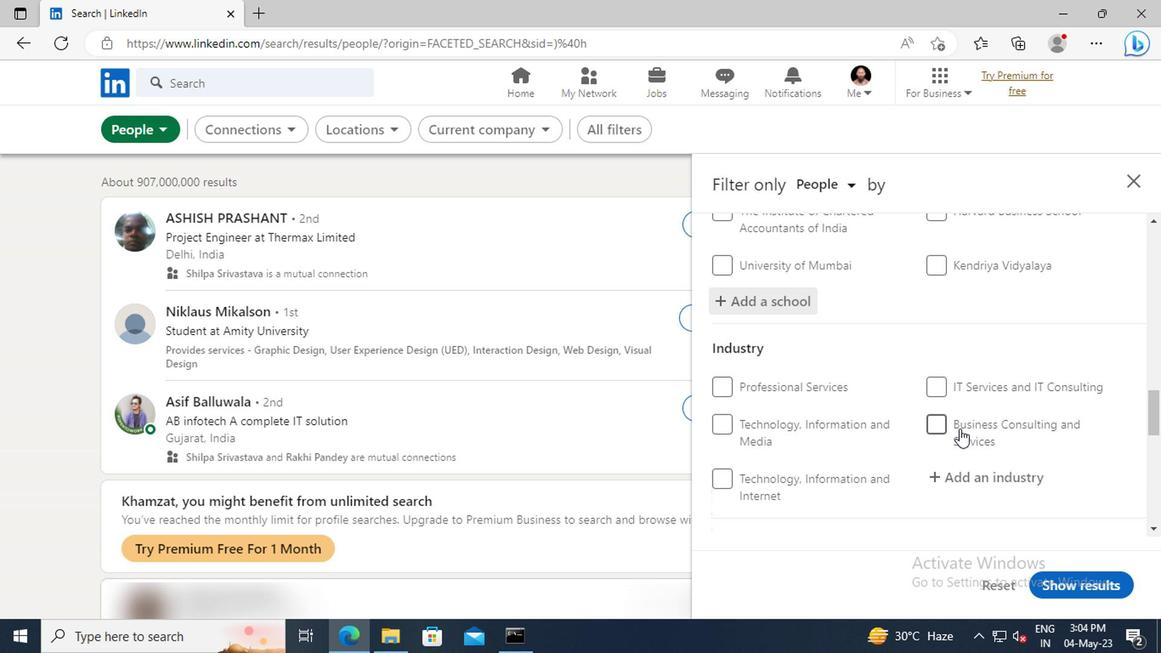 
Action: Mouse moved to (957, 429)
Screenshot: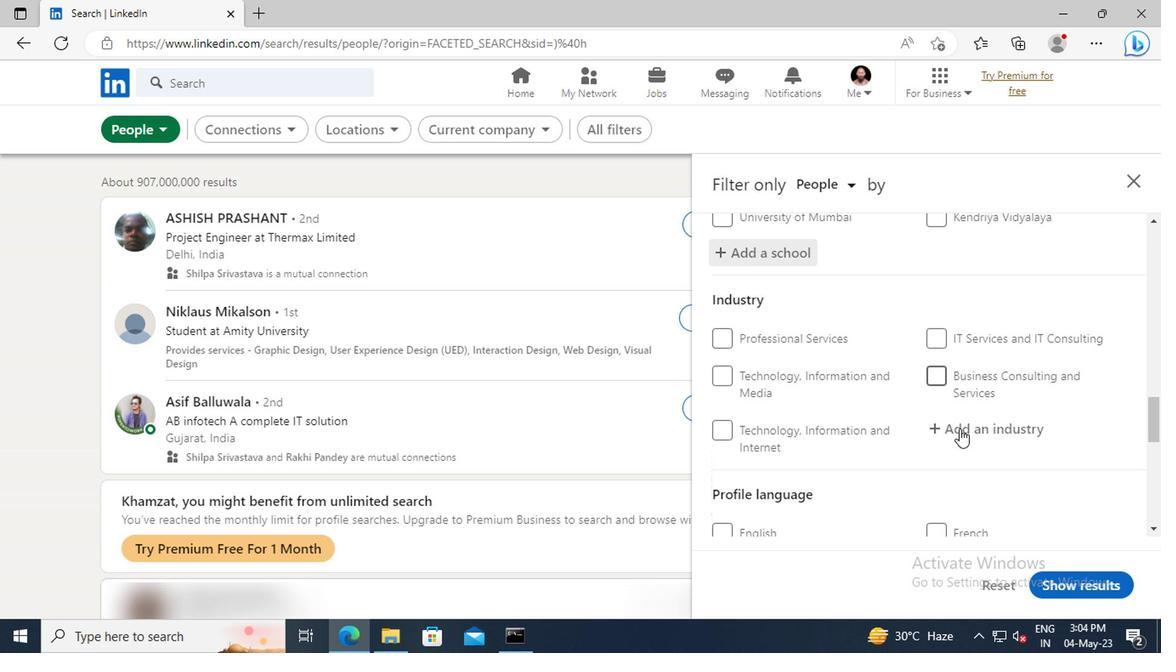 
Action: Mouse pressed left at (957, 429)
Screenshot: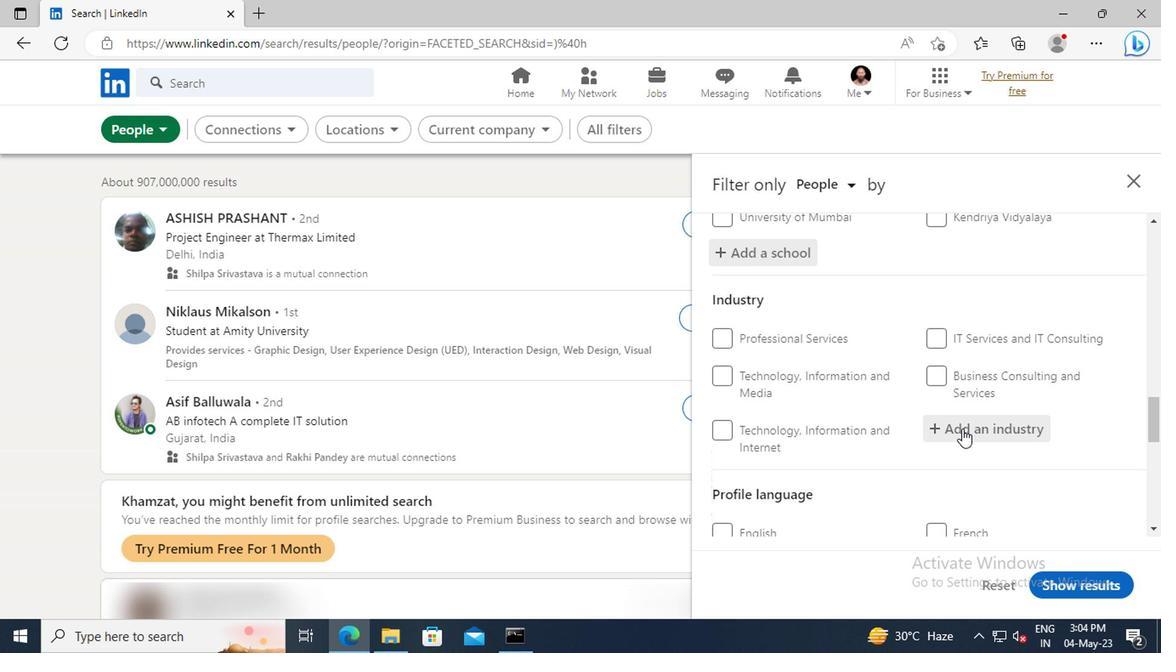 
Action: Key pressed <Key.shift>GOLF<Key.space><Key.shift>CO
Screenshot: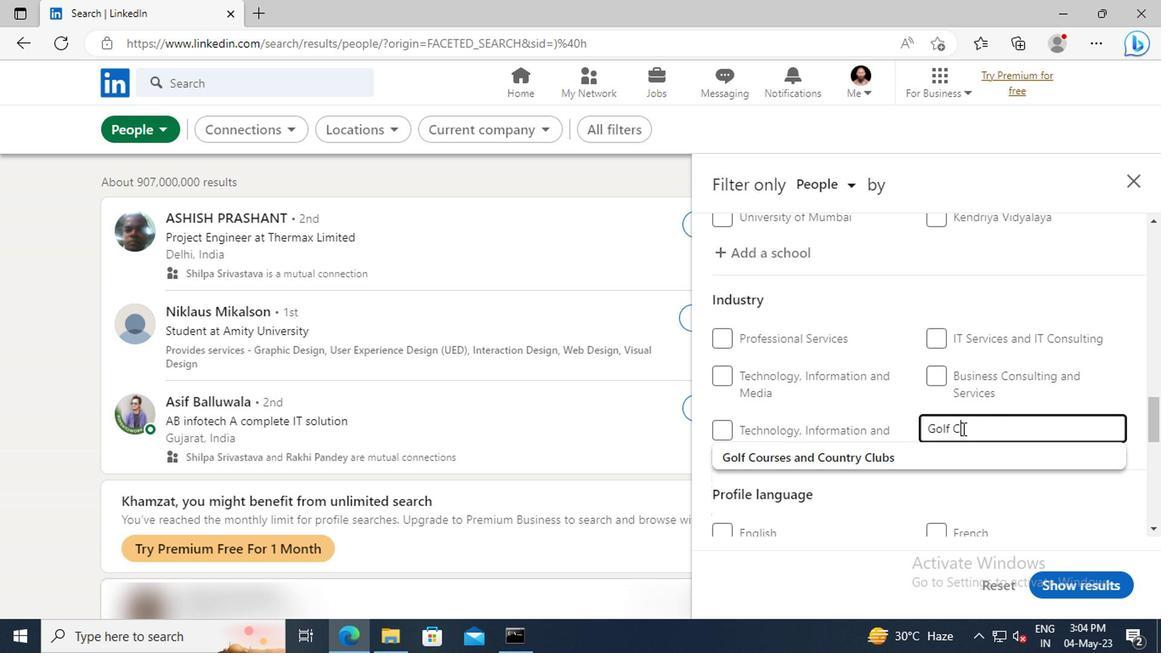 
Action: Mouse moved to (961, 453)
Screenshot: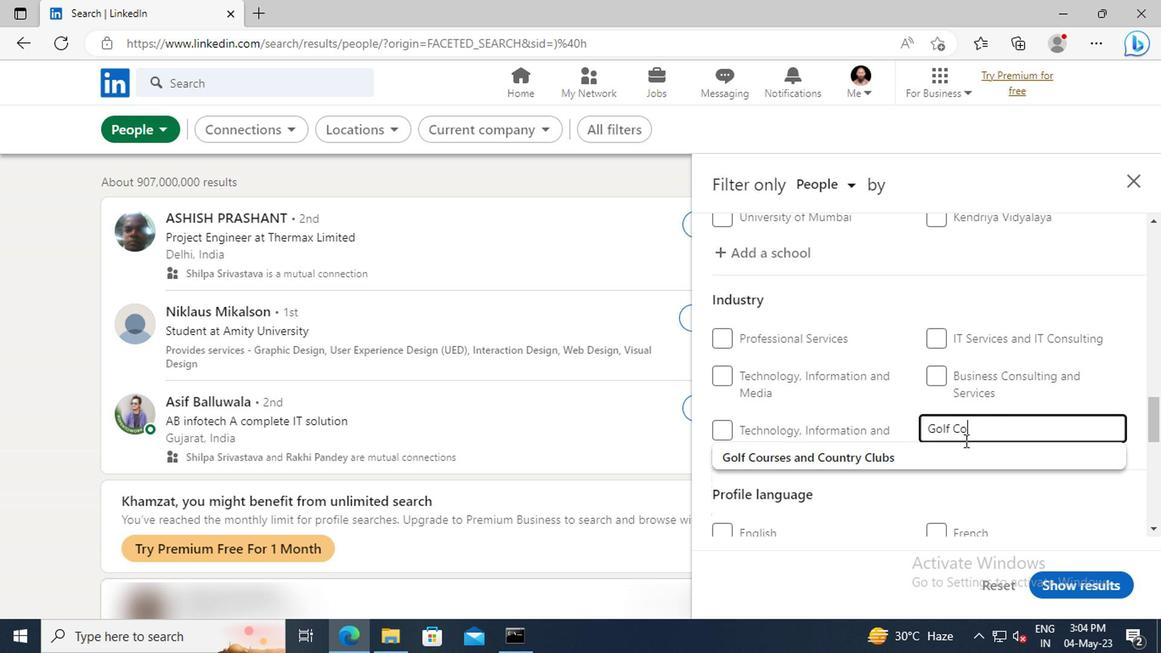 
Action: Mouse pressed left at (961, 453)
Screenshot: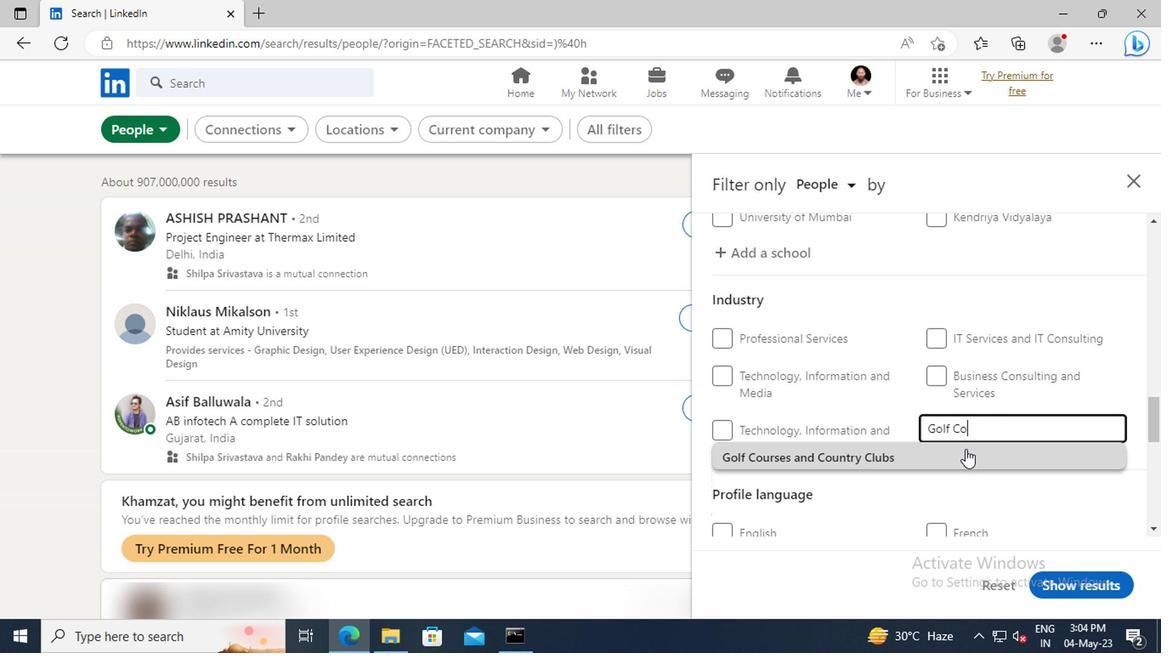 
Action: Mouse scrolled (961, 451) with delta (0, -1)
Screenshot: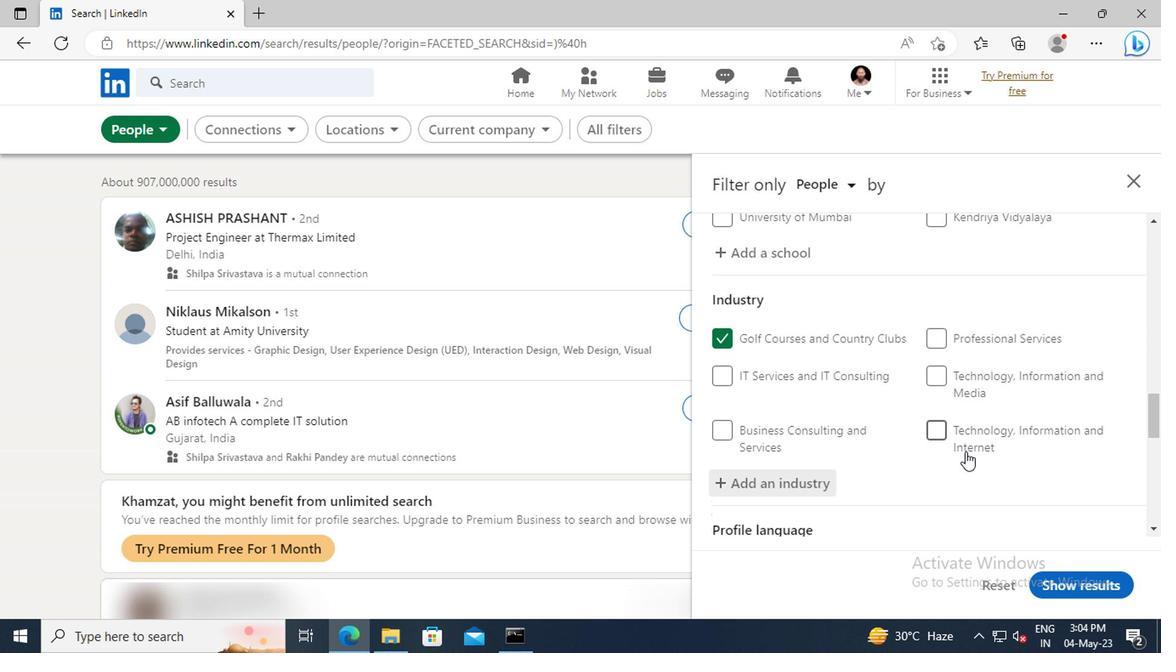 
Action: Mouse scrolled (961, 451) with delta (0, -1)
Screenshot: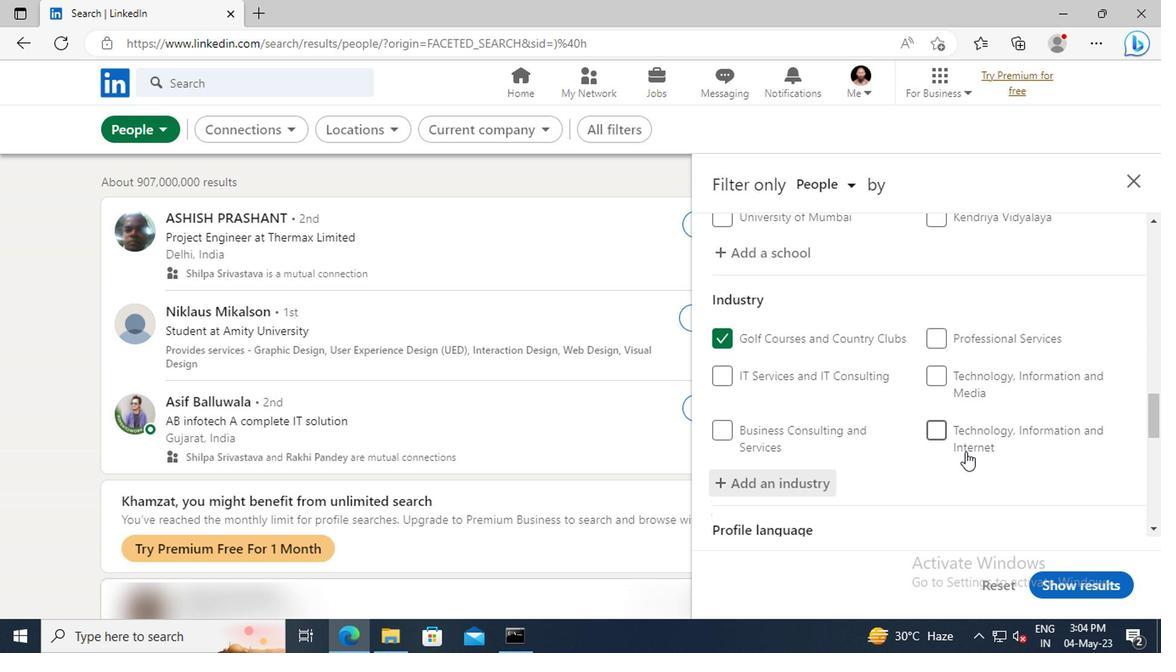 
Action: Mouse scrolled (961, 451) with delta (0, -1)
Screenshot: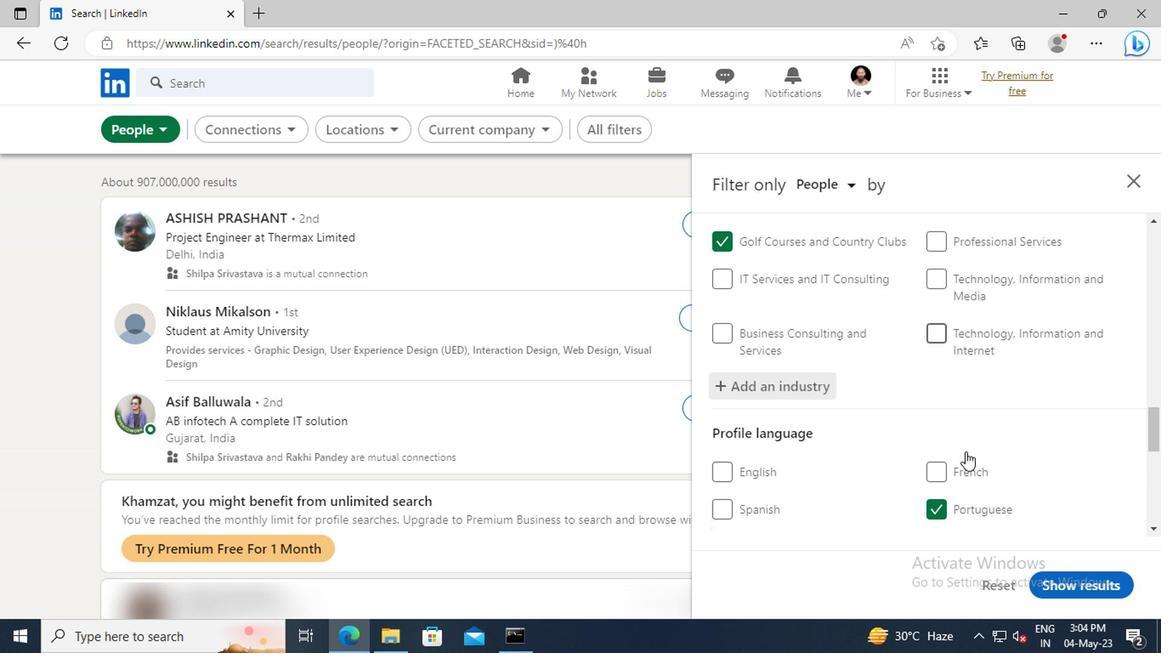 
Action: Mouse scrolled (961, 451) with delta (0, -1)
Screenshot: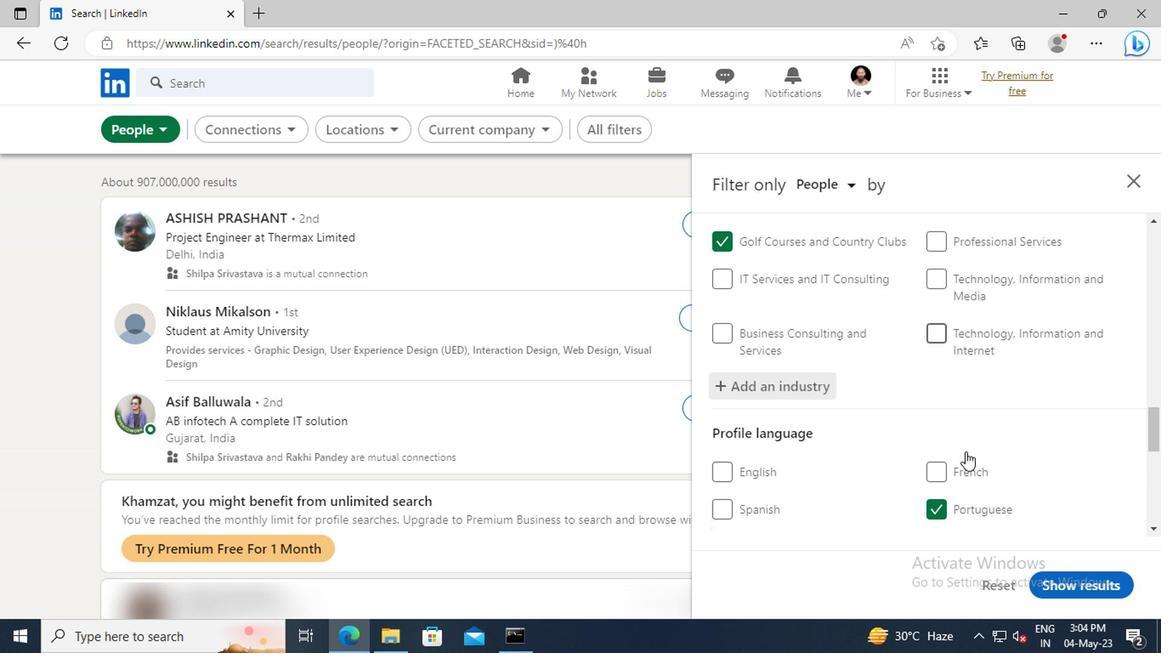 
Action: Mouse scrolled (961, 451) with delta (0, -1)
Screenshot: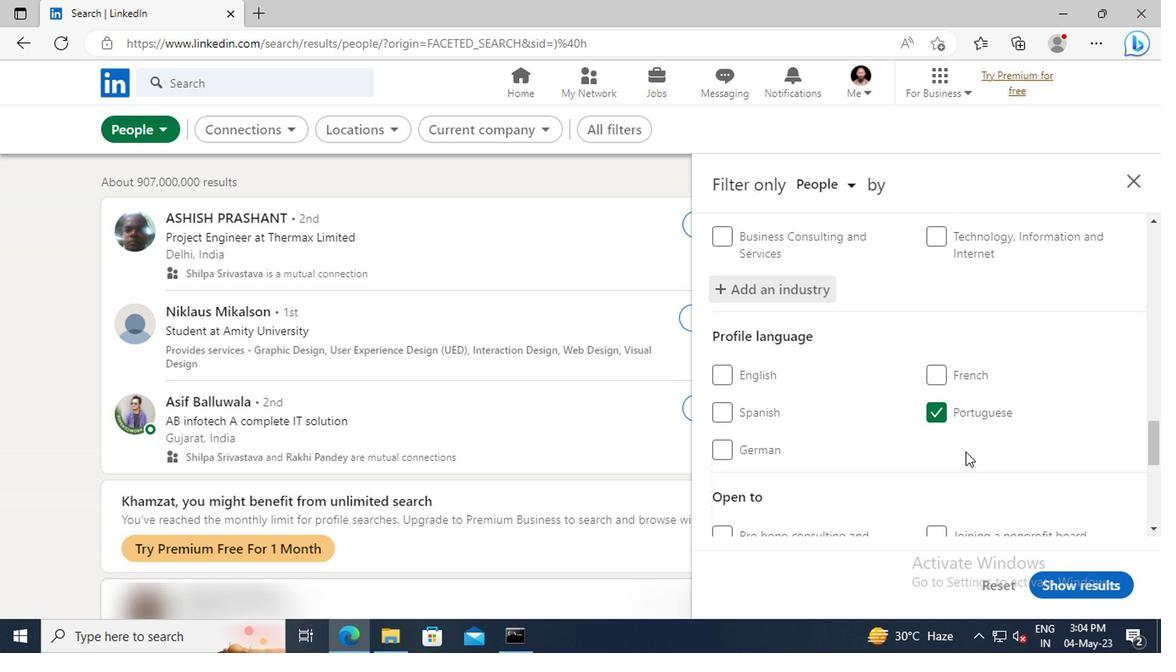 
Action: Mouse scrolled (961, 451) with delta (0, -1)
Screenshot: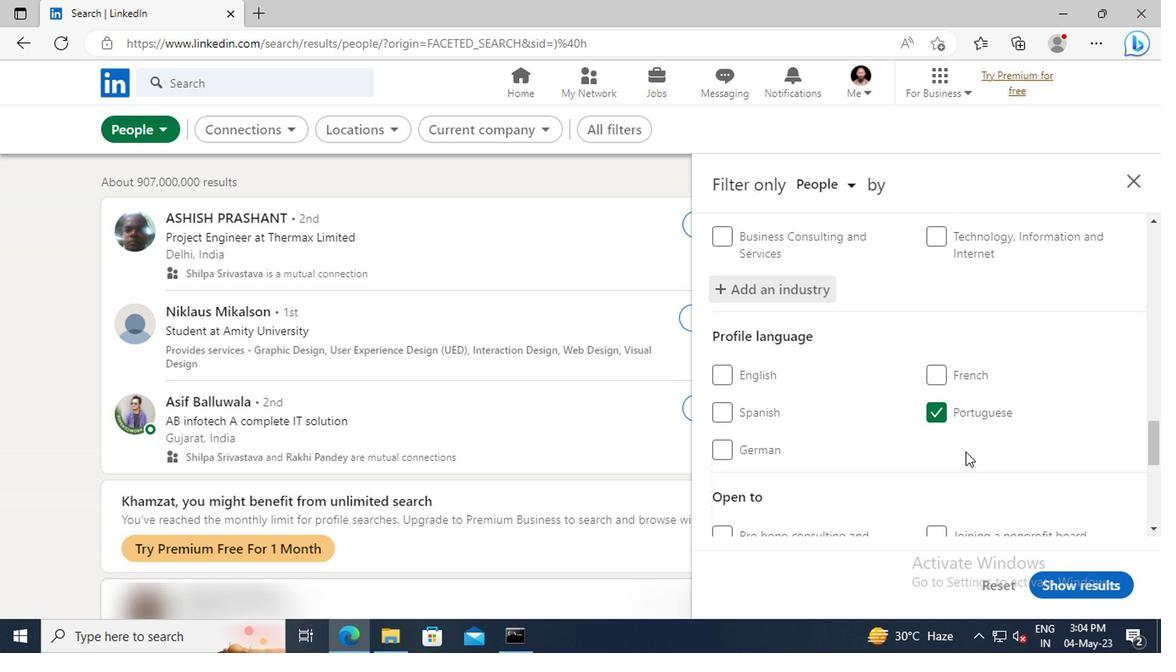 
Action: Mouse moved to (960, 427)
Screenshot: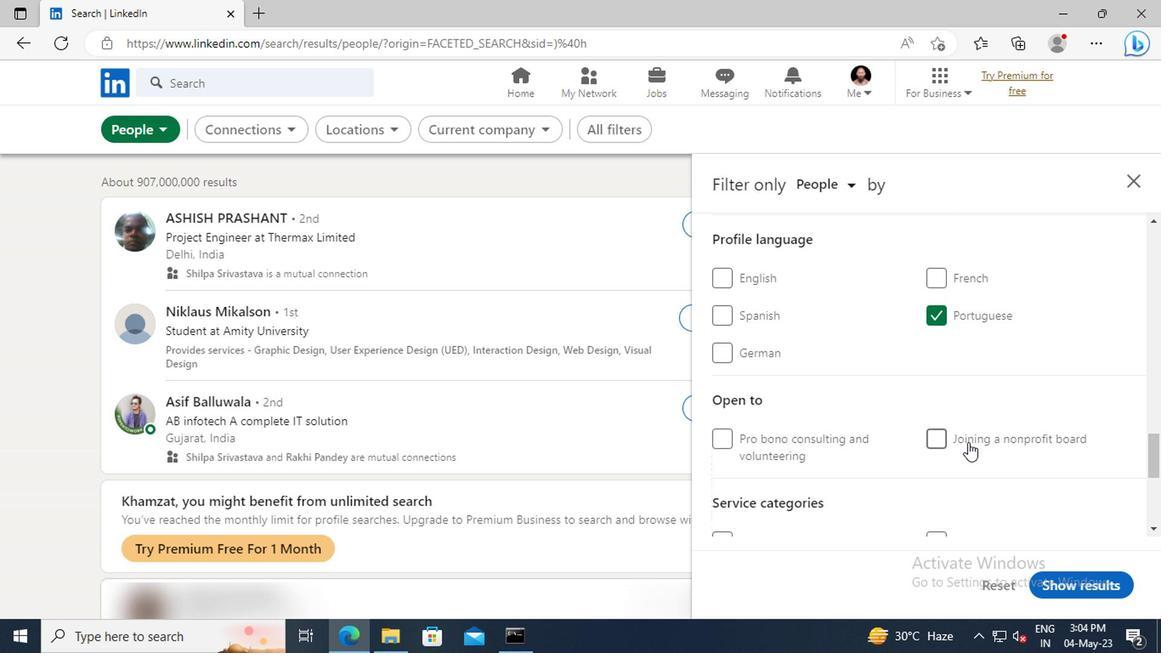 
Action: Mouse scrolled (960, 427) with delta (0, 0)
Screenshot: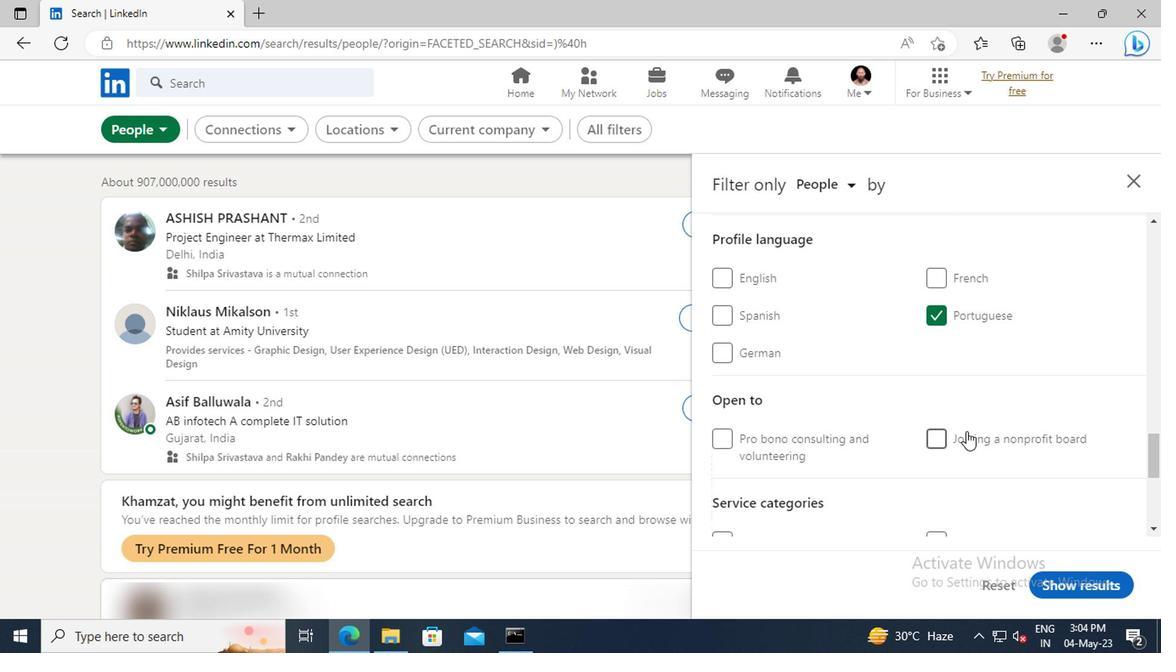 
Action: Mouse scrolled (960, 427) with delta (0, 0)
Screenshot: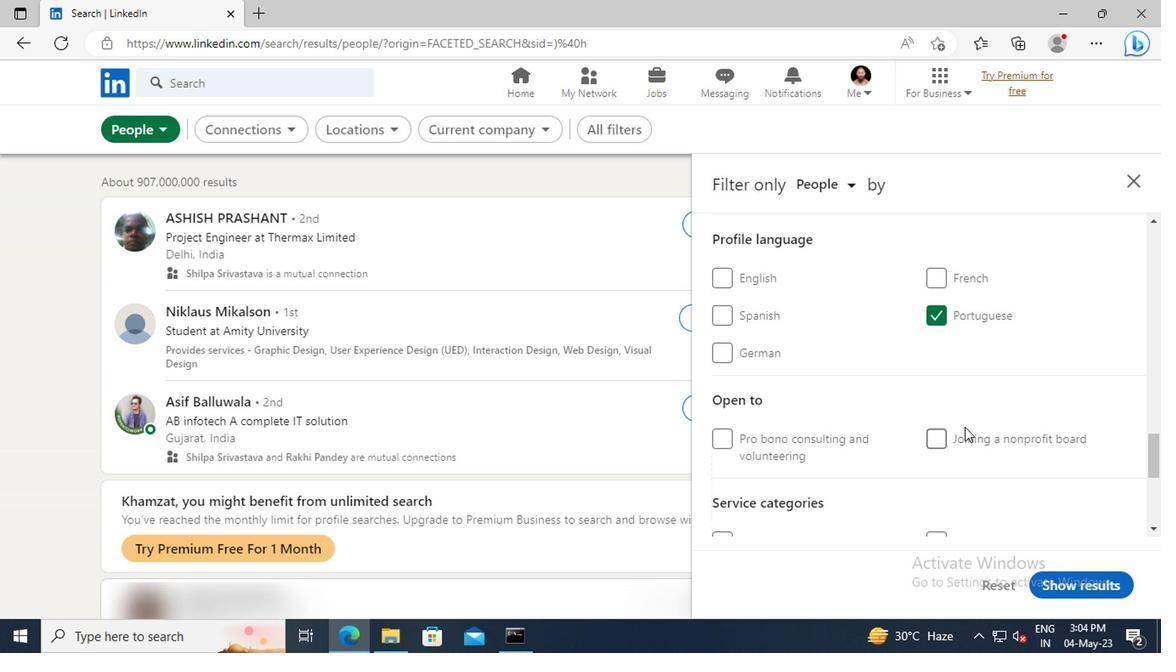 
Action: Mouse moved to (960, 419)
Screenshot: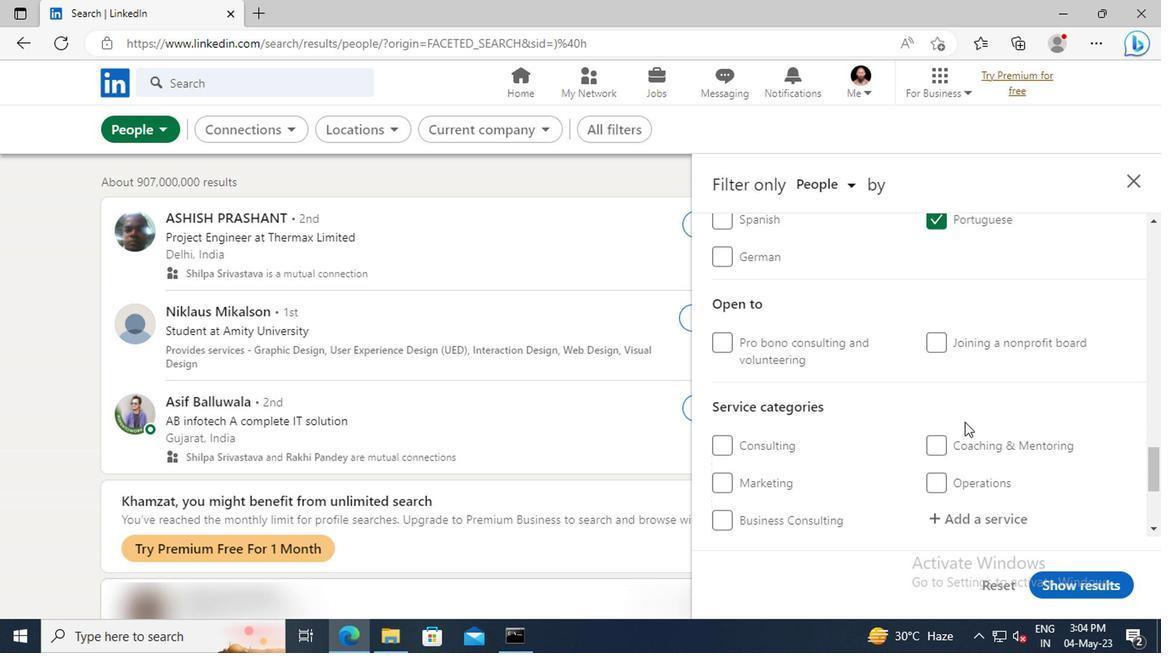 
Action: Mouse scrolled (960, 418) with delta (0, 0)
Screenshot: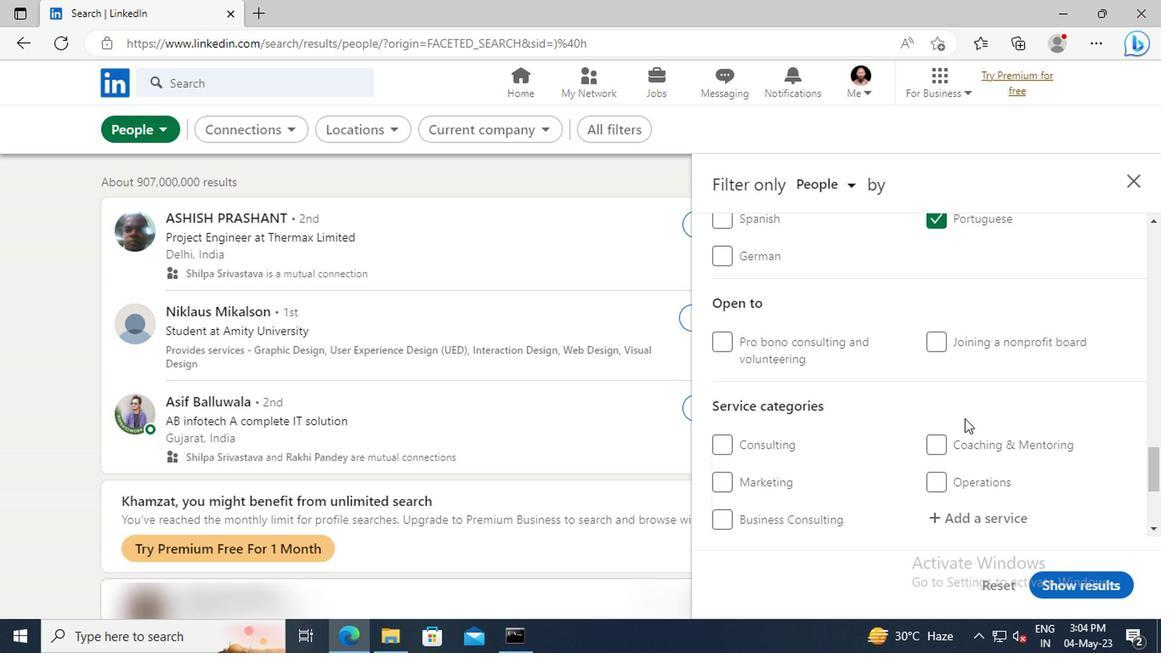 
Action: Mouse moved to (725, 395)
Screenshot: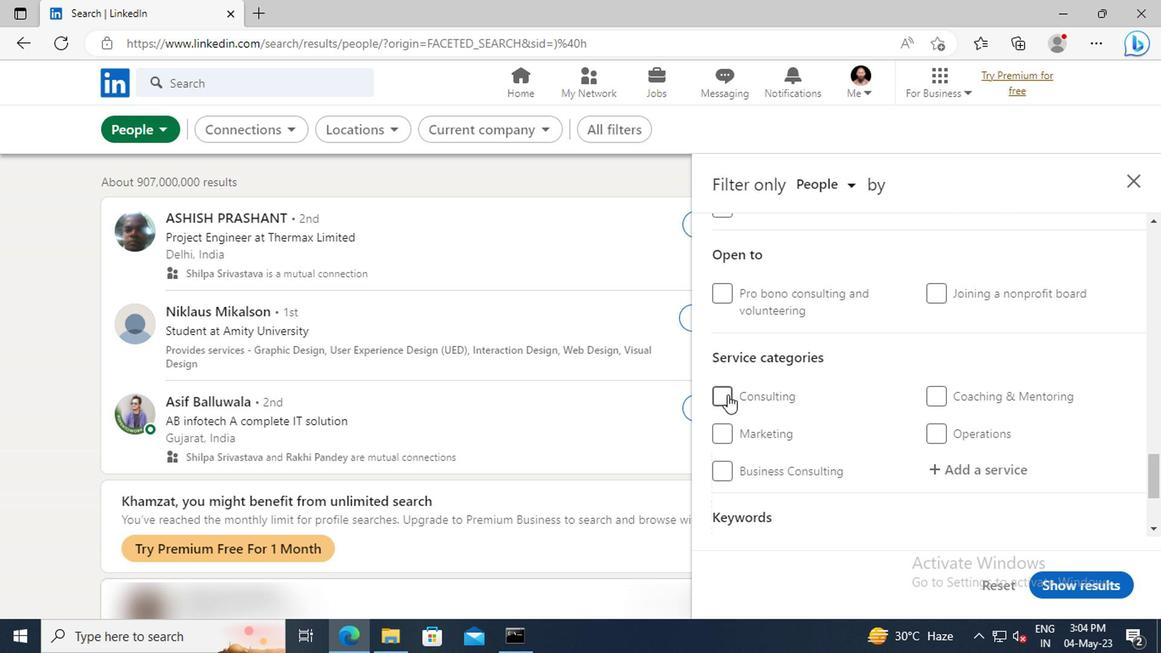 
Action: Mouse pressed left at (725, 395)
Screenshot: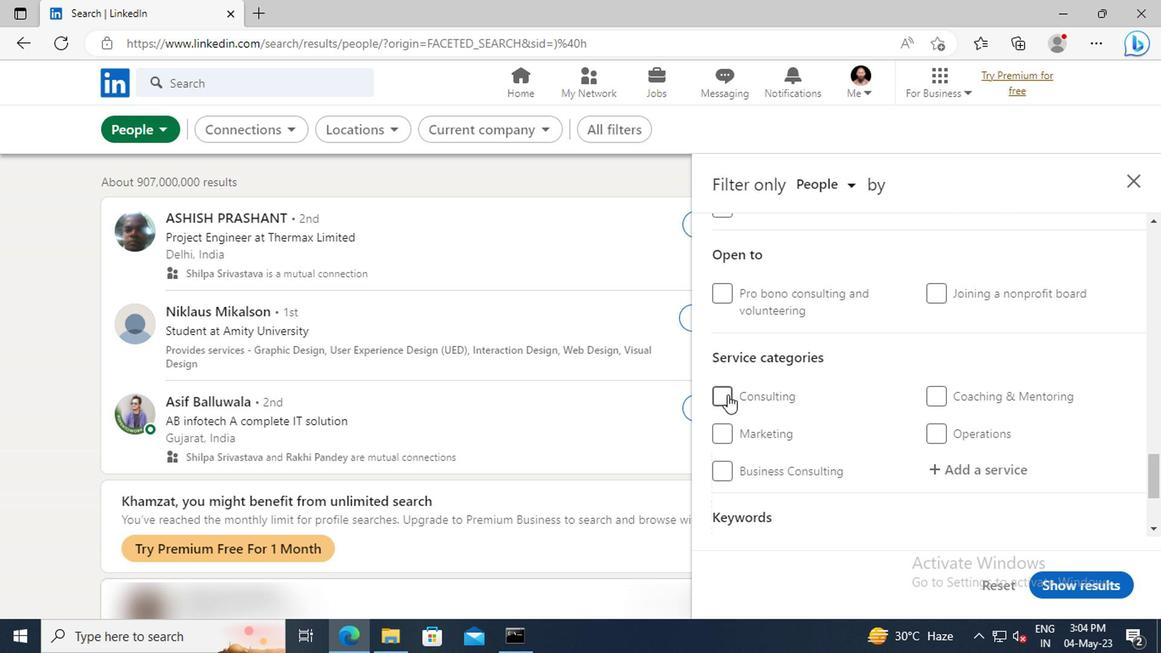 
Action: Mouse moved to (863, 402)
Screenshot: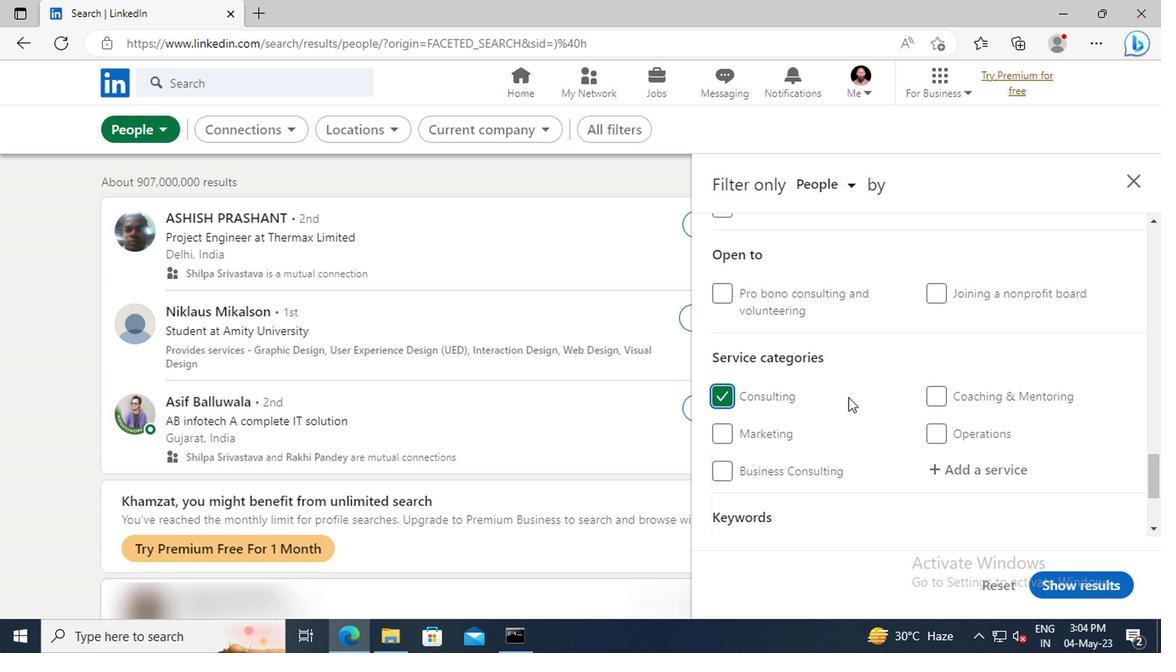 
Action: Mouse scrolled (863, 401) with delta (0, -1)
Screenshot: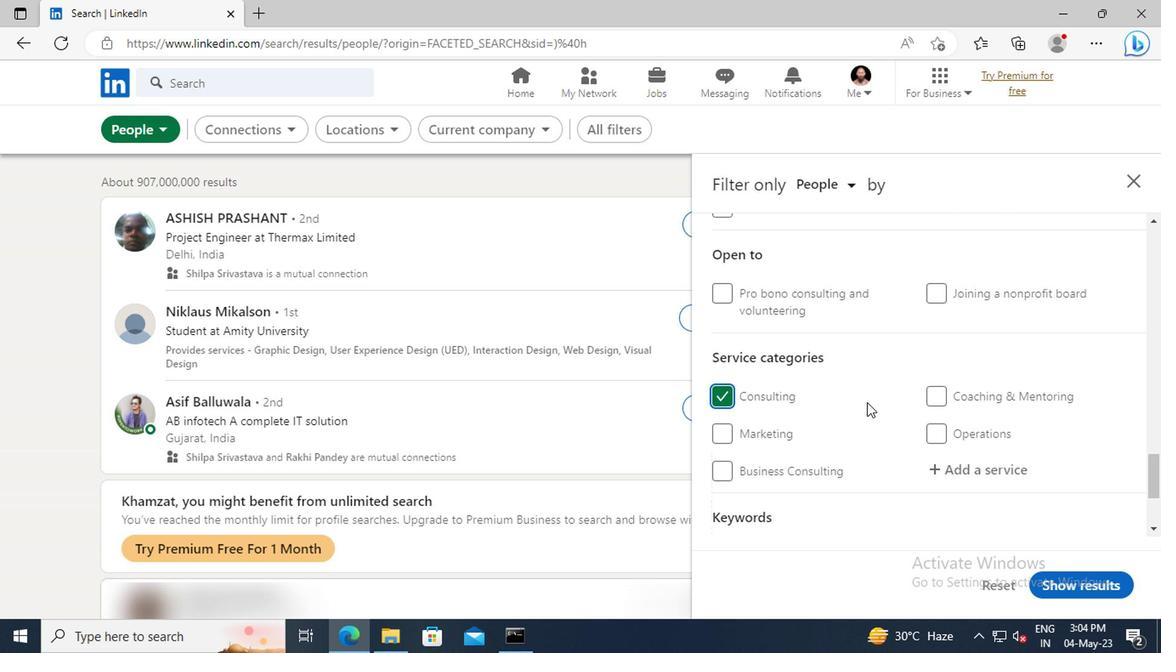 
Action: Mouse scrolled (863, 401) with delta (0, -1)
Screenshot: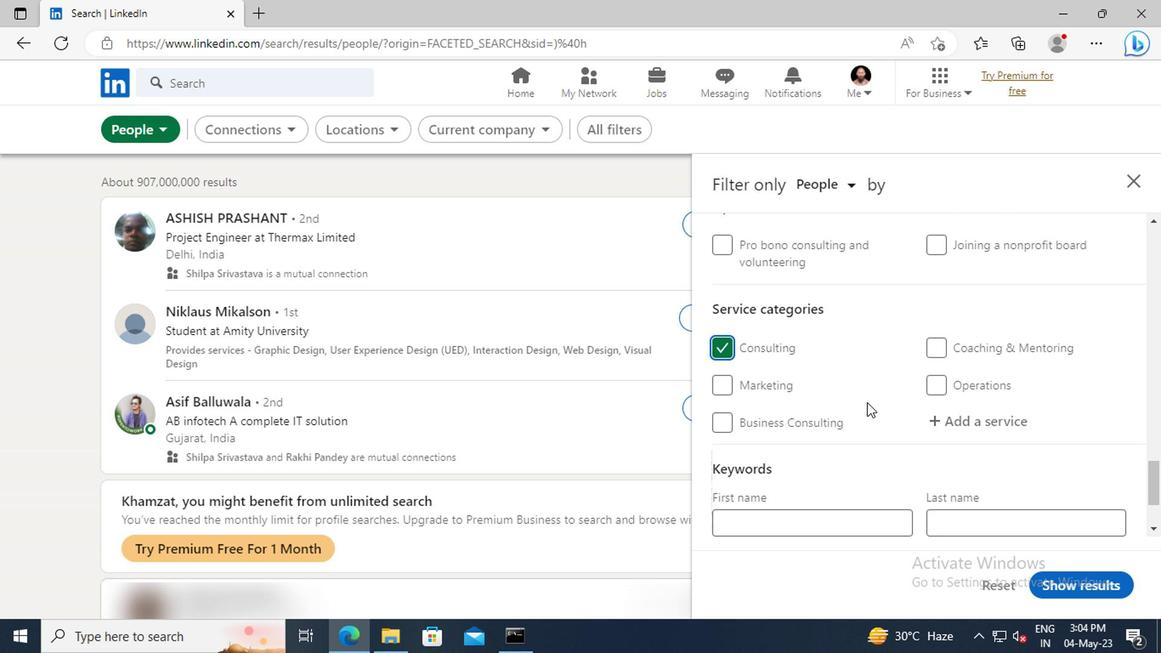 
Action: Mouse scrolled (863, 401) with delta (0, -1)
Screenshot: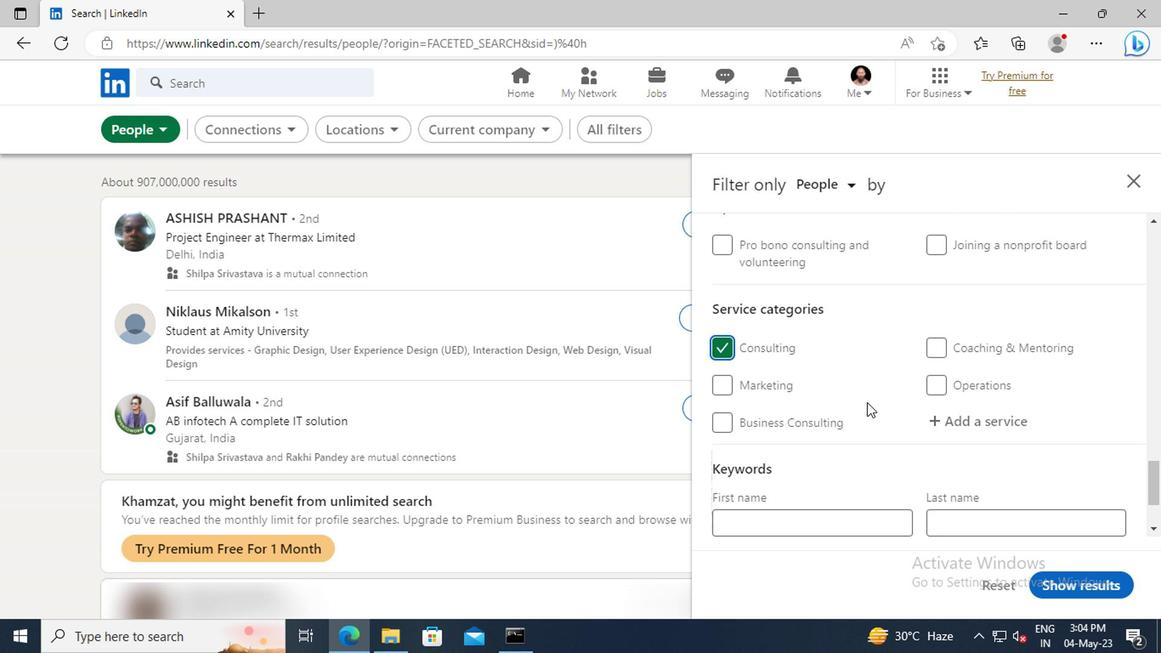 
Action: Mouse scrolled (863, 401) with delta (0, -1)
Screenshot: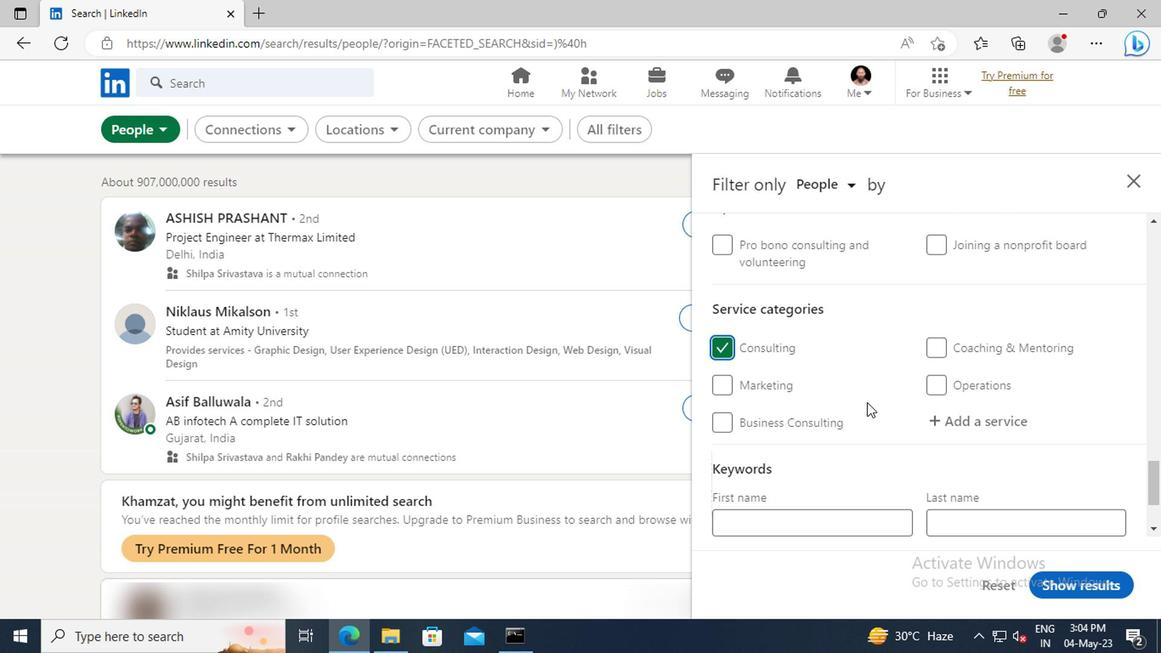 
Action: Mouse moved to (863, 402)
Screenshot: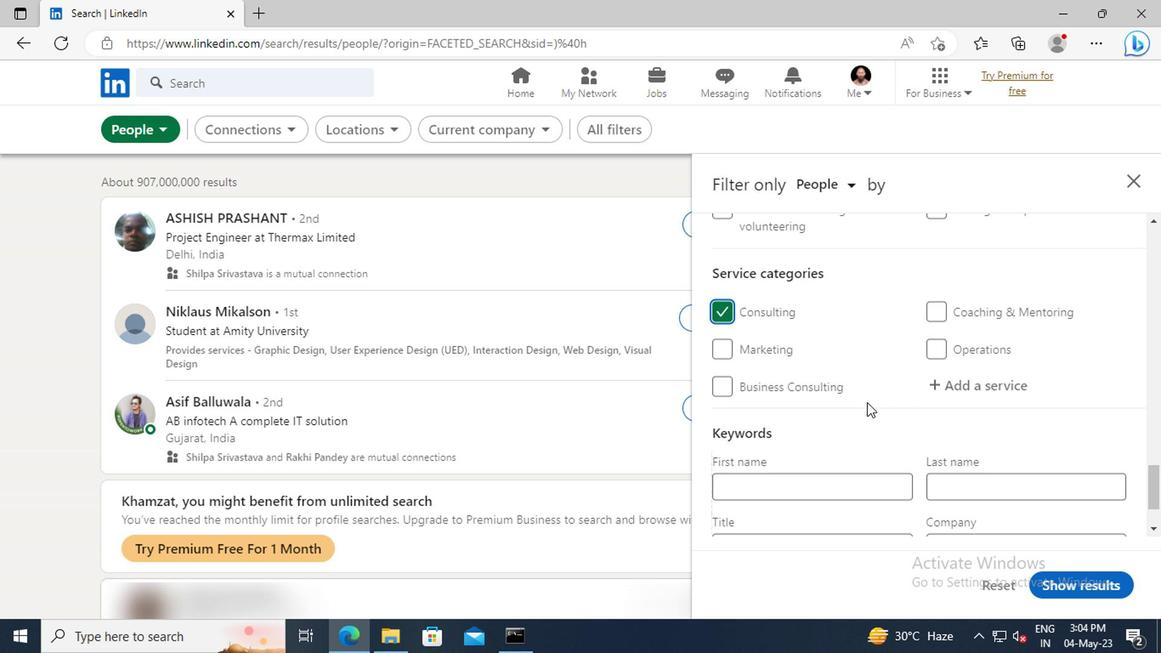 
Action: Mouse scrolled (863, 401) with delta (0, -1)
Screenshot: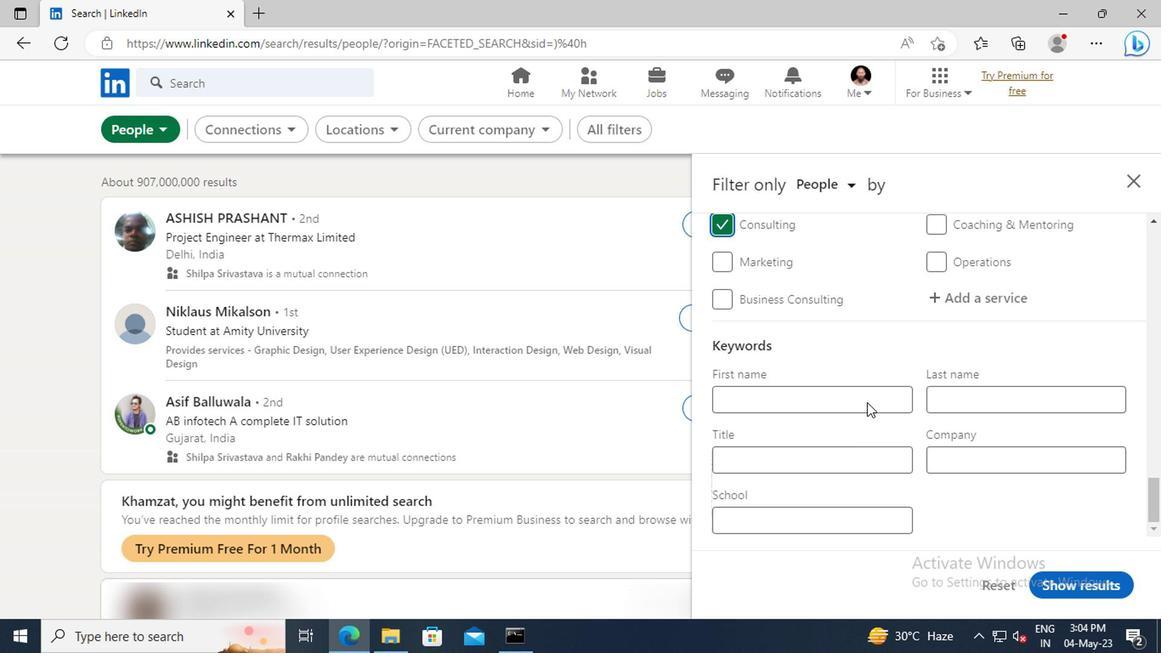 
Action: Mouse scrolled (863, 401) with delta (0, -1)
Screenshot: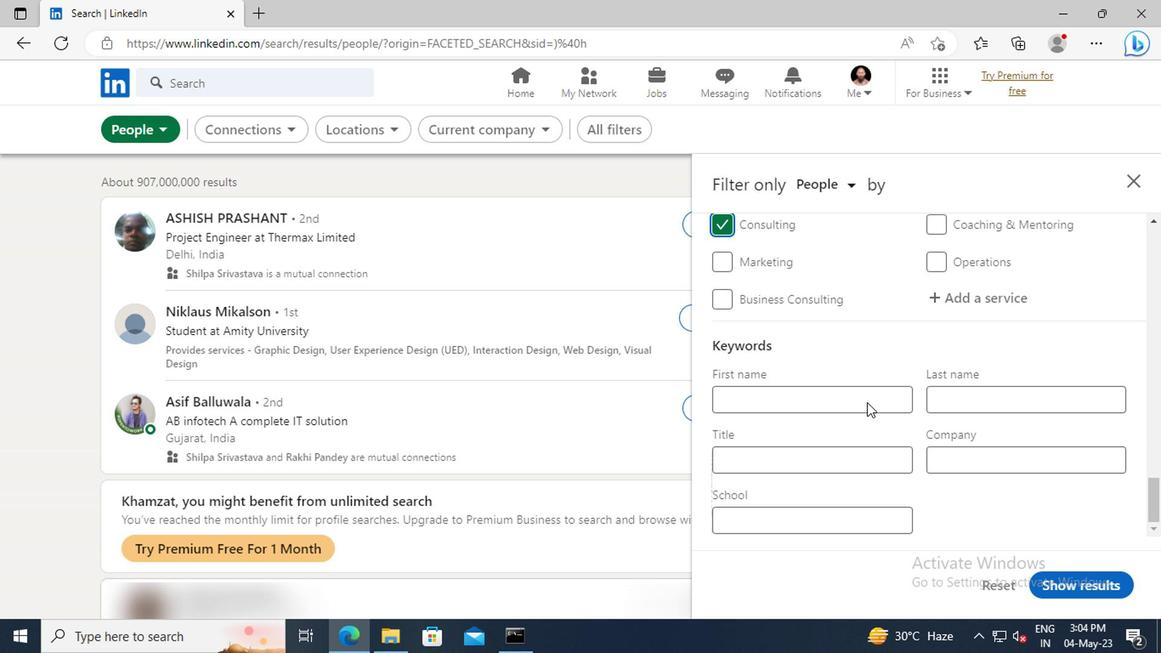 
Action: Mouse moved to (842, 457)
Screenshot: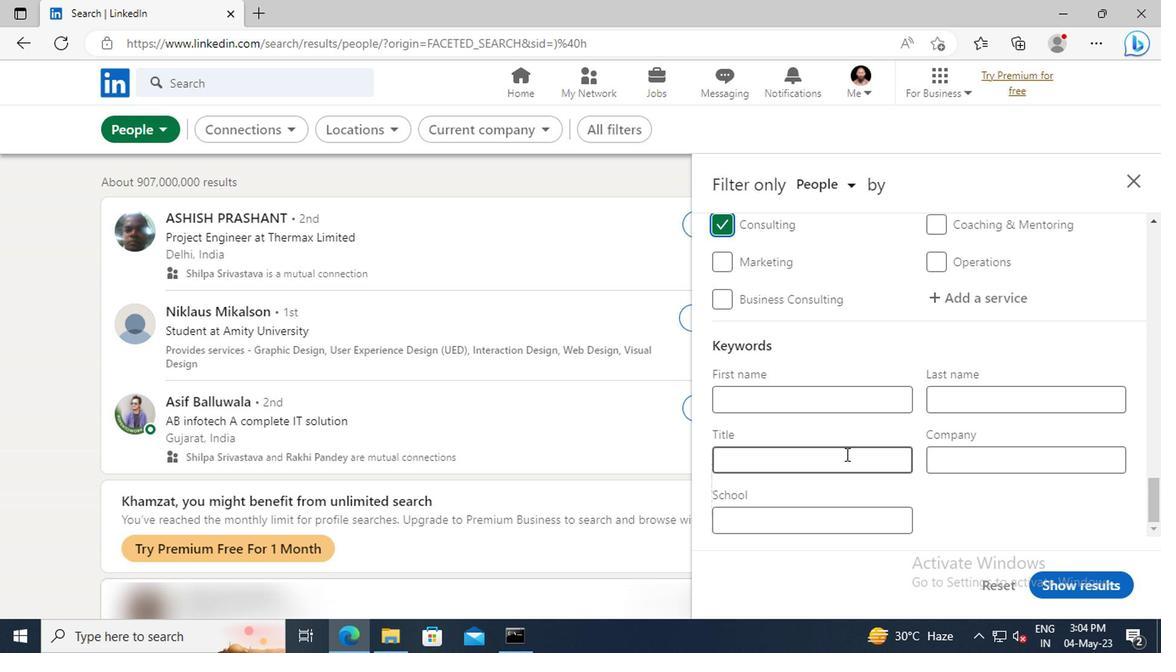 
Action: Mouse pressed left at (842, 457)
Screenshot: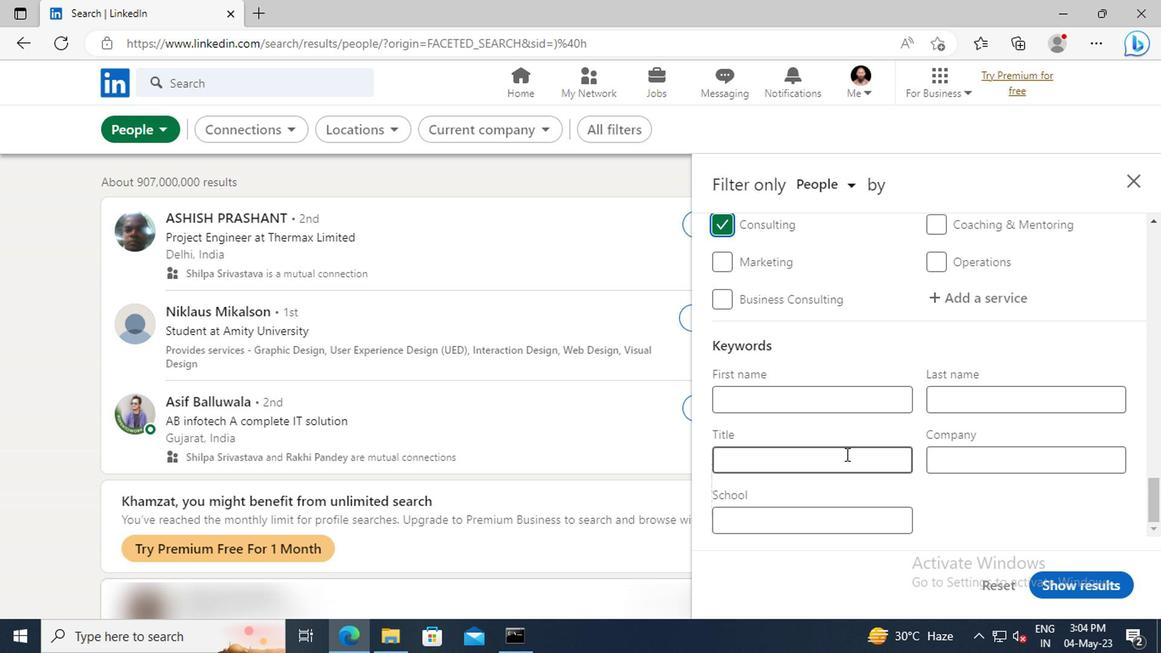 
Action: Key pressed <Key.shift>BUSINESS<Key.space><Key.shift>ANALYST<Key.enter>
Screenshot: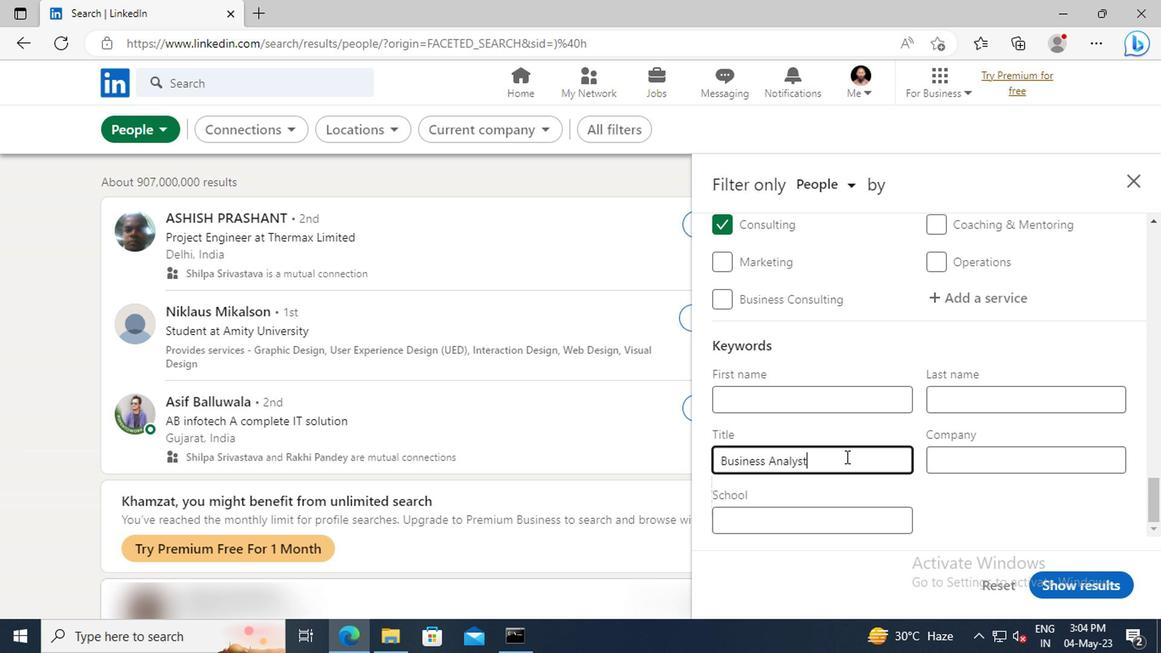 
Action: Mouse moved to (1045, 586)
Screenshot: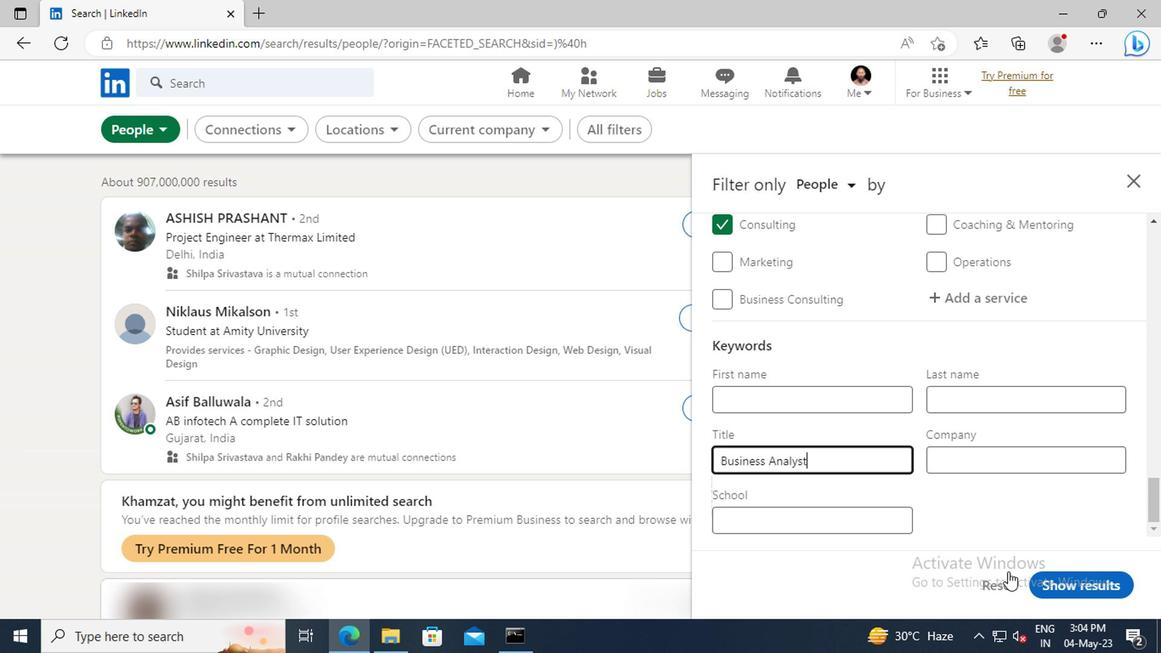 
Action: Mouse pressed left at (1045, 586)
Screenshot: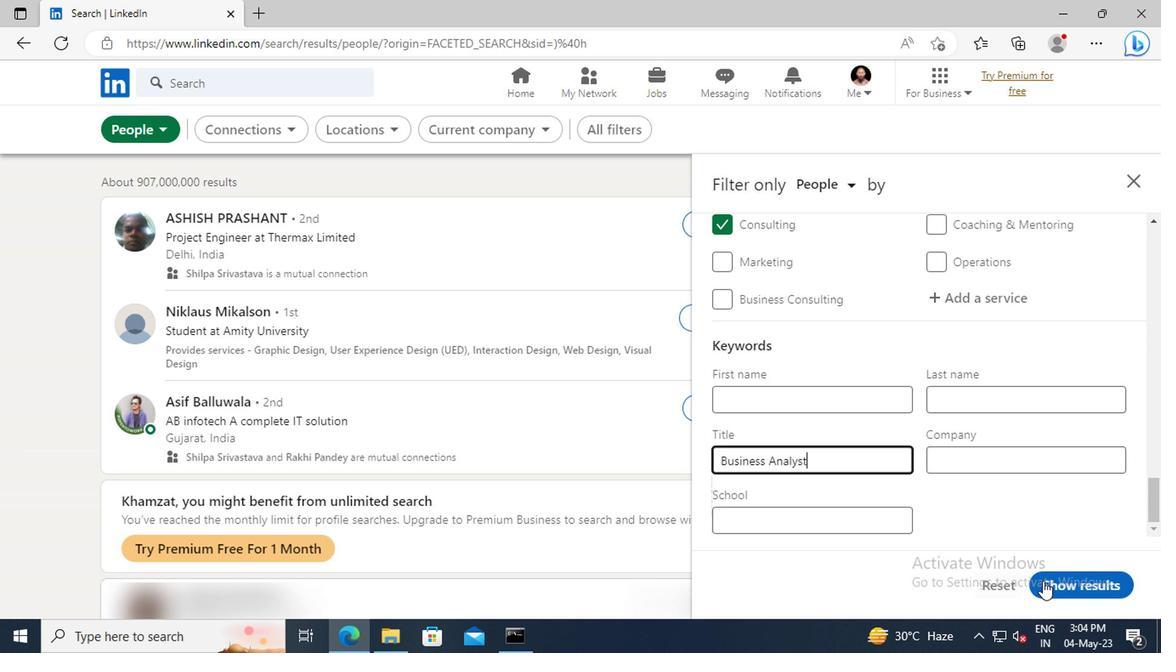 
